 Task: Find connections with filter location La Baule-Escoublac with filter topic #Mindfulnesswith filter profile language English with filter current company Games24x7 with filter school Rajagiri College of Management & Applied Sciences, Kakkanad, Kochi - 682 039 with filter industry Fashion Accessories Manufacturing with filter service category Administrative with filter keywords title Entertainment Specialist
Action: Mouse moved to (602, 104)
Screenshot: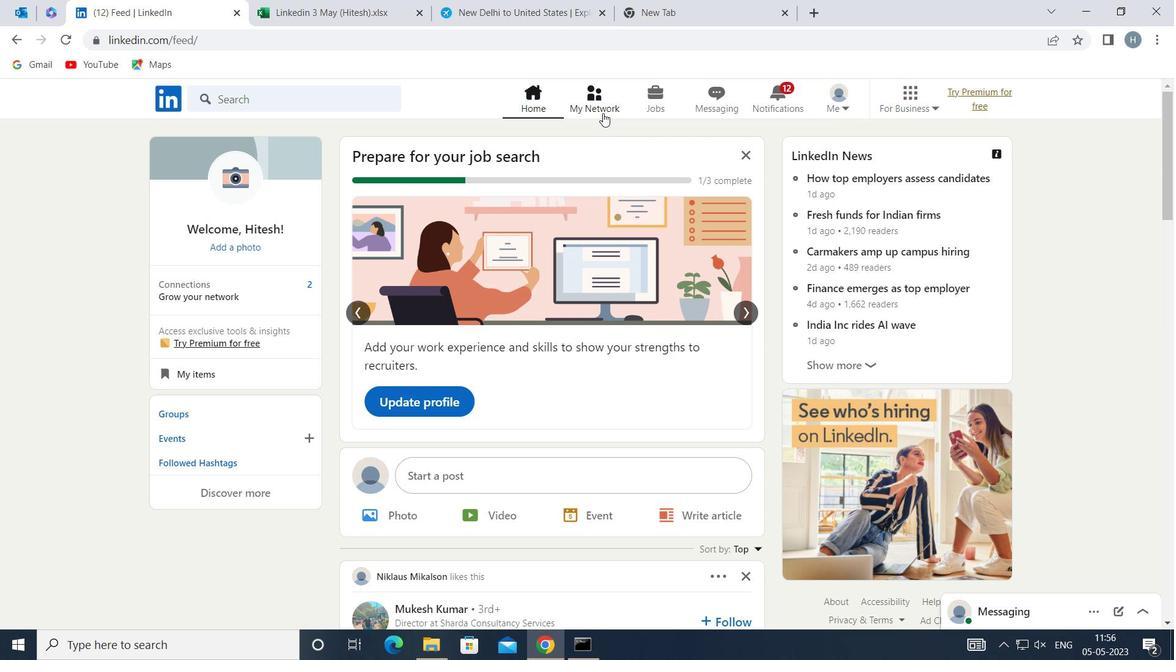 
Action: Mouse pressed left at (602, 104)
Screenshot: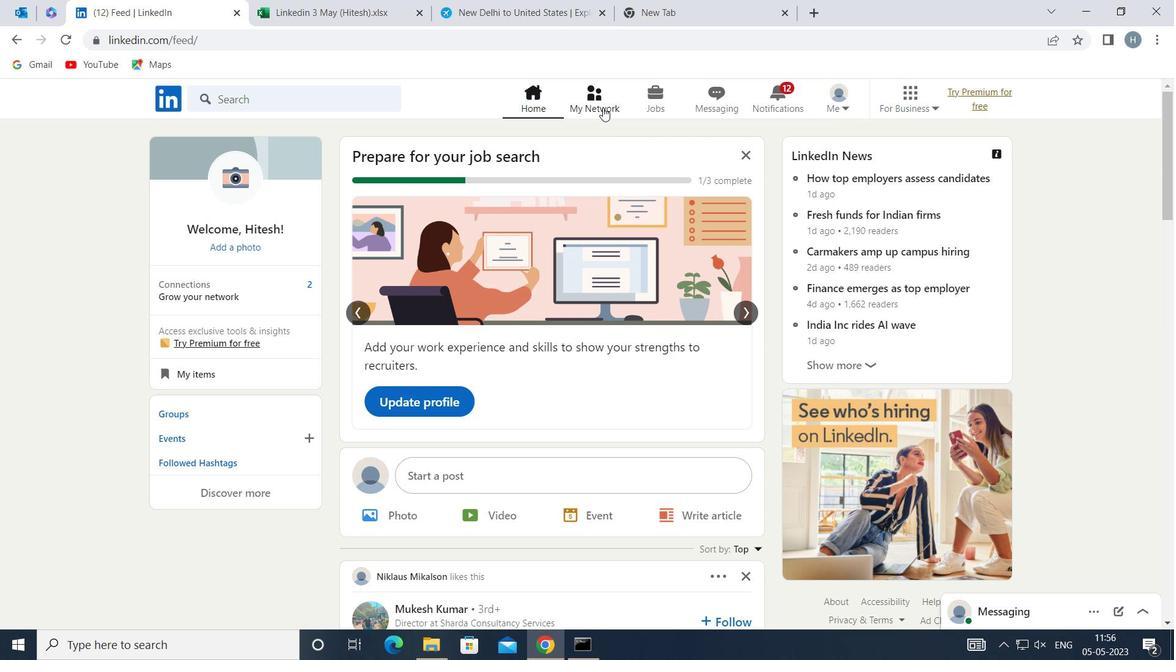 
Action: Mouse moved to (343, 182)
Screenshot: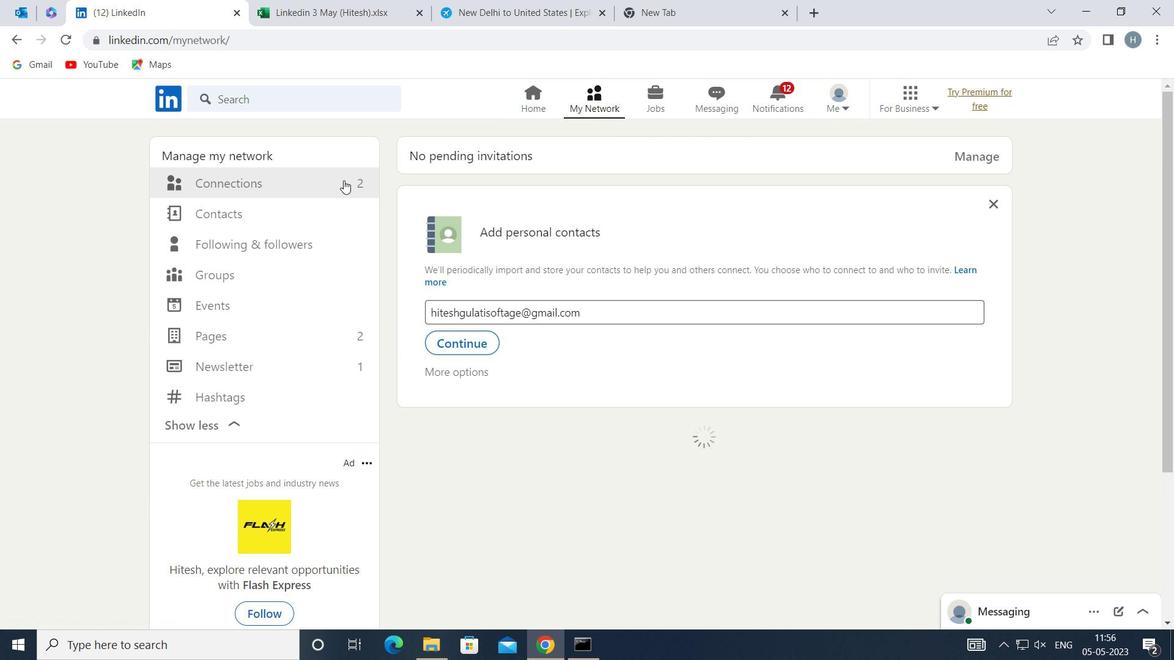 
Action: Mouse pressed left at (343, 182)
Screenshot: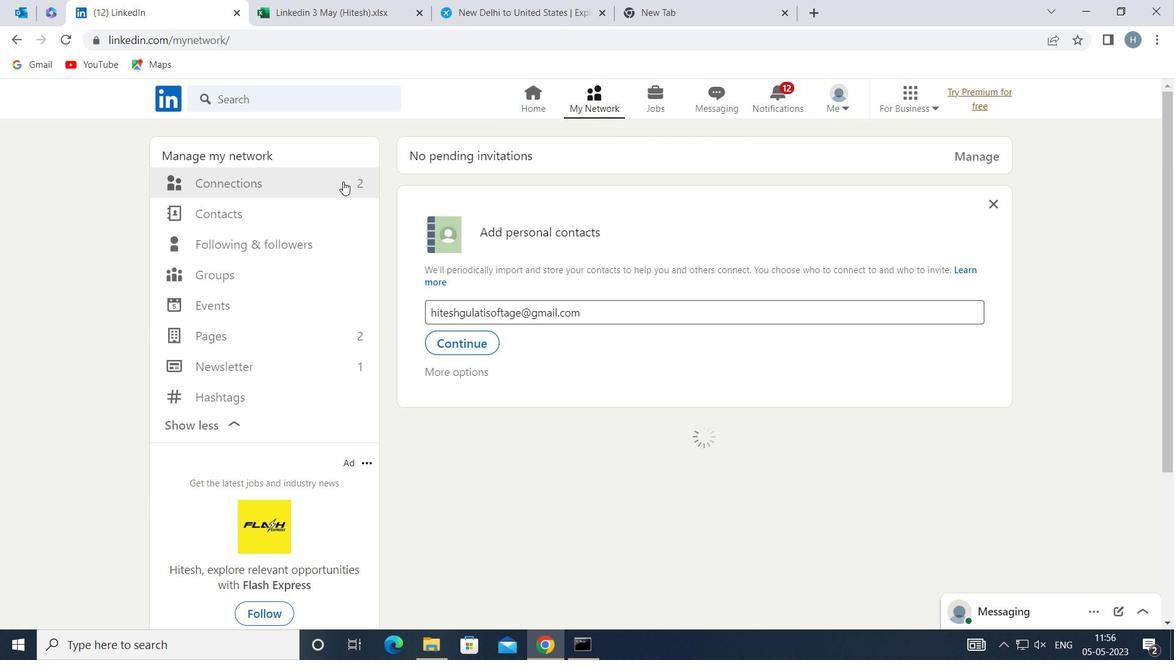 
Action: Mouse moved to (685, 183)
Screenshot: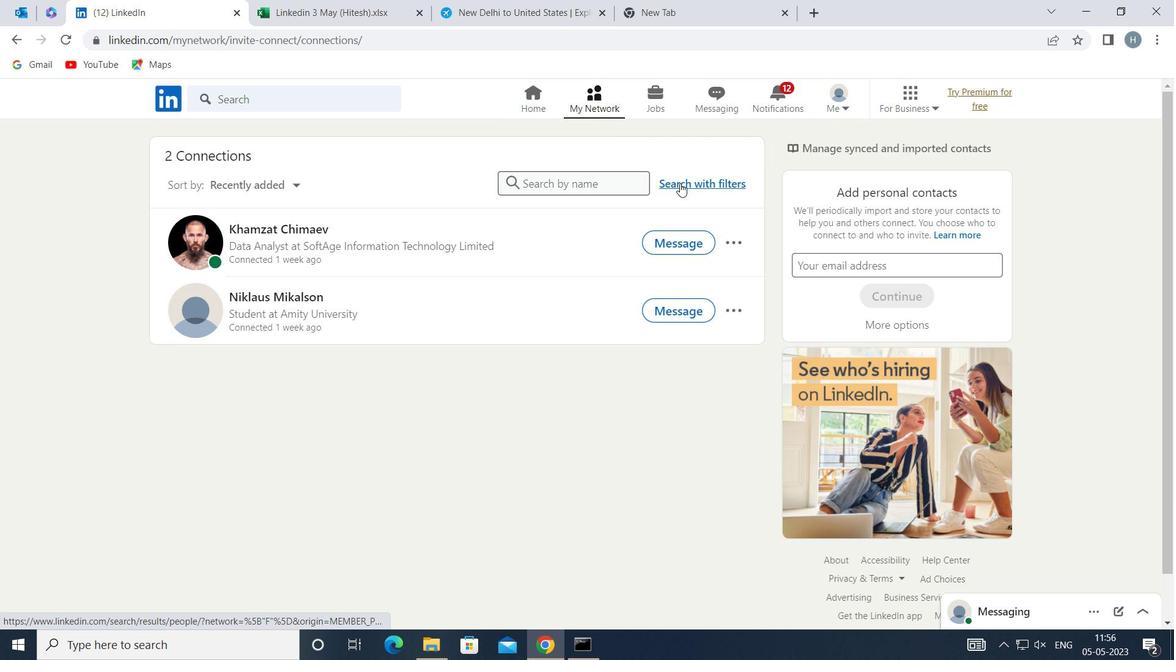 
Action: Mouse pressed left at (685, 183)
Screenshot: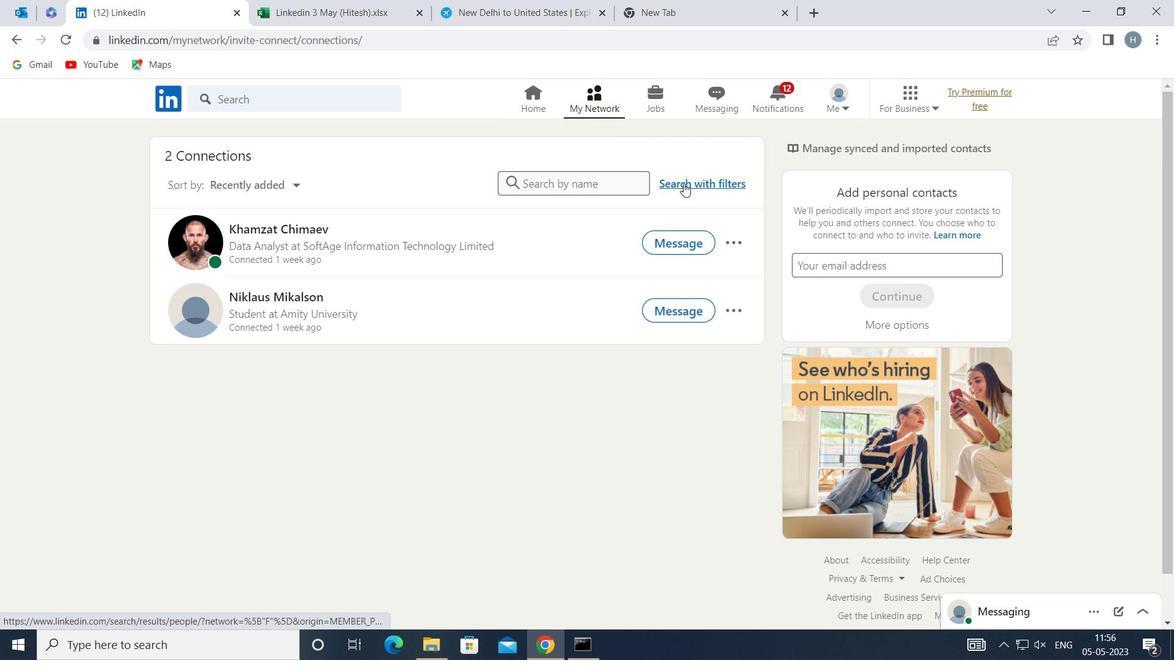 
Action: Mouse moved to (643, 146)
Screenshot: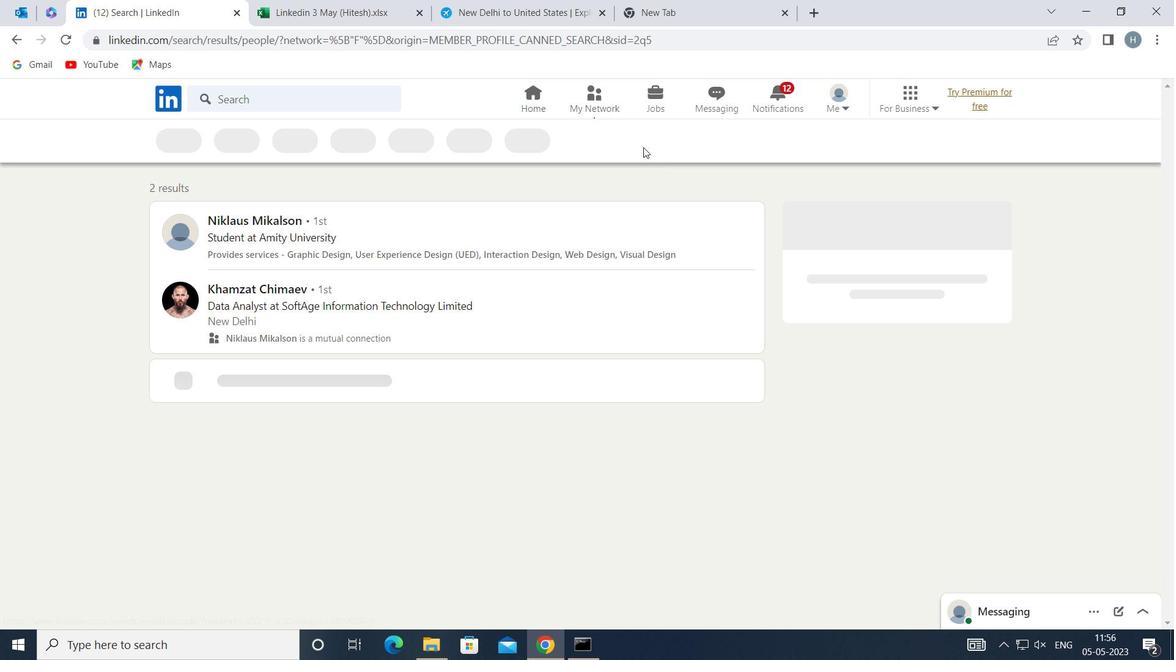 
Action: Mouse pressed left at (643, 146)
Screenshot: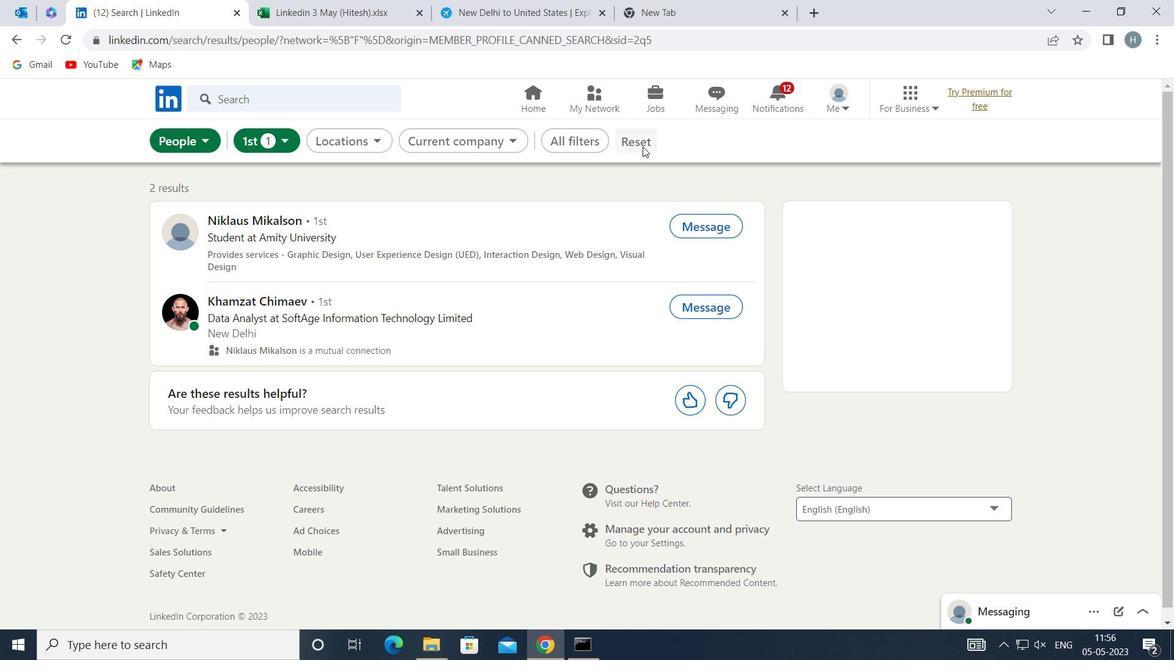 
Action: Mouse moved to (594, 139)
Screenshot: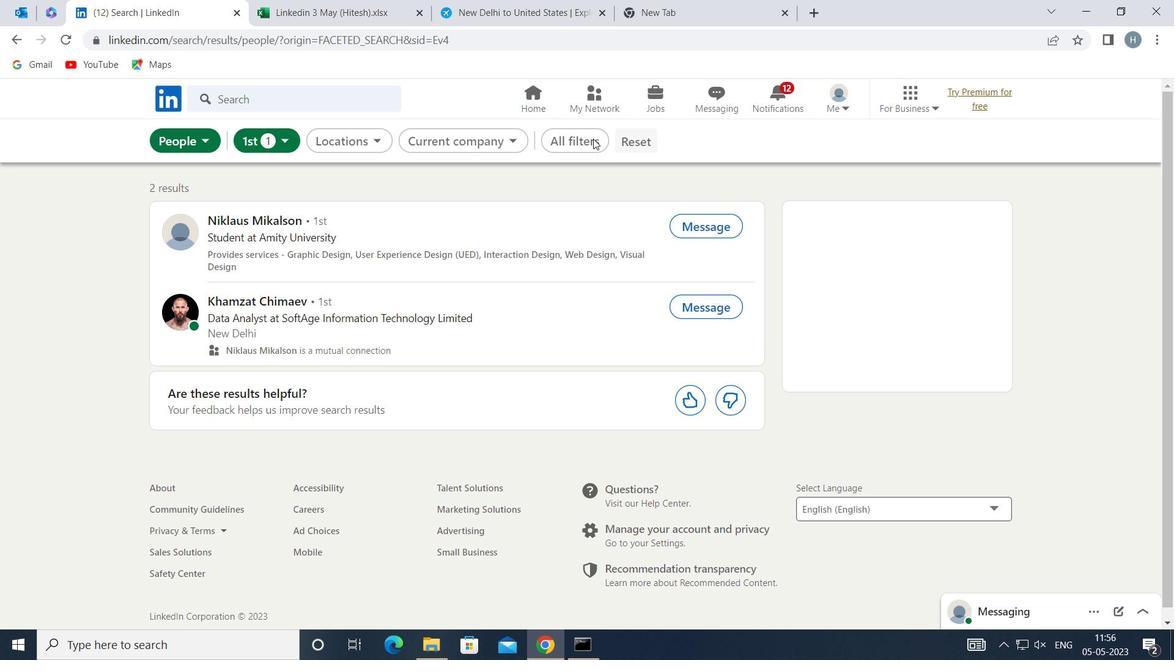 
Action: Mouse pressed left at (594, 139)
Screenshot: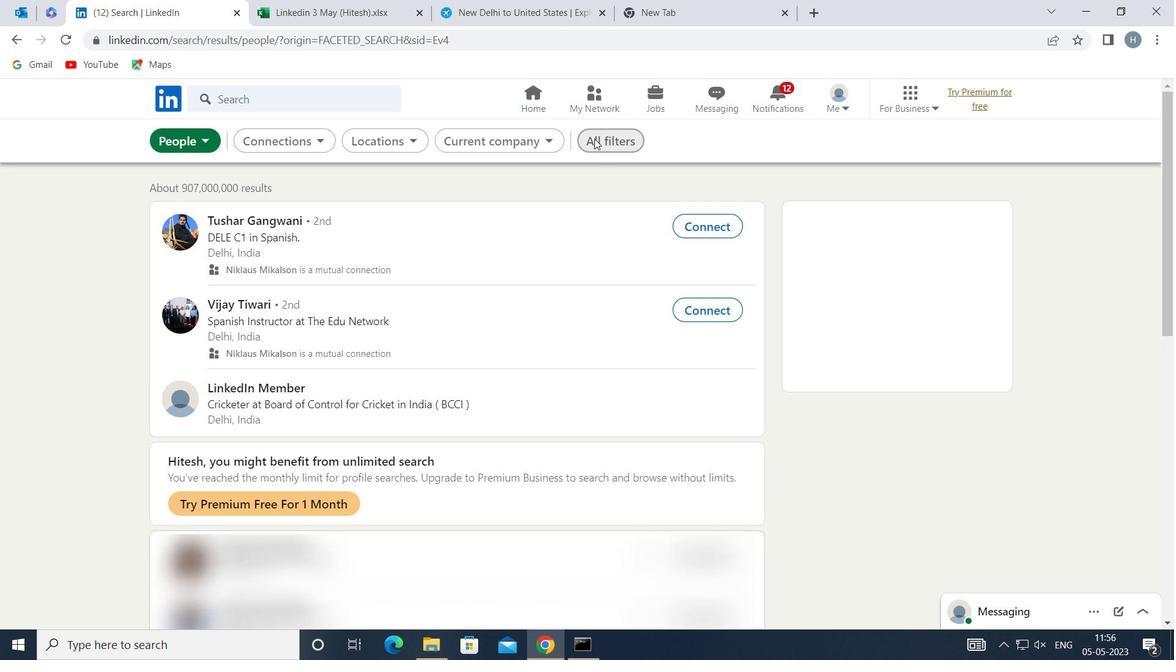 
Action: Mouse moved to (823, 365)
Screenshot: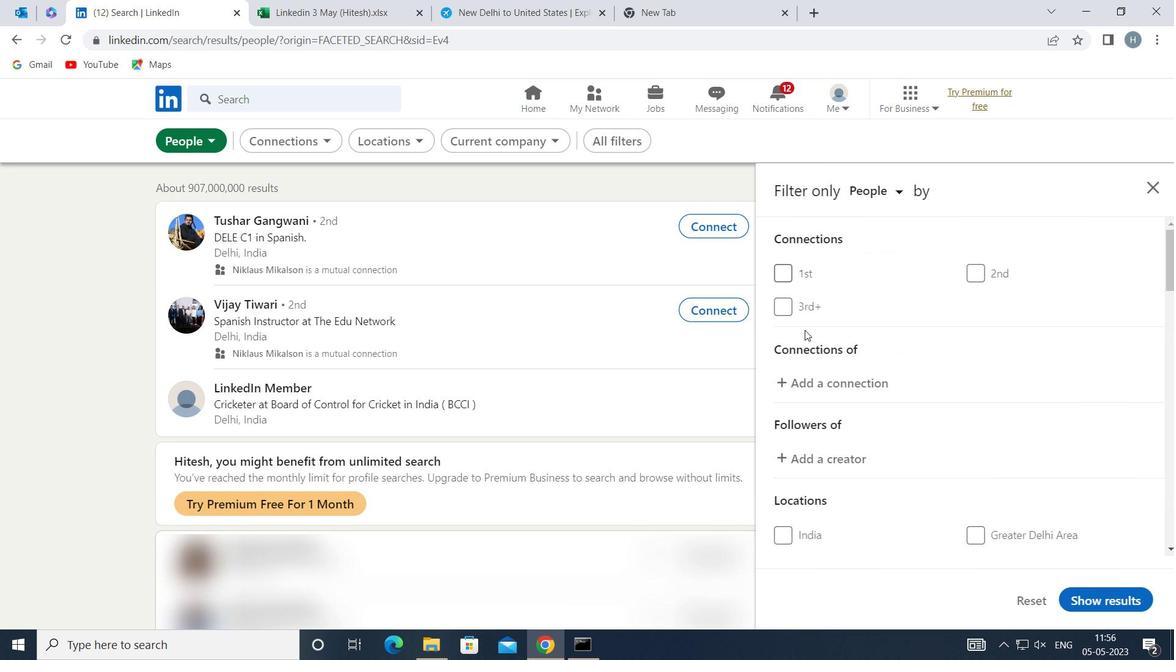 
Action: Mouse scrolled (823, 365) with delta (0, 0)
Screenshot: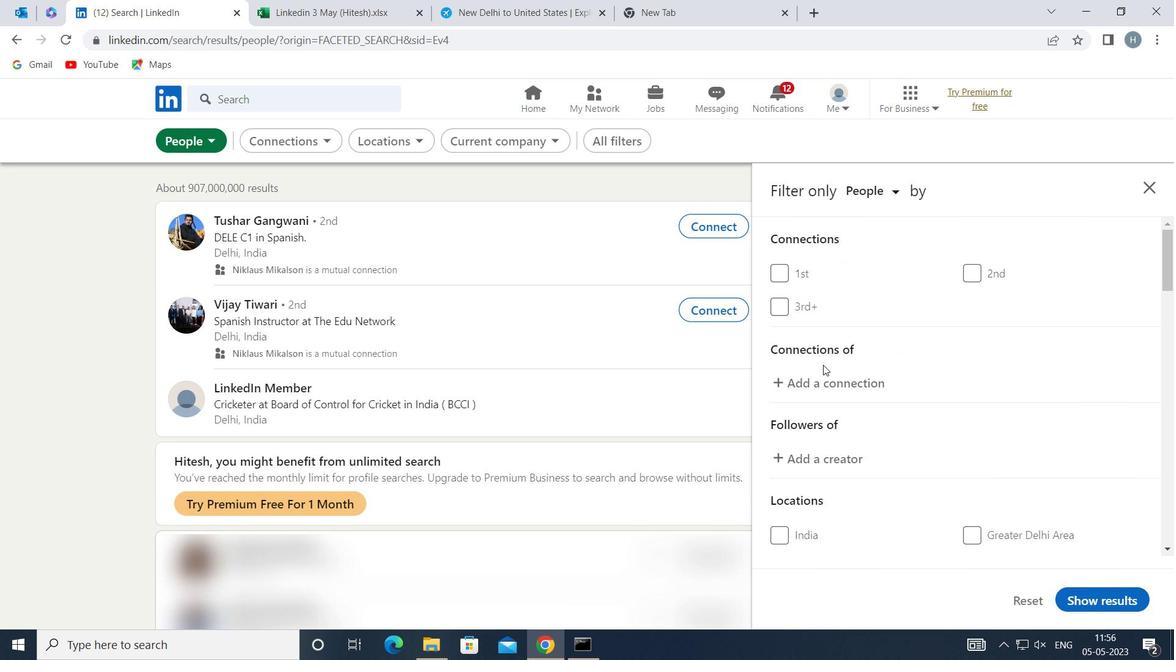 
Action: Mouse moved to (823, 367)
Screenshot: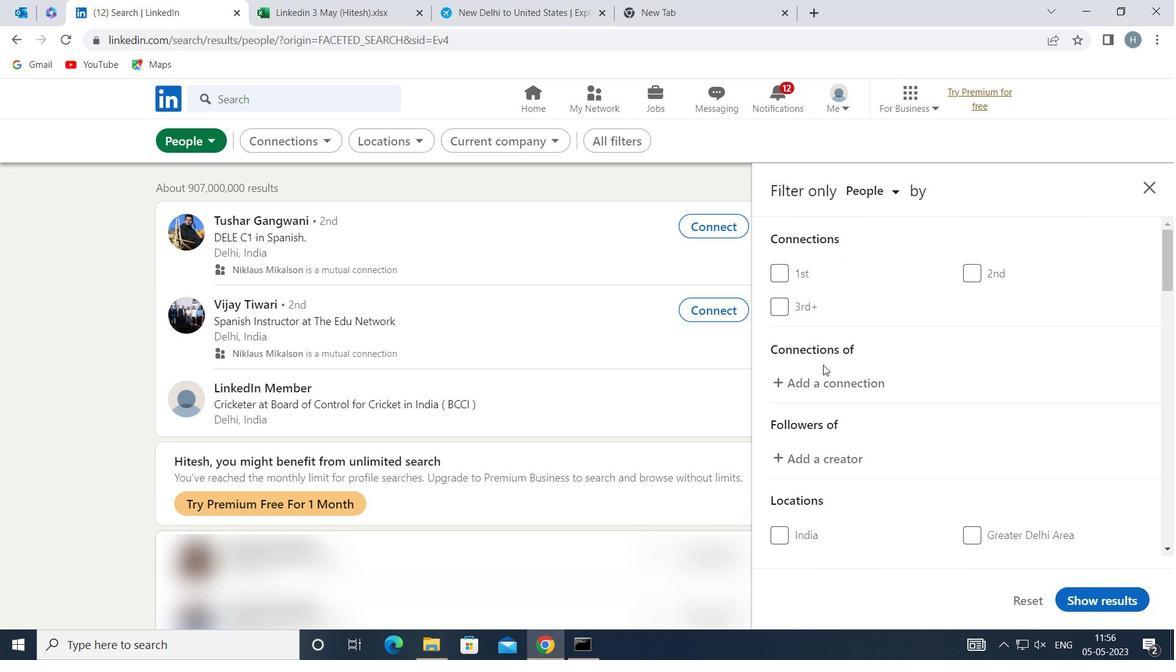 
Action: Mouse scrolled (823, 366) with delta (0, 0)
Screenshot: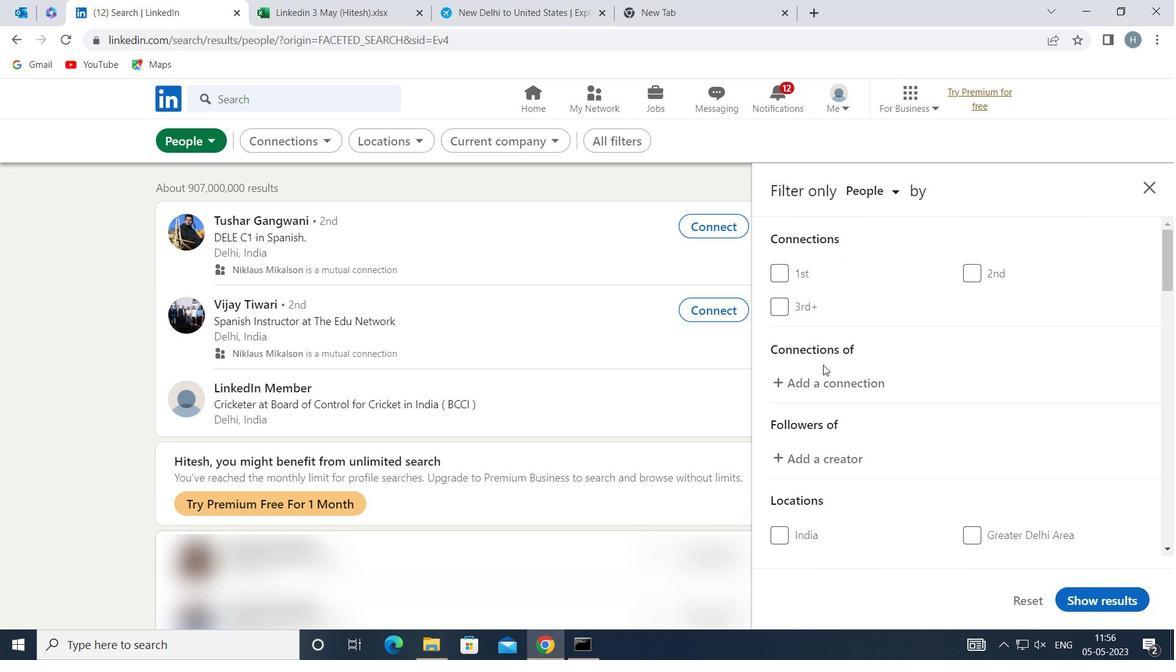 
Action: Mouse moved to (823, 367)
Screenshot: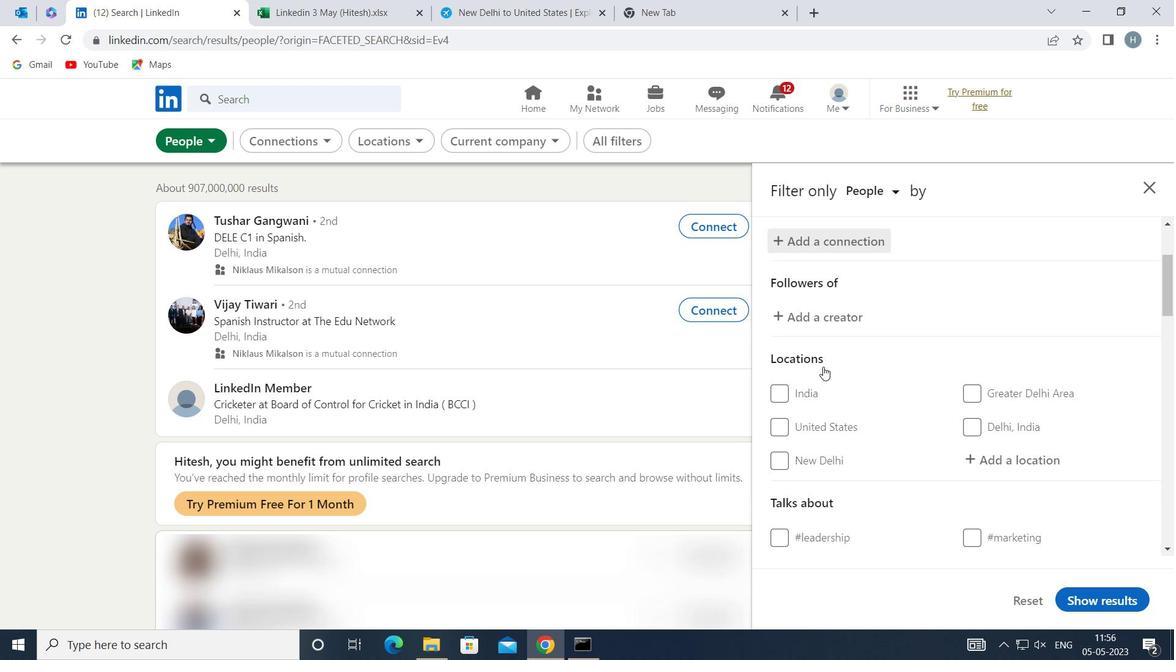 
Action: Mouse scrolled (823, 366) with delta (0, 0)
Screenshot: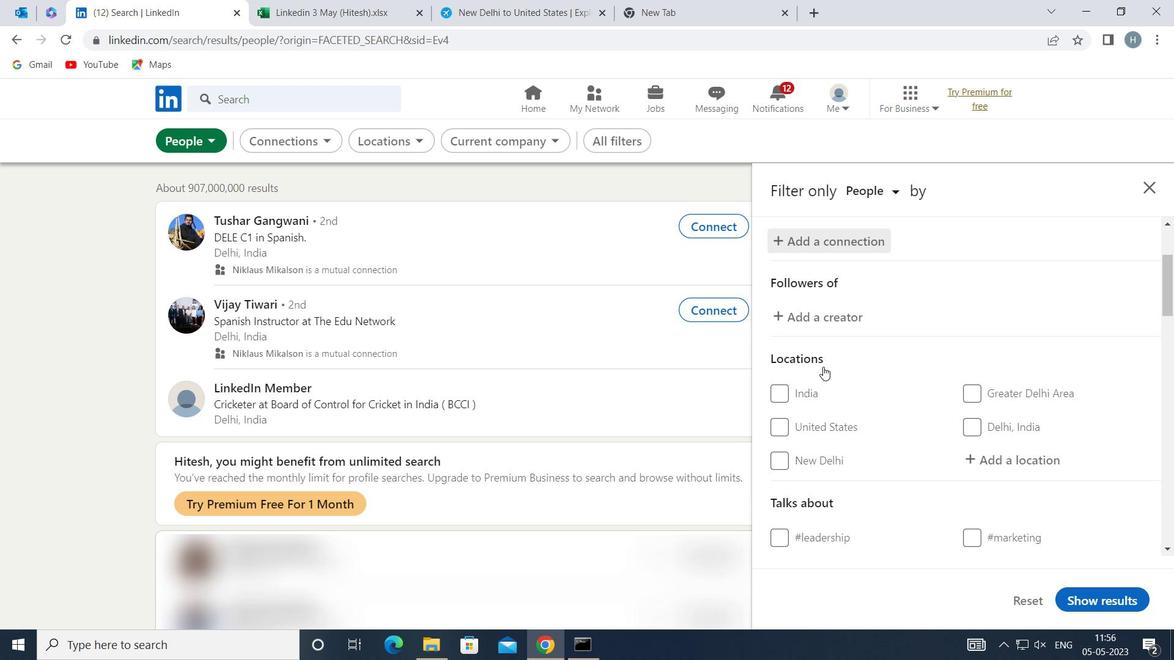 
Action: Mouse moved to (1005, 364)
Screenshot: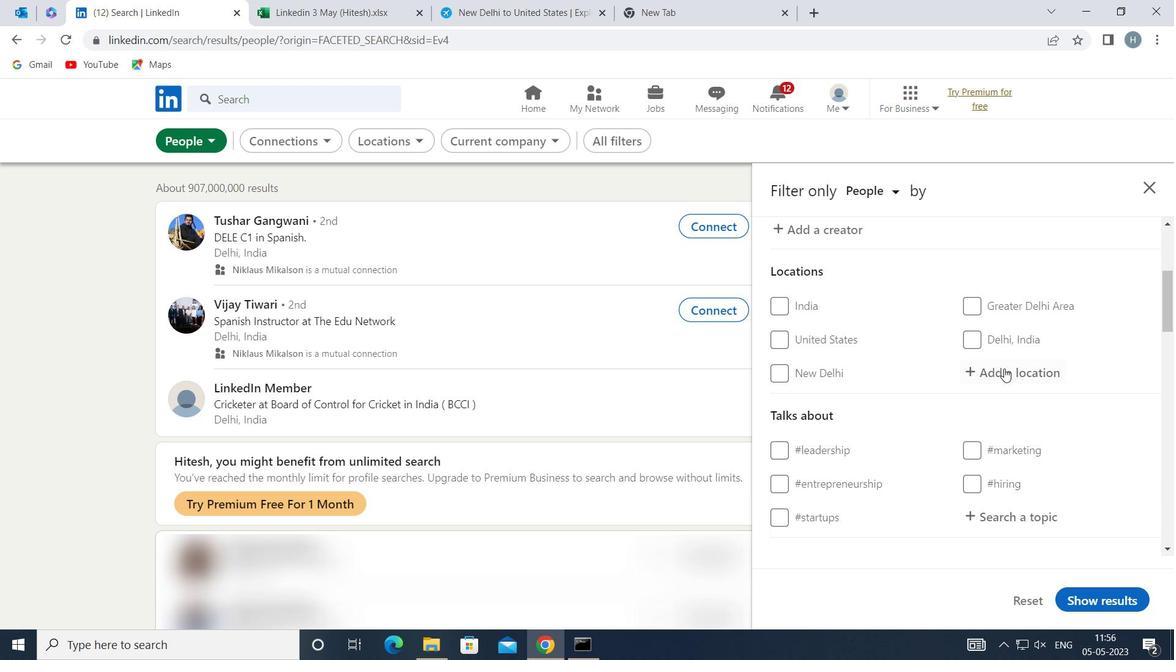 
Action: Mouse pressed left at (1005, 364)
Screenshot: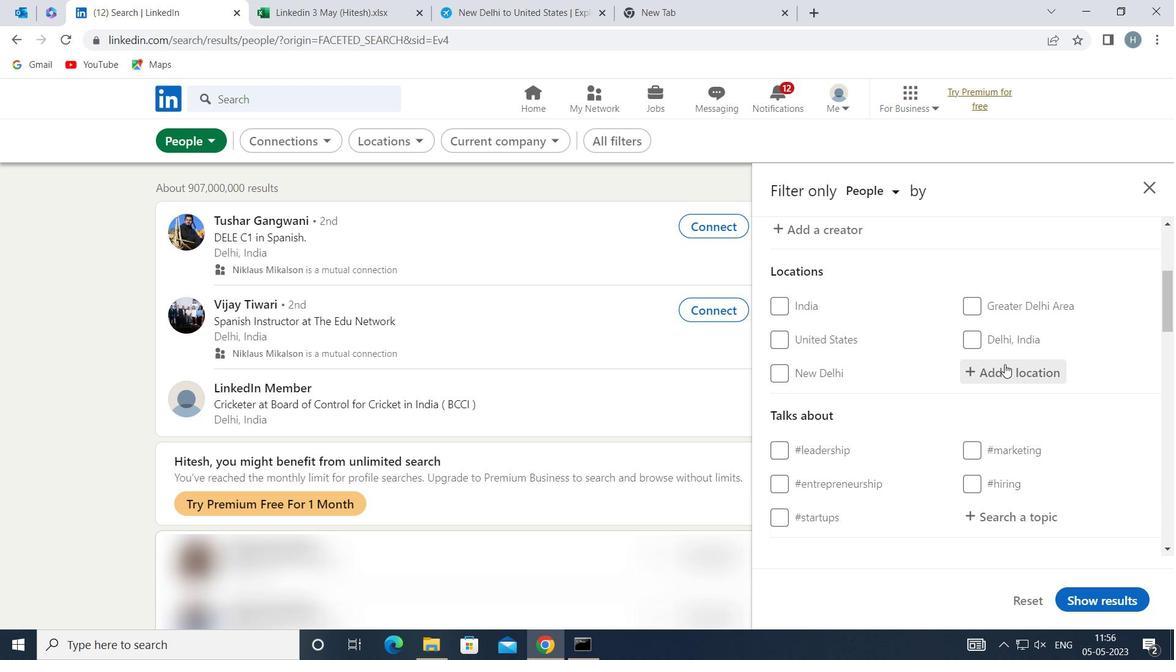 
Action: Mouse moved to (1003, 364)
Screenshot: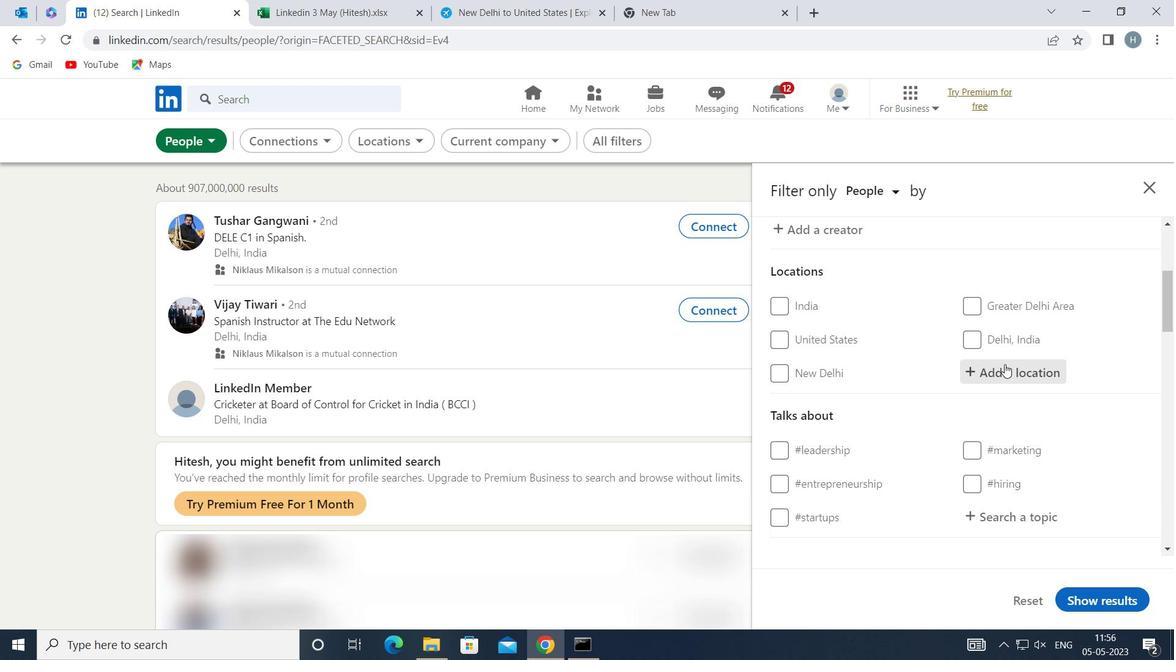 
Action: Key pressed <Key.shift>LA<Key.space><Key.shift>BA
Screenshot: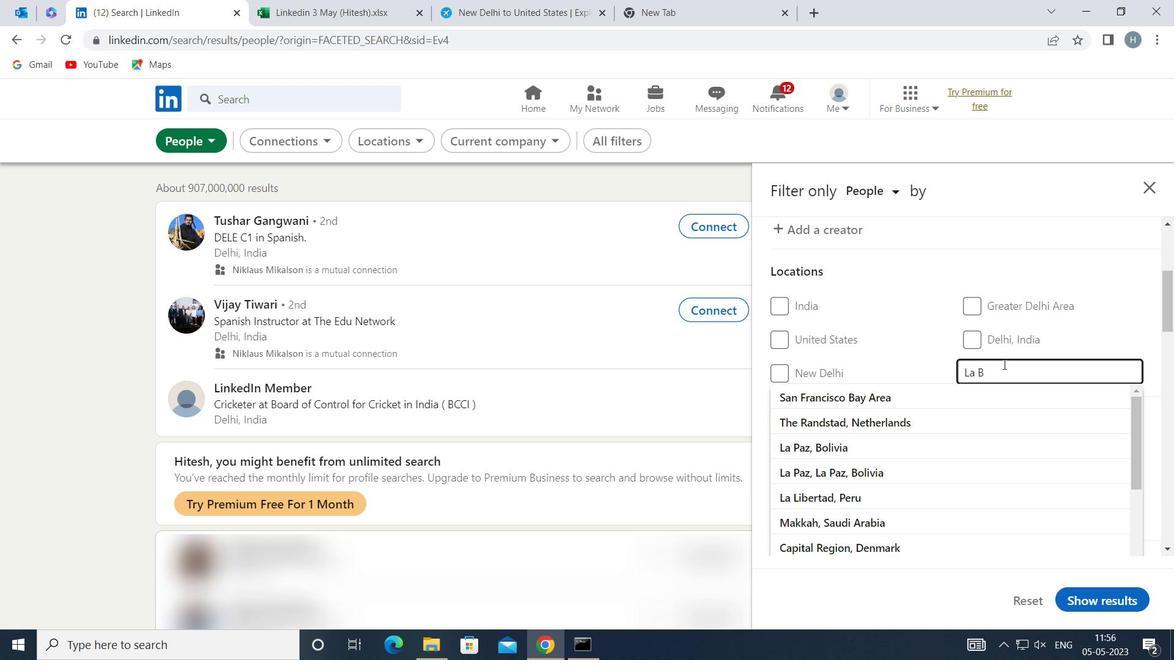 
Action: Mouse moved to (1002, 364)
Screenshot: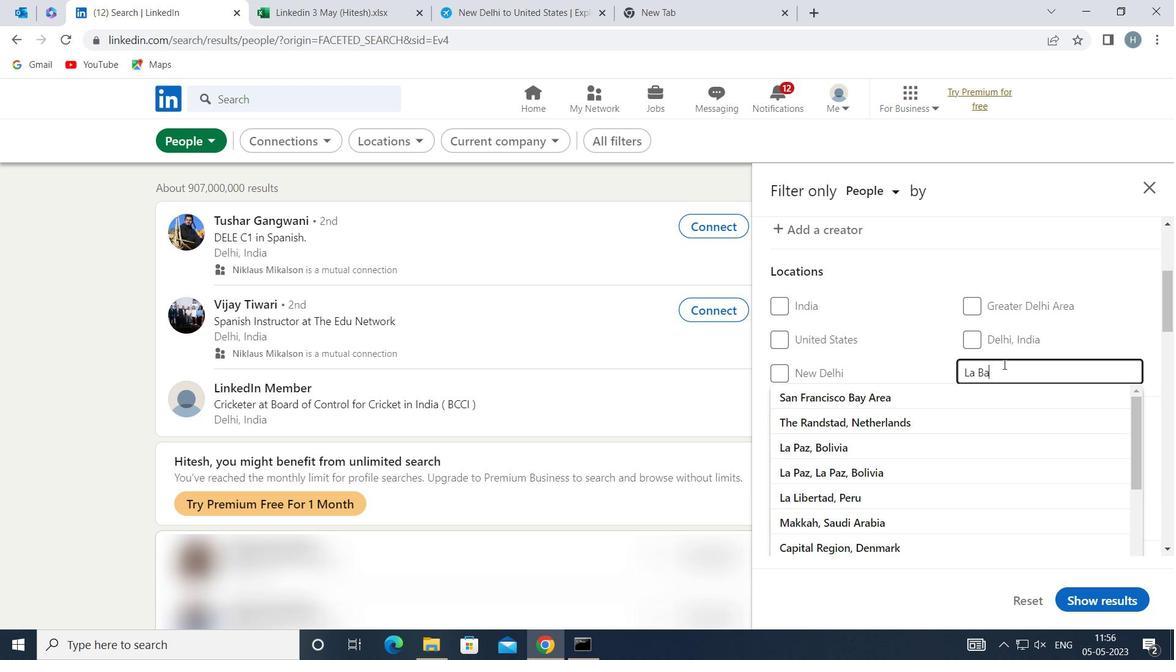 
Action: Key pressed U
Screenshot: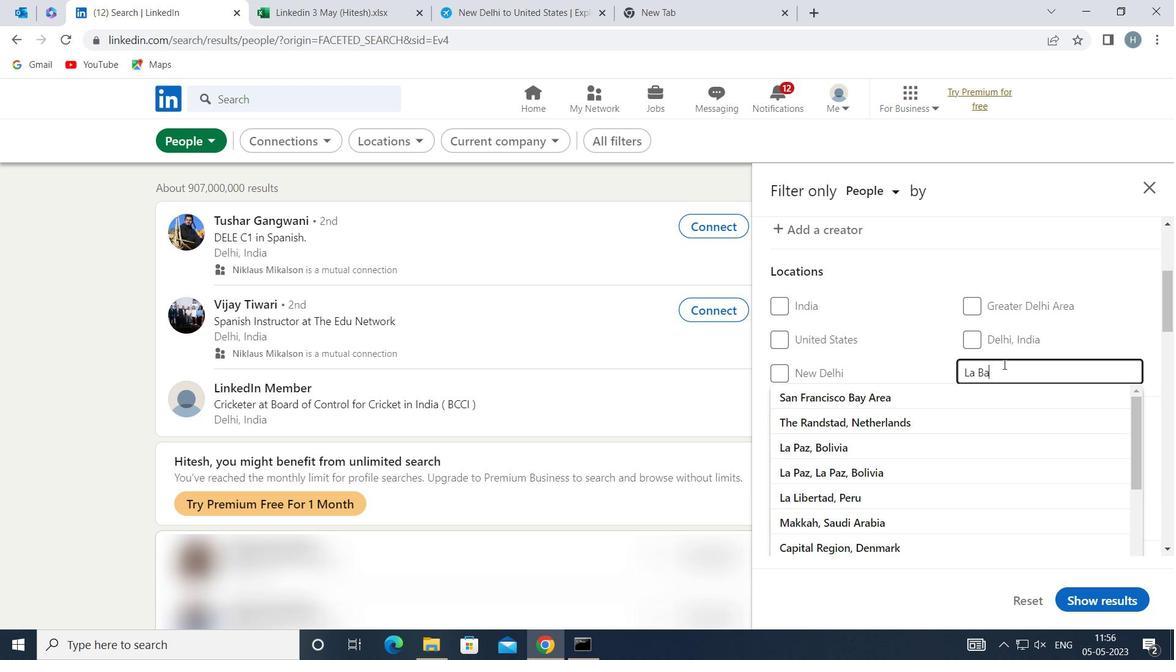 
Action: Mouse moved to (1002, 364)
Screenshot: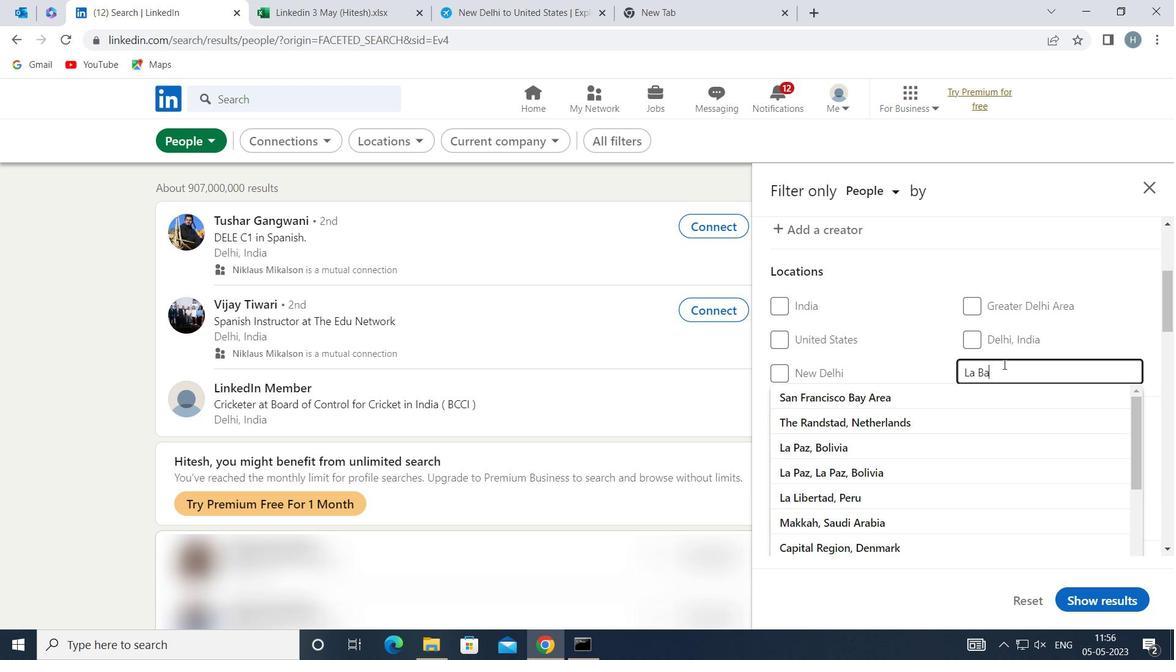 
Action: Key pressed L
Screenshot: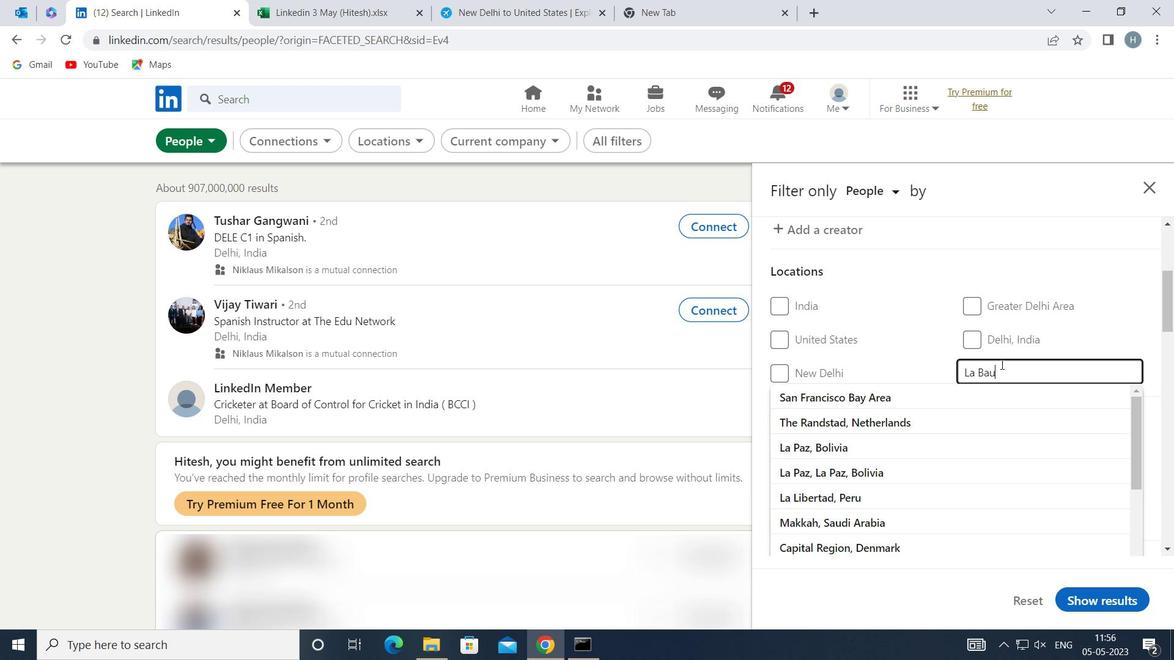 
Action: Mouse moved to (951, 416)
Screenshot: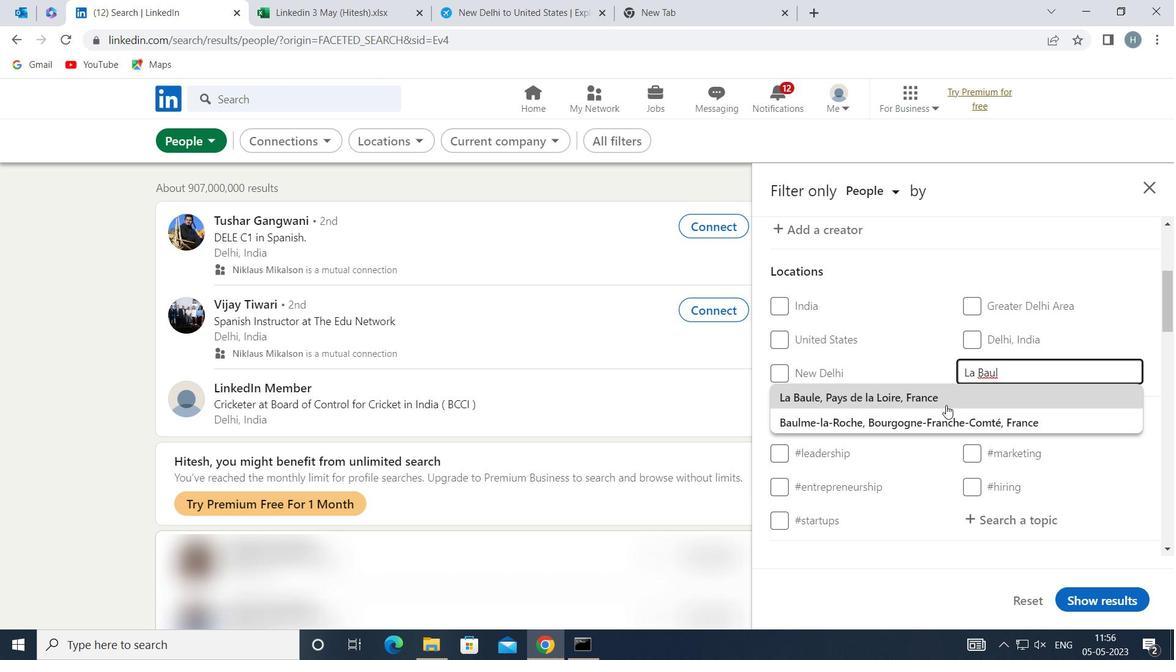 
Action: Mouse pressed left at (951, 416)
Screenshot: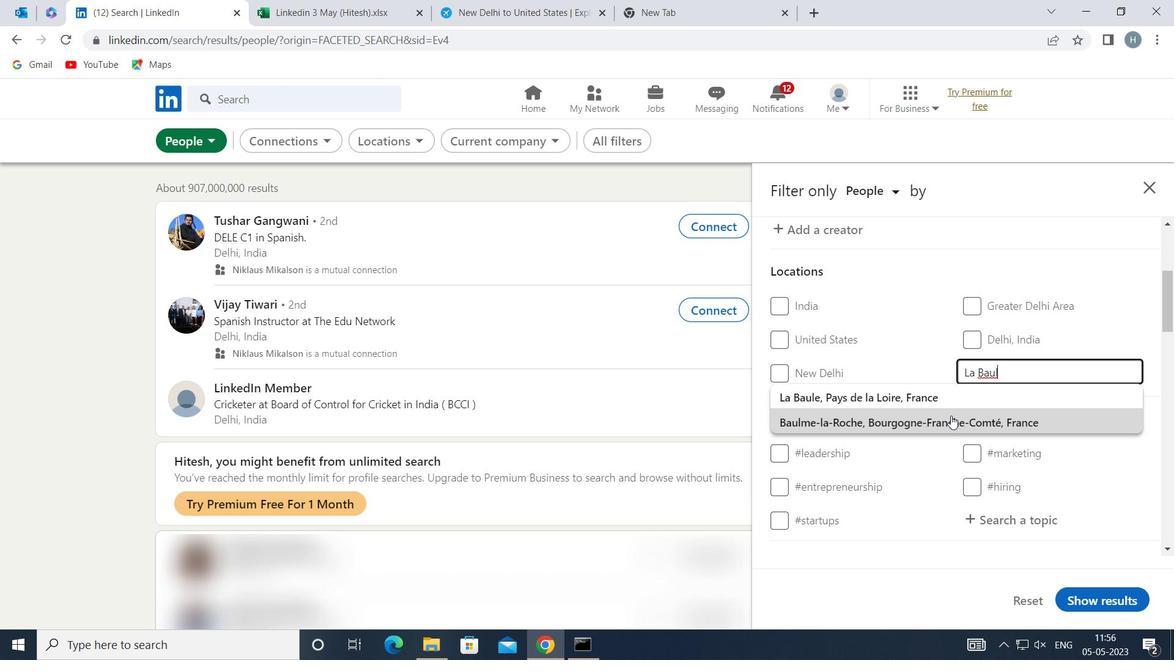 
Action: Mouse moved to (915, 374)
Screenshot: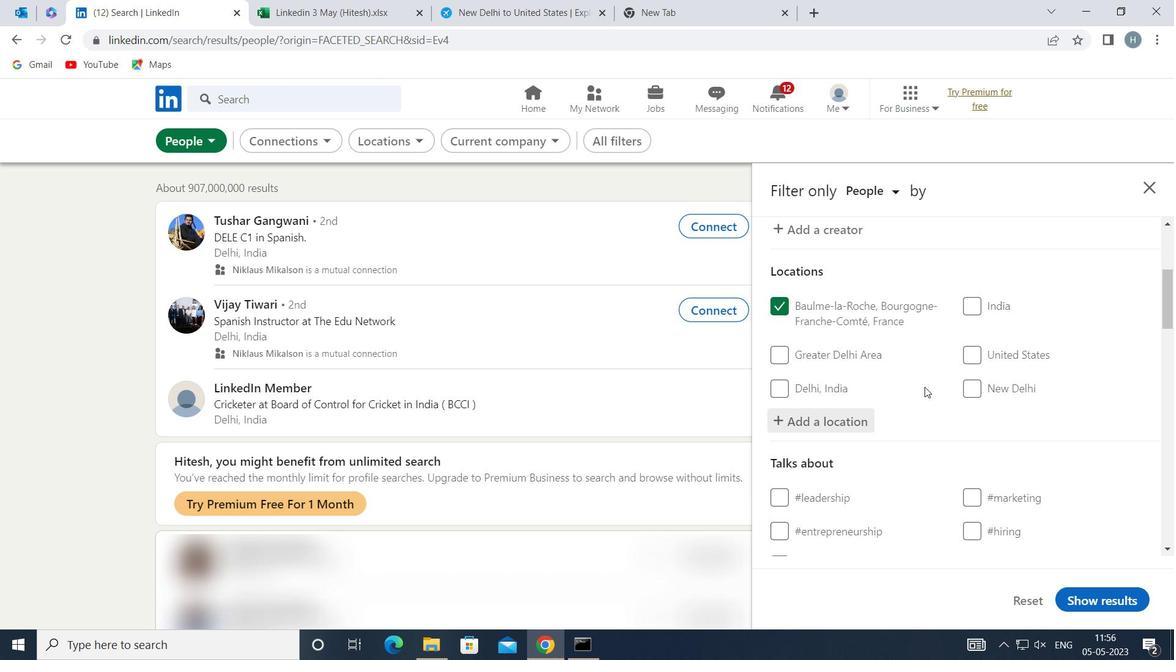 
Action: Mouse scrolled (915, 373) with delta (0, 0)
Screenshot: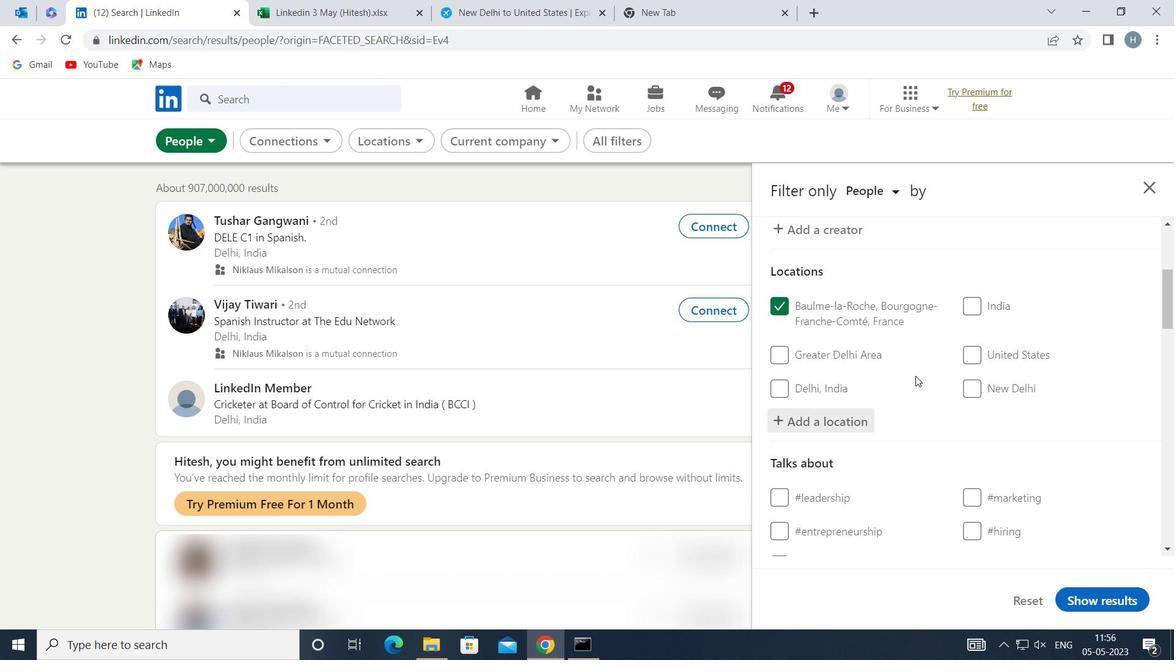 
Action: Mouse scrolled (915, 373) with delta (0, 0)
Screenshot: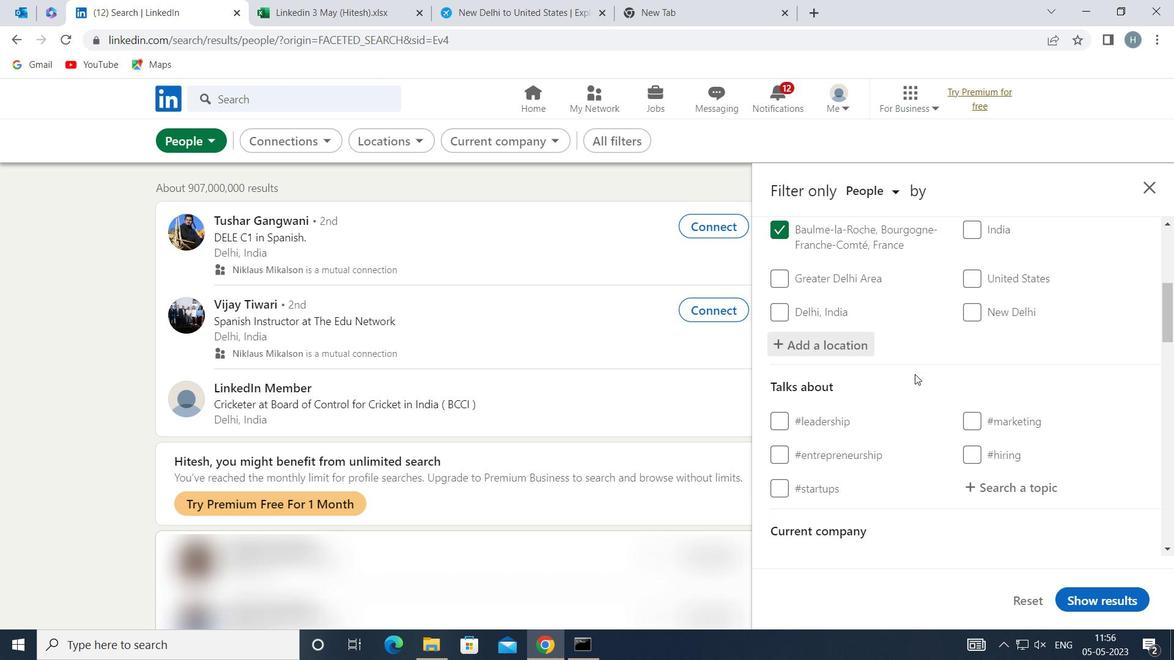 
Action: Mouse moved to (1016, 409)
Screenshot: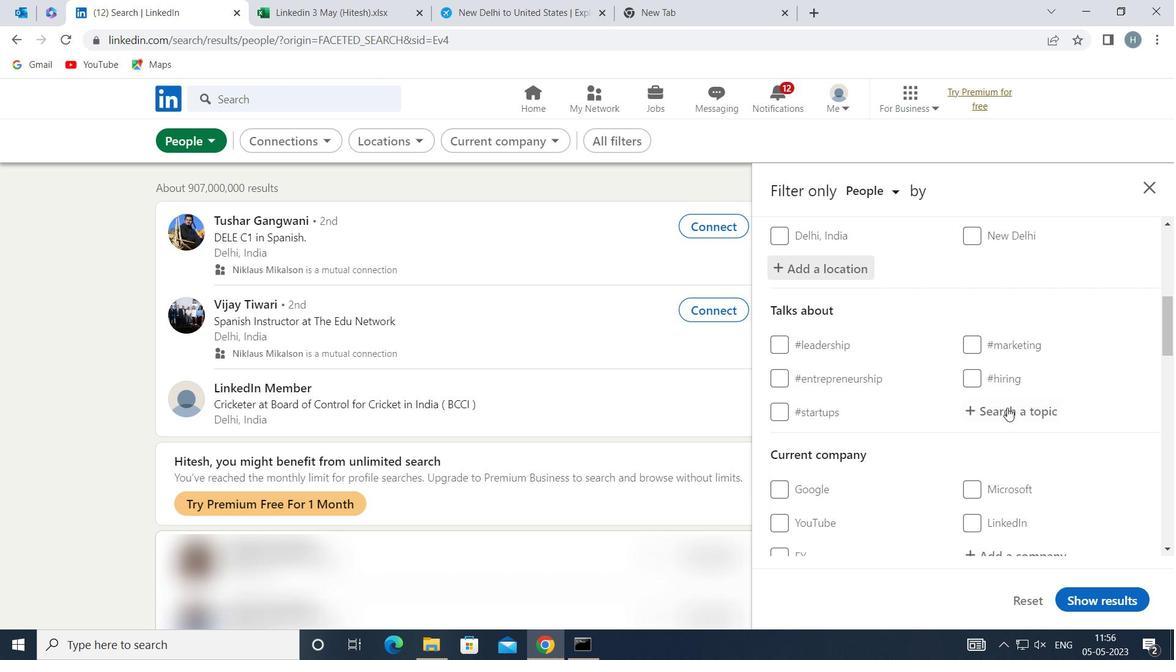 
Action: Mouse pressed left at (1016, 409)
Screenshot: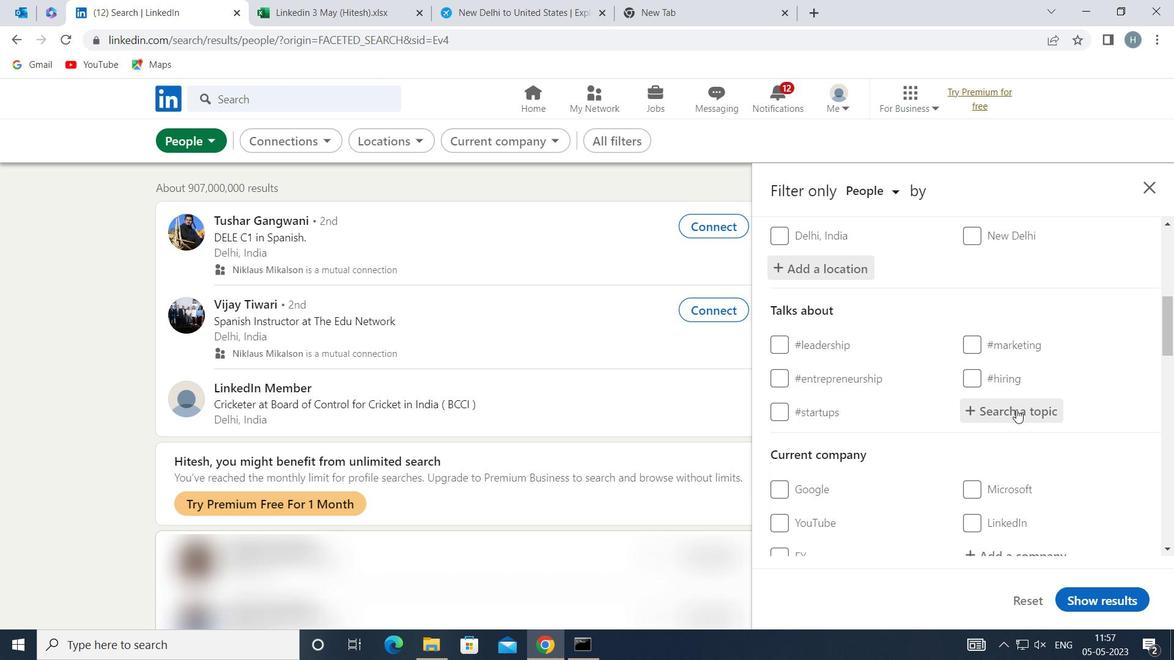 
Action: Key pressed <Key.shift>M
Screenshot: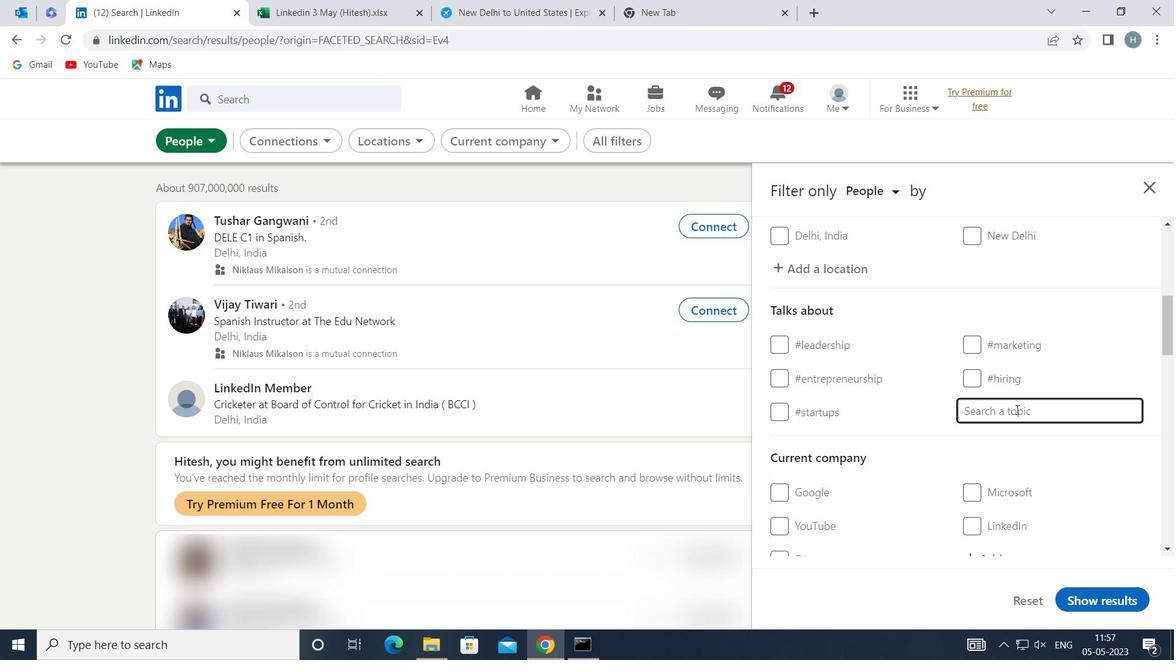 
Action: Mouse moved to (1016, 410)
Screenshot: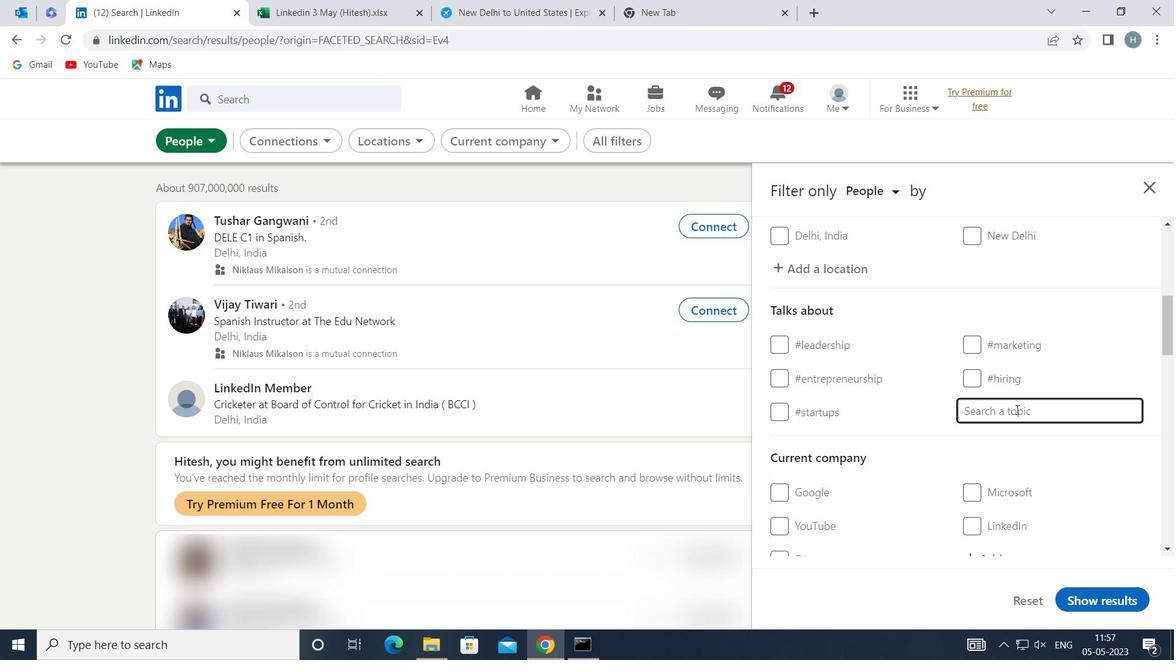 
Action: Key pressed INDFULNESS
Screenshot: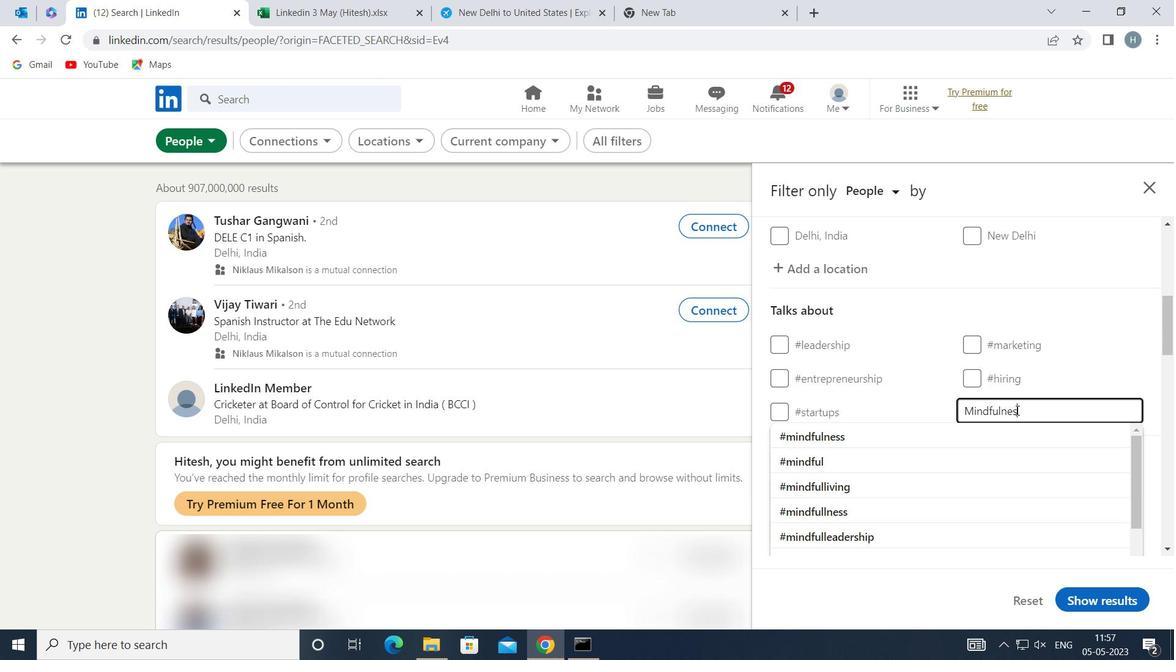 
Action: Mouse moved to (990, 435)
Screenshot: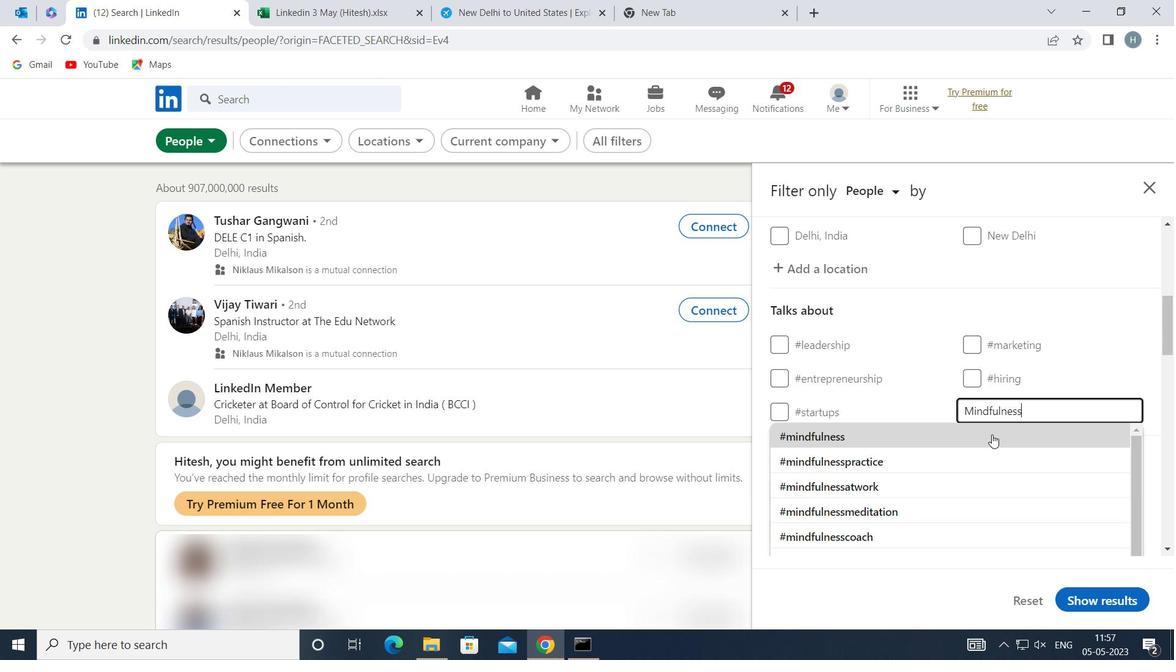 
Action: Mouse pressed left at (990, 435)
Screenshot: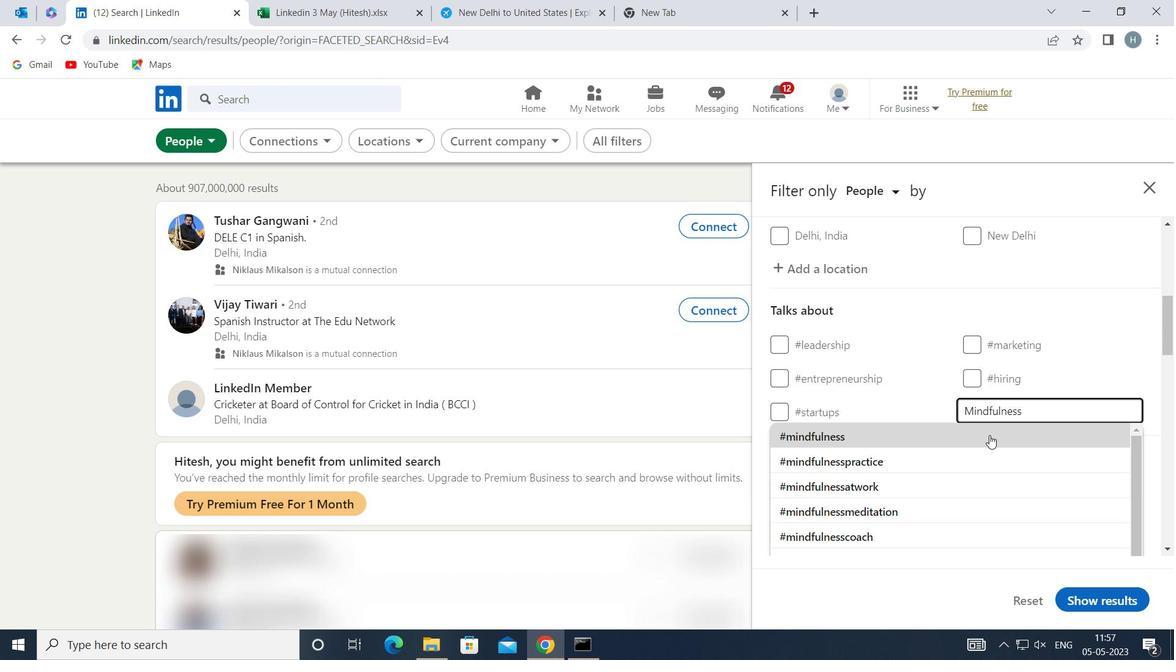 
Action: Mouse moved to (965, 422)
Screenshot: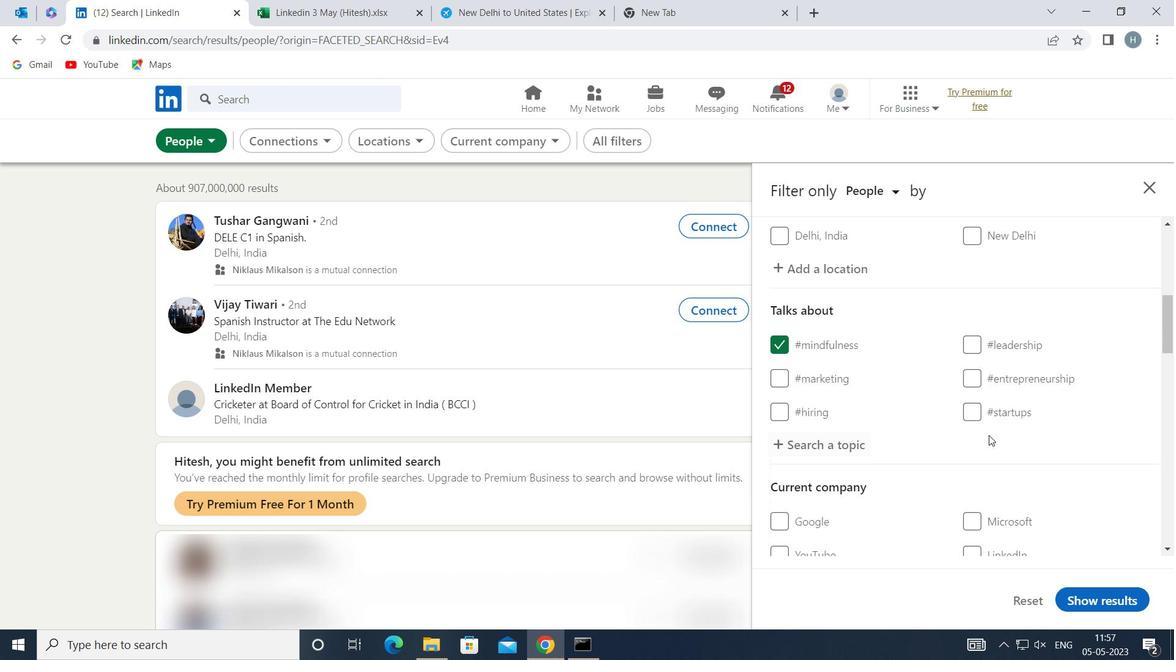 
Action: Mouse scrolled (965, 421) with delta (0, 0)
Screenshot: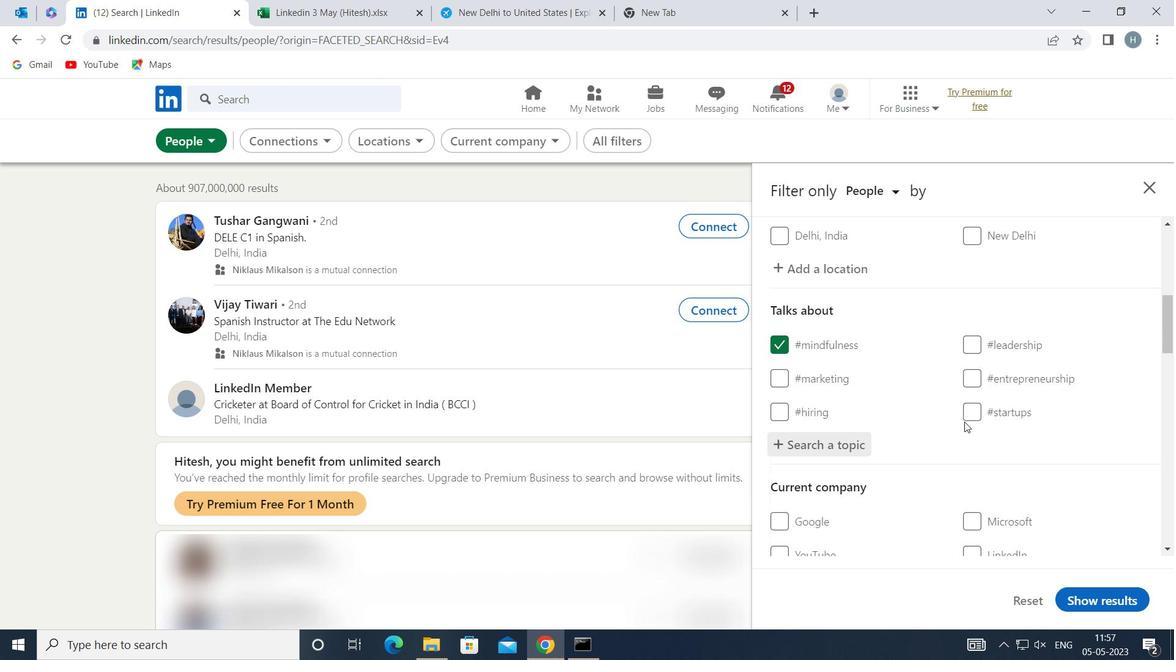 
Action: Mouse scrolled (965, 421) with delta (0, 0)
Screenshot: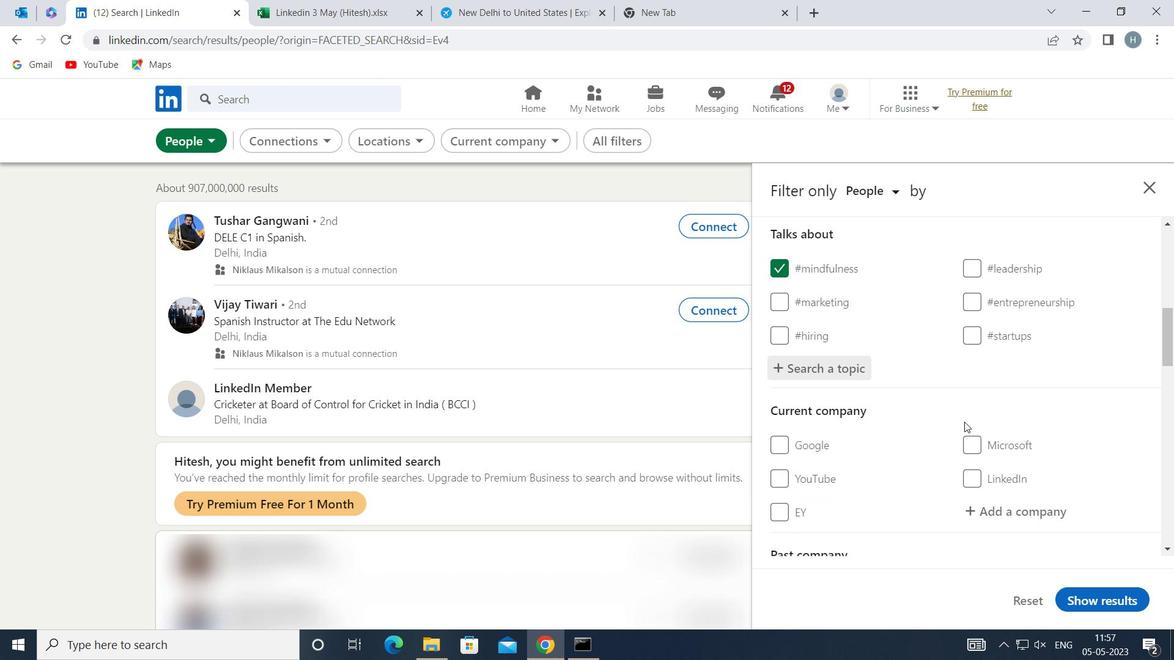 
Action: Mouse scrolled (965, 421) with delta (0, 0)
Screenshot: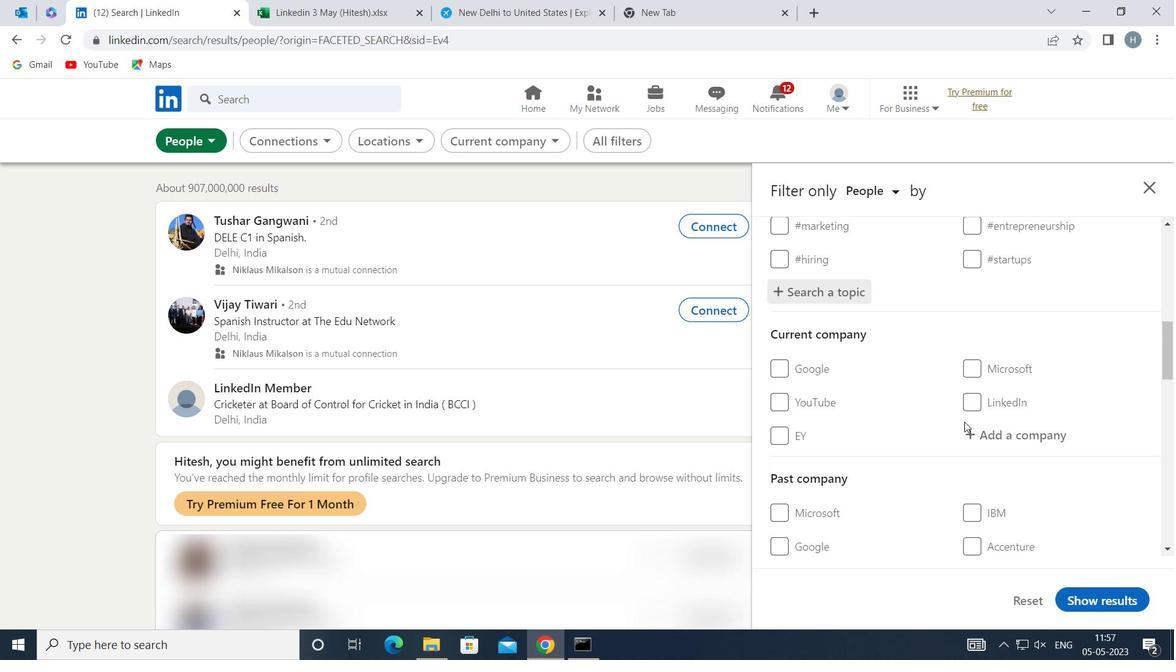 
Action: Mouse scrolled (965, 421) with delta (0, 0)
Screenshot: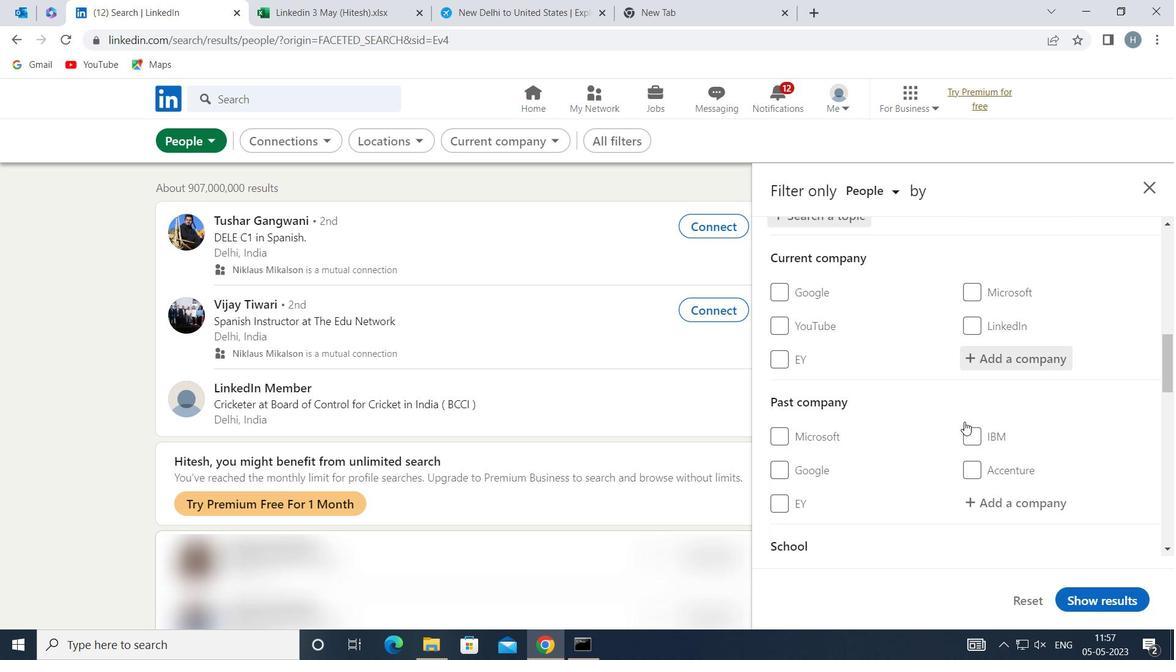 
Action: Mouse scrolled (965, 421) with delta (0, 0)
Screenshot: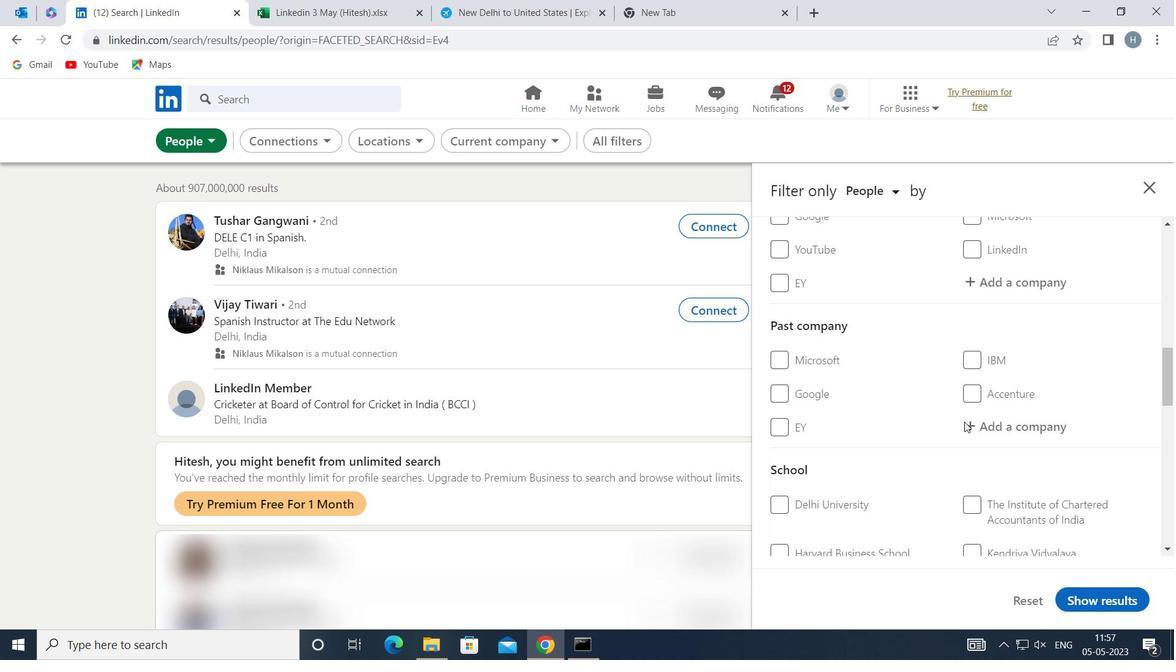
Action: Mouse moved to (964, 421)
Screenshot: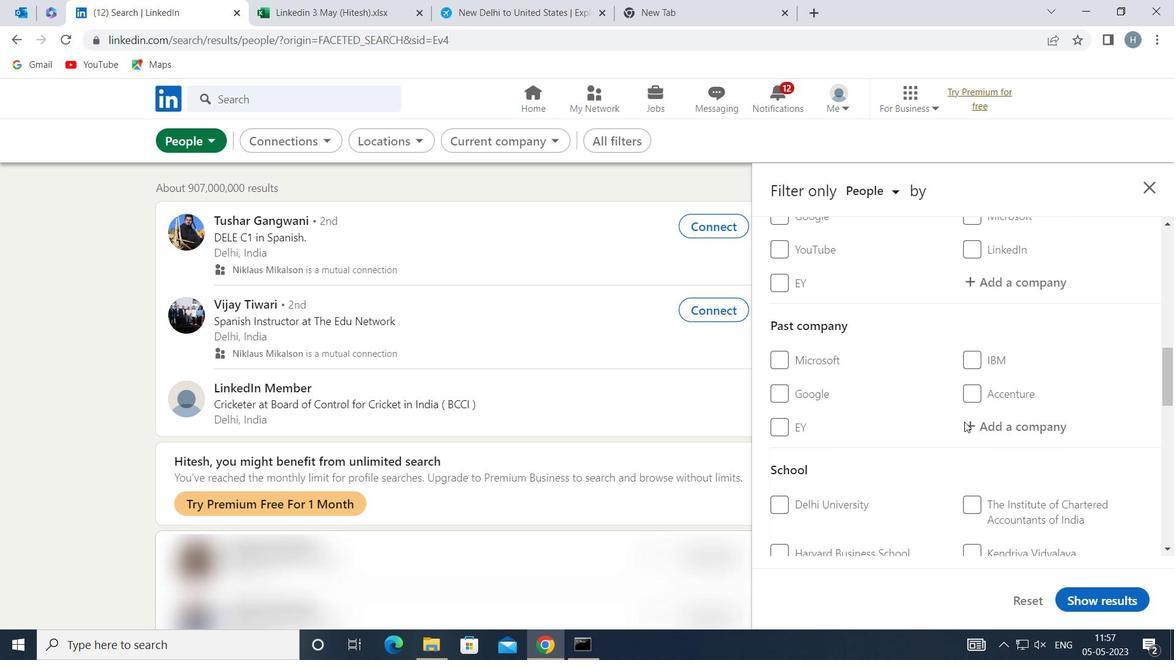 
Action: Mouse scrolled (964, 420) with delta (0, 0)
Screenshot: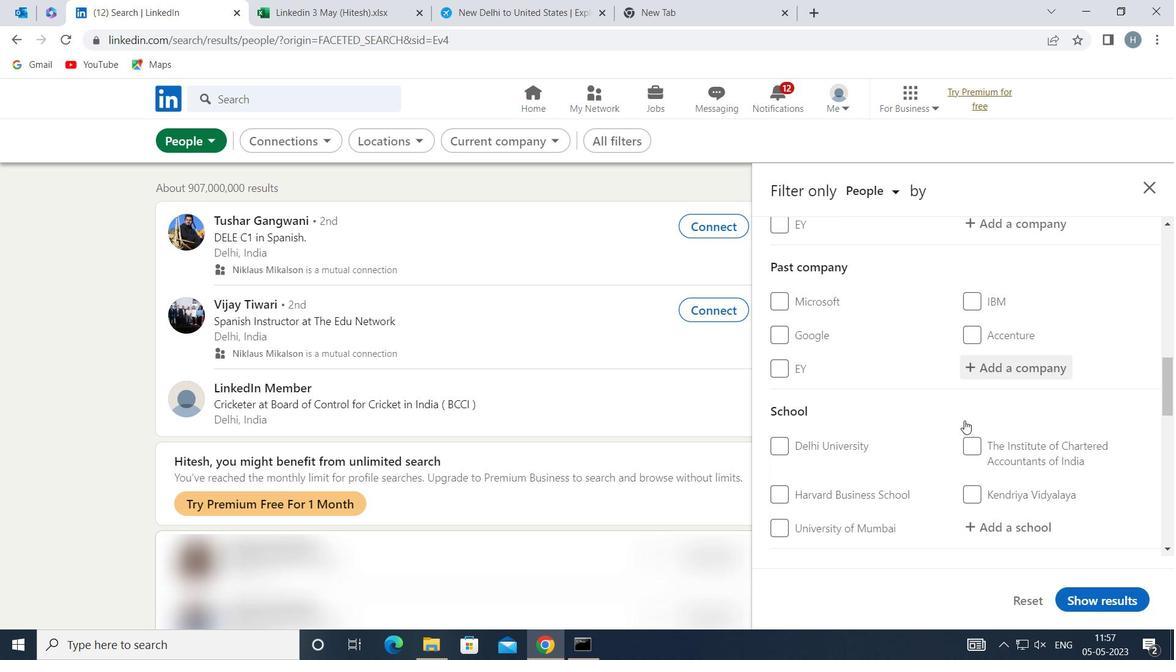 
Action: Mouse scrolled (964, 420) with delta (0, 0)
Screenshot: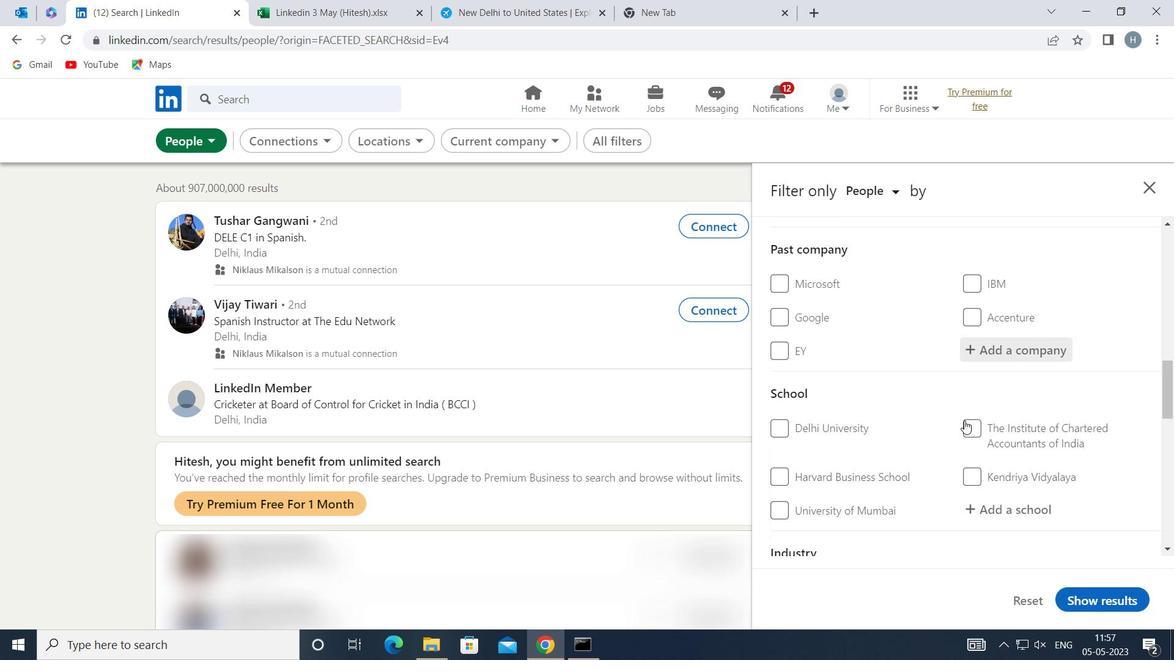
Action: Mouse scrolled (964, 420) with delta (0, 0)
Screenshot: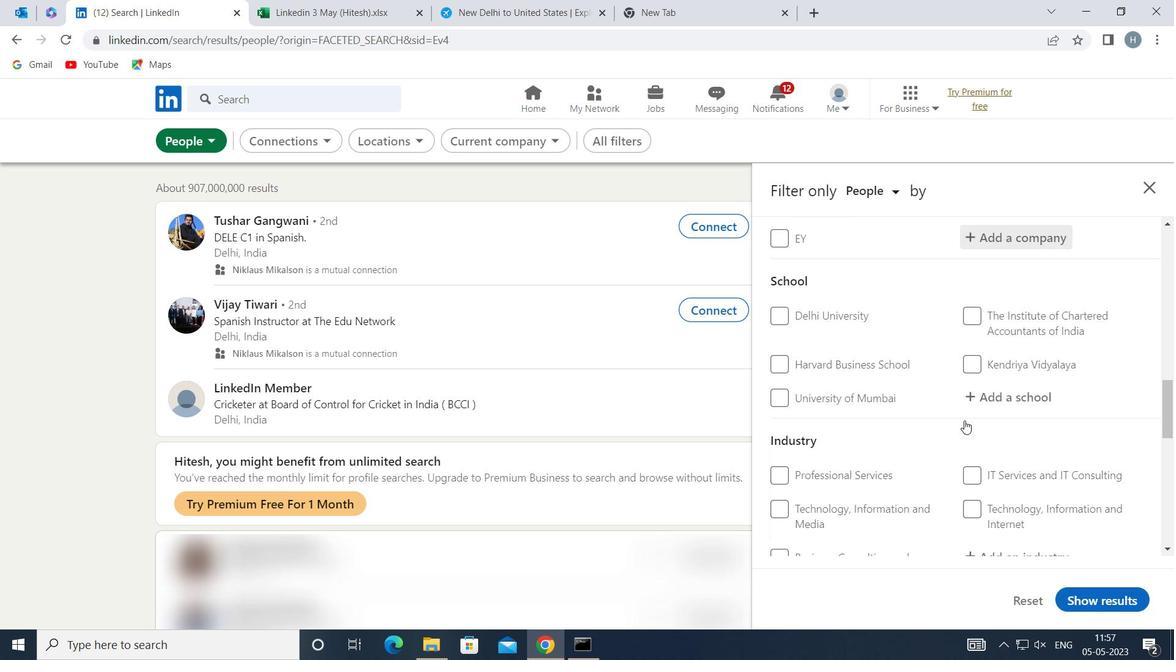 
Action: Mouse scrolled (964, 420) with delta (0, 0)
Screenshot: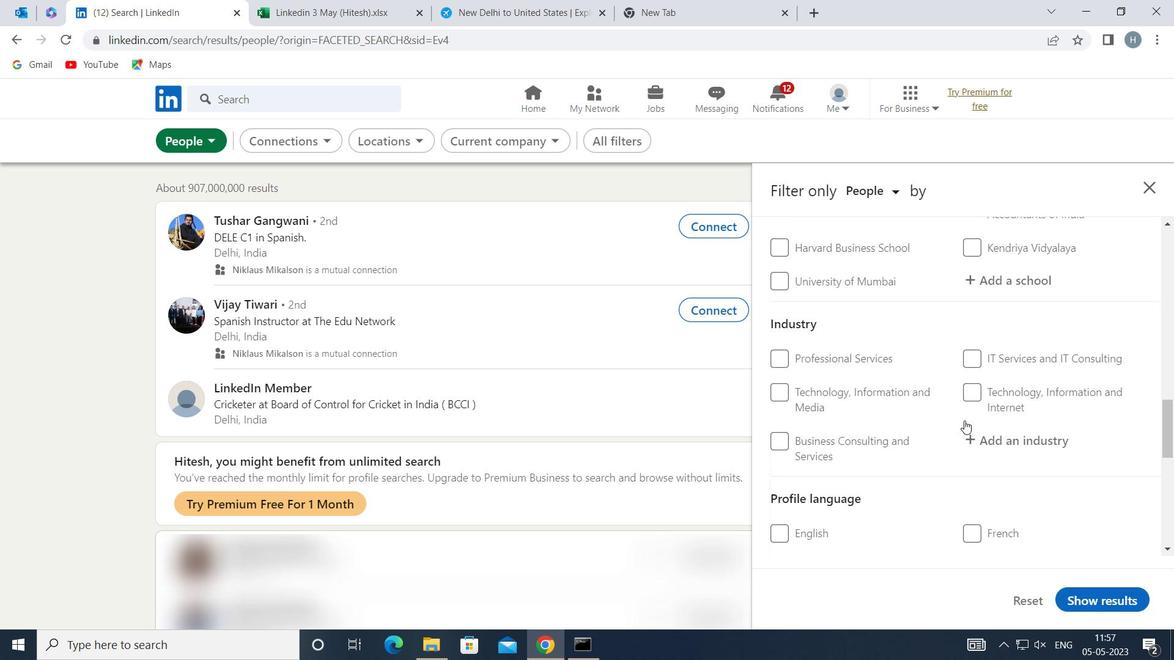 
Action: Mouse moved to (776, 460)
Screenshot: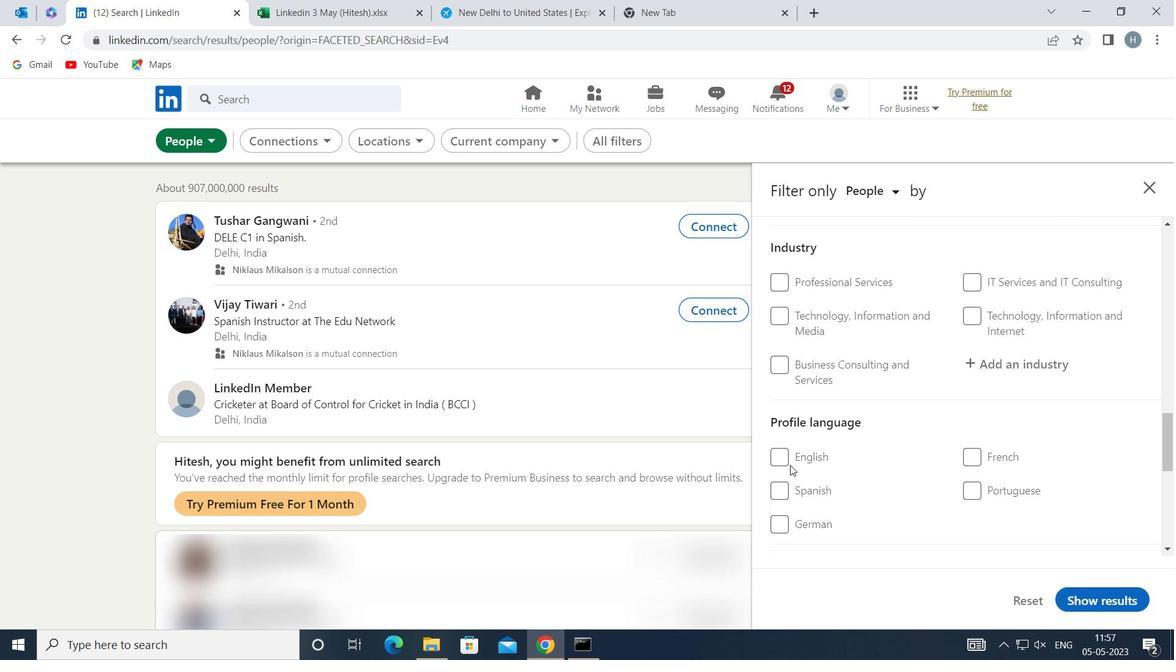 
Action: Mouse pressed left at (776, 460)
Screenshot: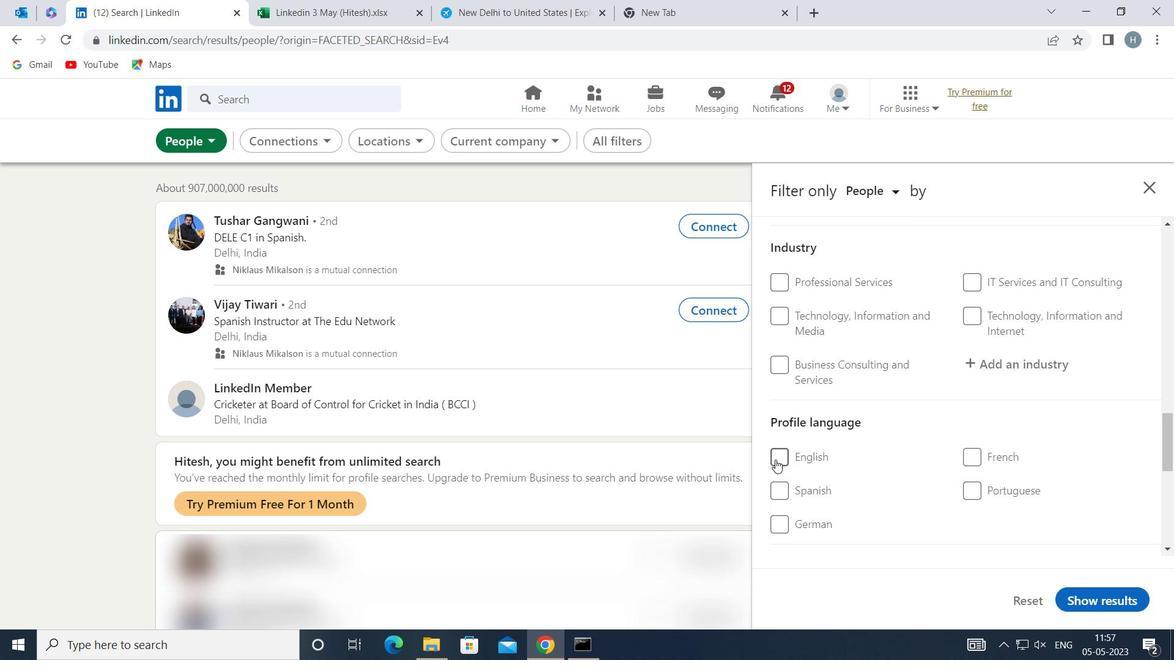 
Action: Mouse moved to (893, 464)
Screenshot: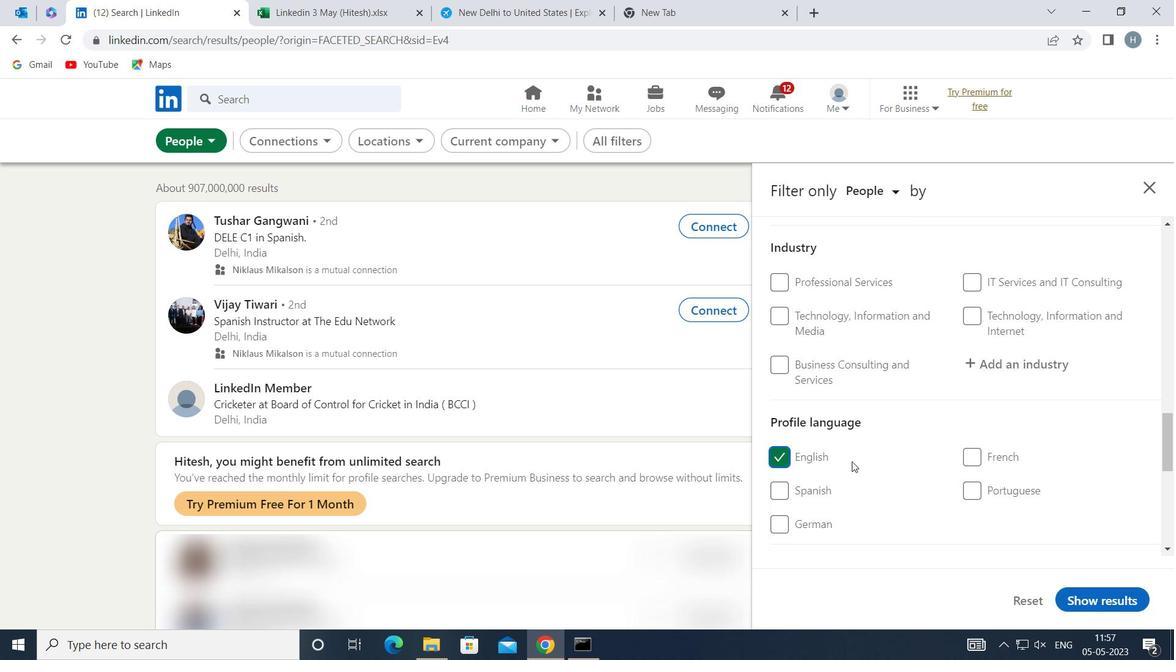 
Action: Mouse scrolled (893, 465) with delta (0, 0)
Screenshot: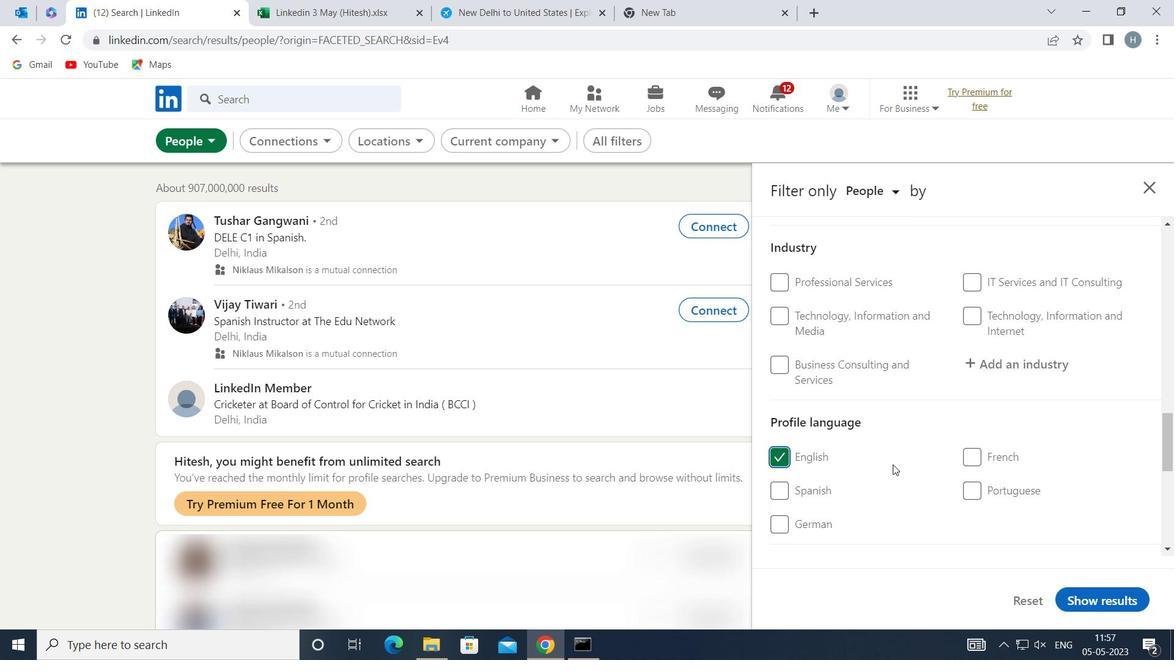 
Action: Mouse moved to (893, 464)
Screenshot: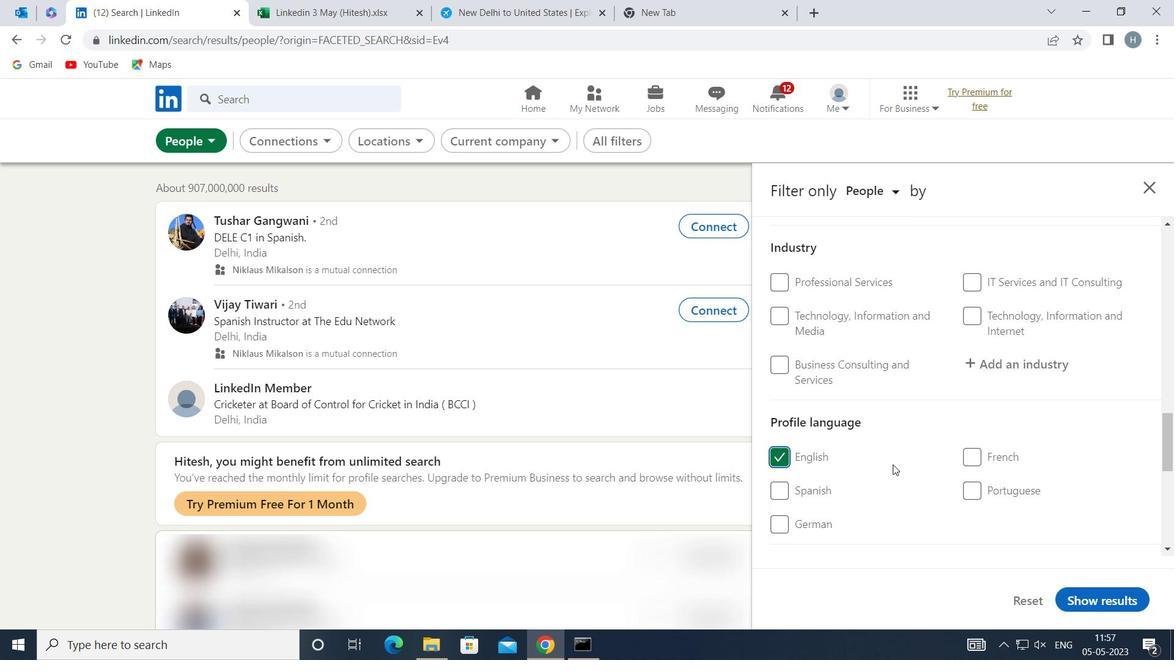 
Action: Mouse scrolled (893, 465) with delta (0, 0)
Screenshot: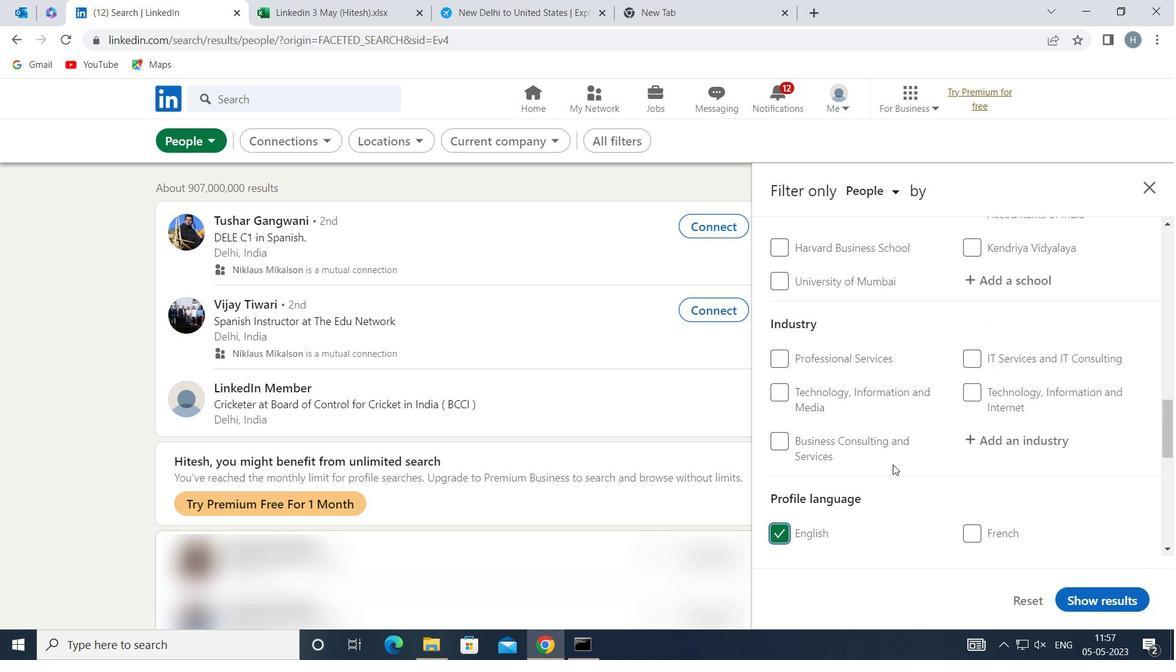 
Action: Mouse scrolled (893, 465) with delta (0, 0)
Screenshot: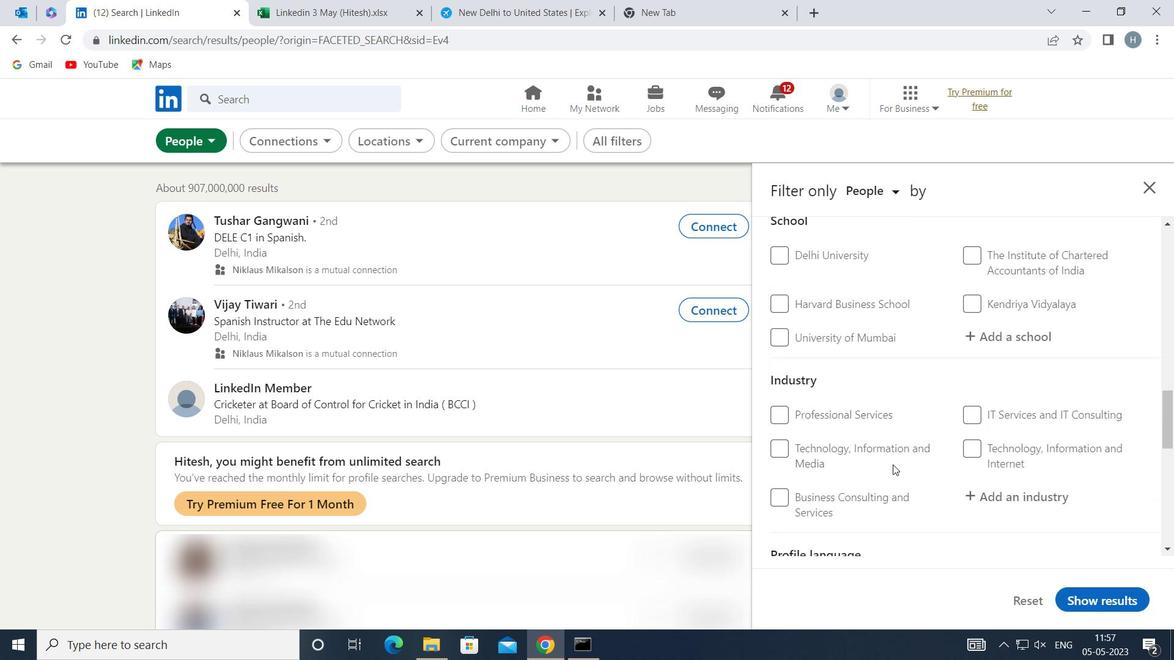
Action: Mouse scrolled (893, 465) with delta (0, 0)
Screenshot: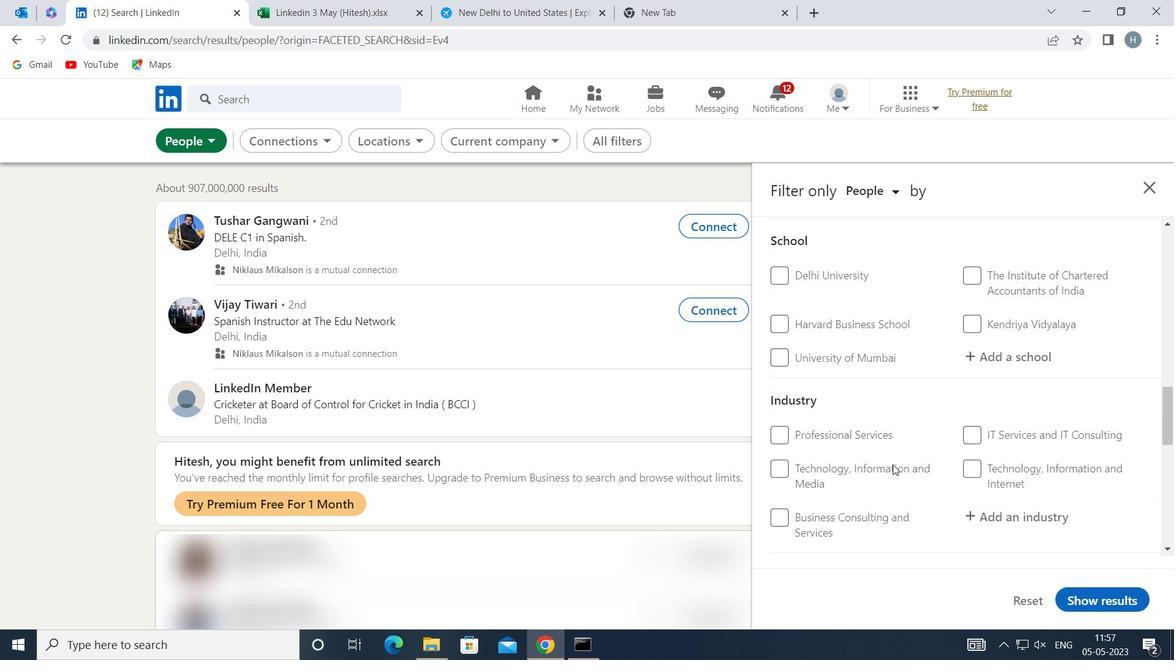 
Action: Mouse scrolled (893, 465) with delta (0, 0)
Screenshot: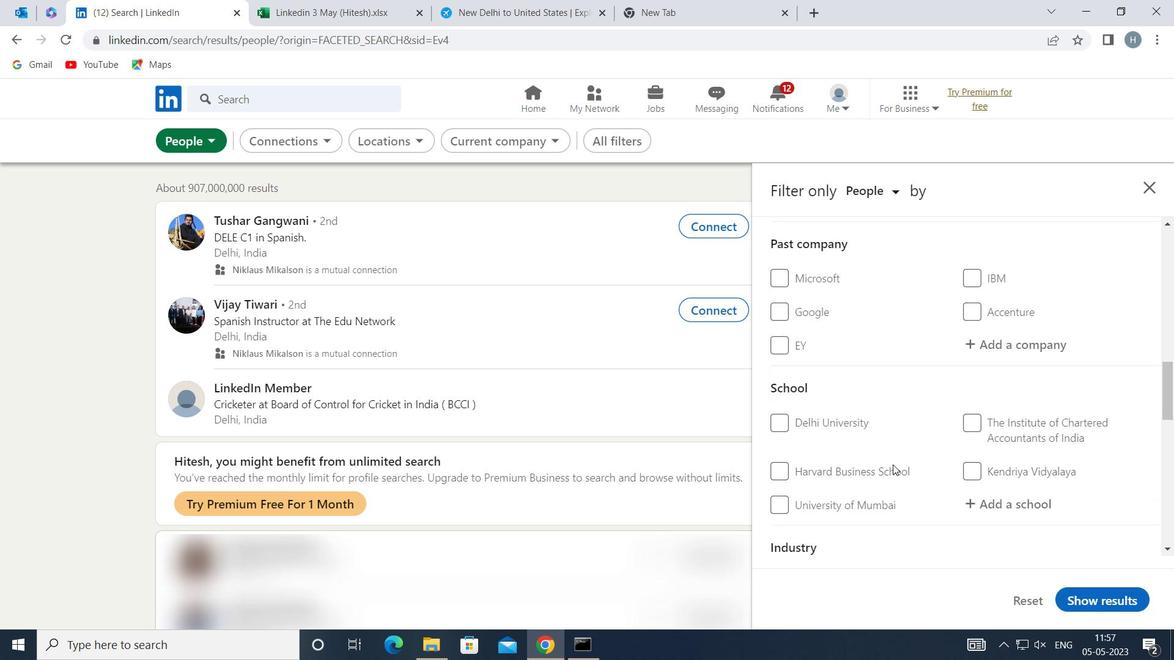 
Action: Mouse scrolled (893, 465) with delta (0, 0)
Screenshot: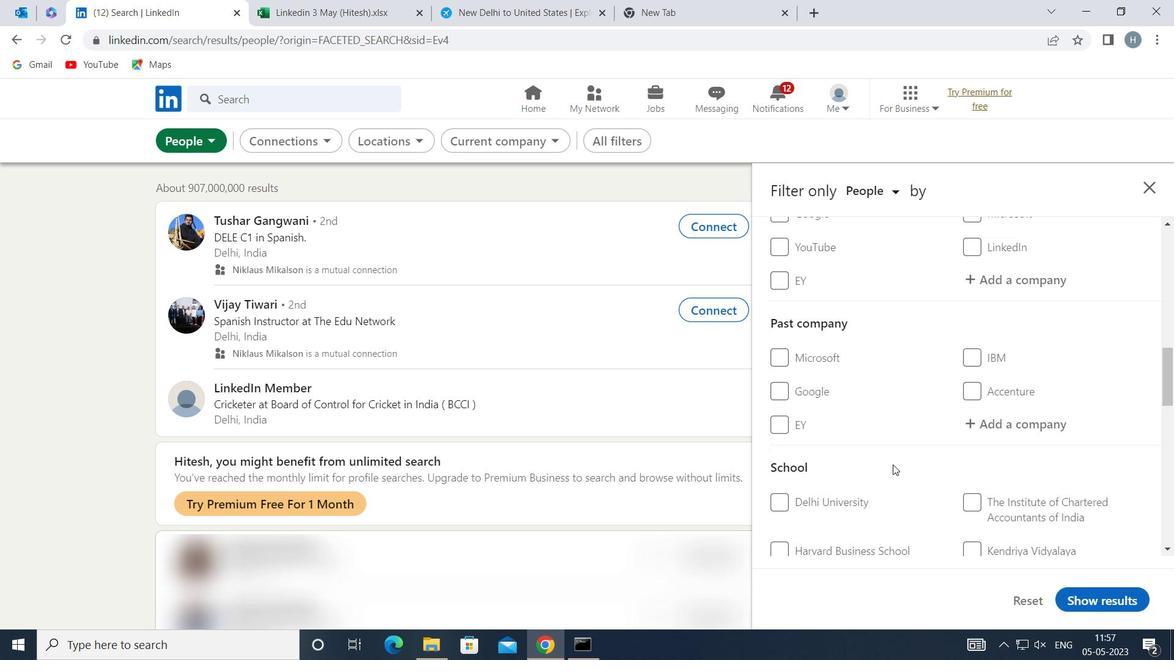 
Action: Mouse scrolled (893, 465) with delta (0, 0)
Screenshot: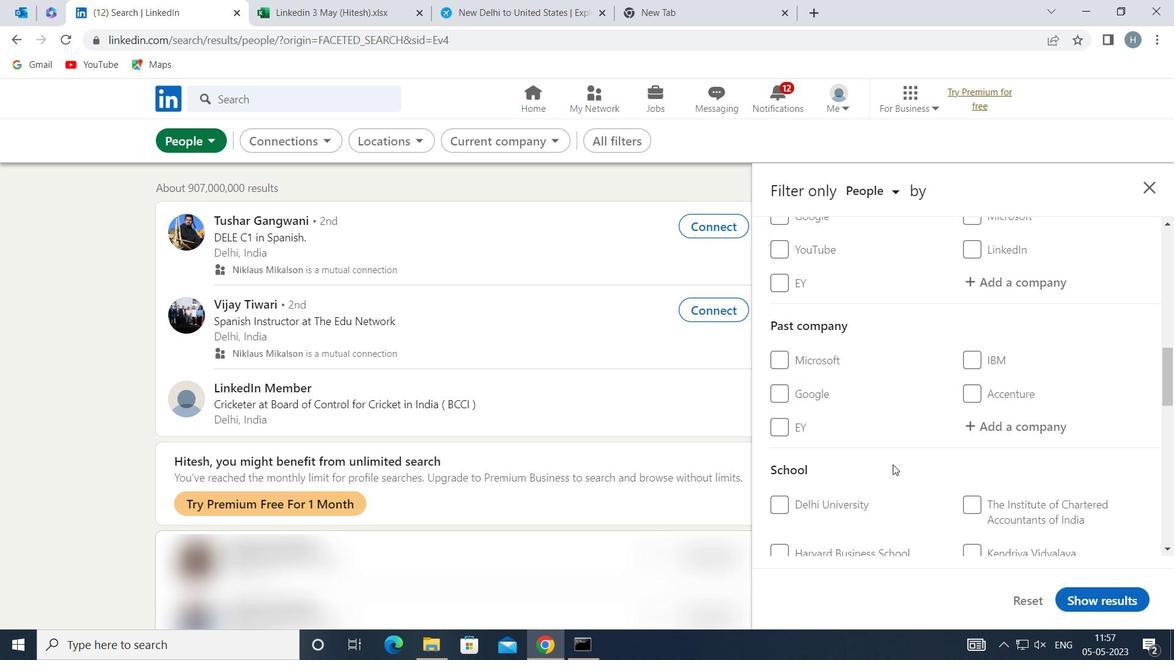 
Action: Mouse scrolled (893, 465) with delta (0, 0)
Screenshot: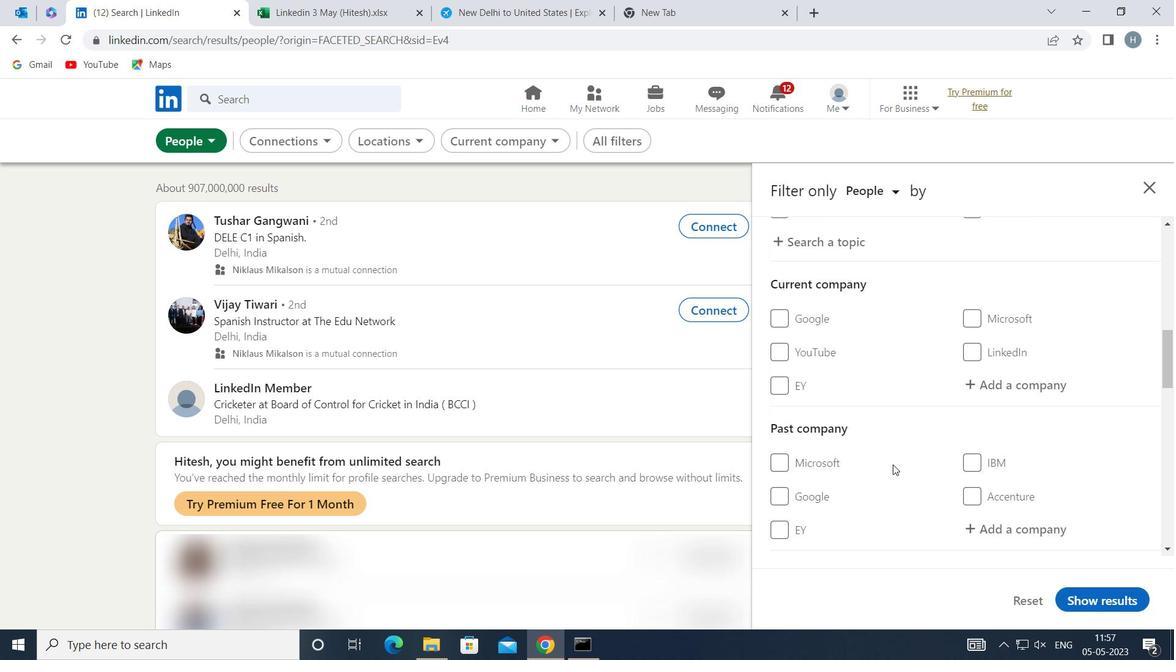 
Action: Mouse scrolled (893, 464) with delta (0, 0)
Screenshot: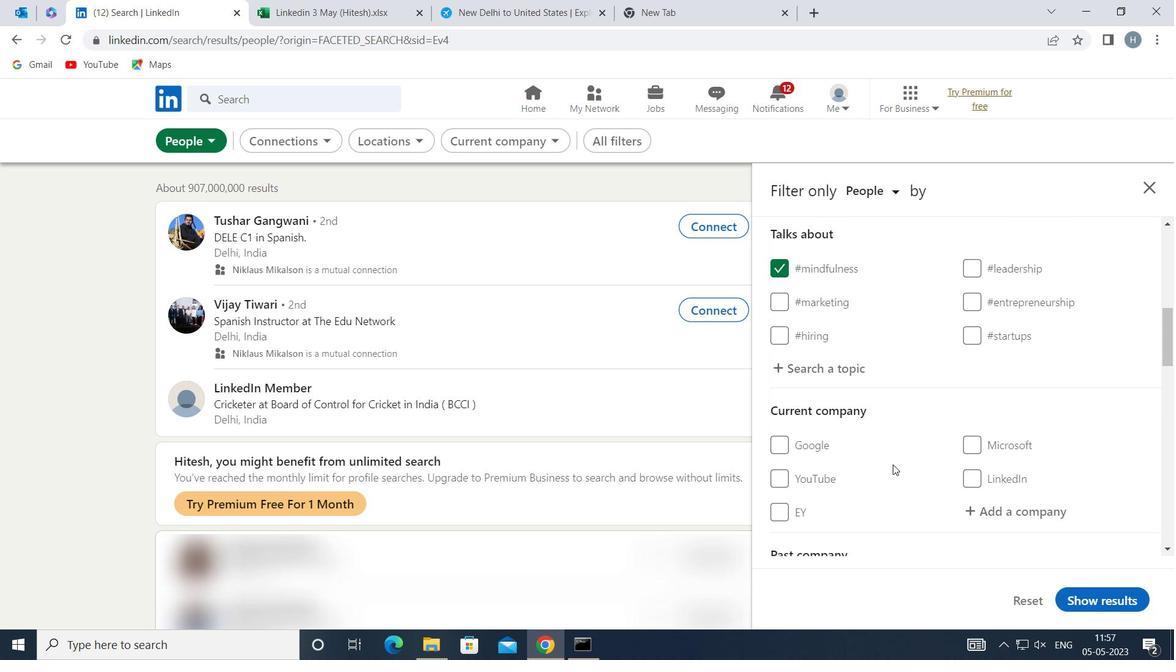 
Action: Mouse moved to (1048, 427)
Screenshot: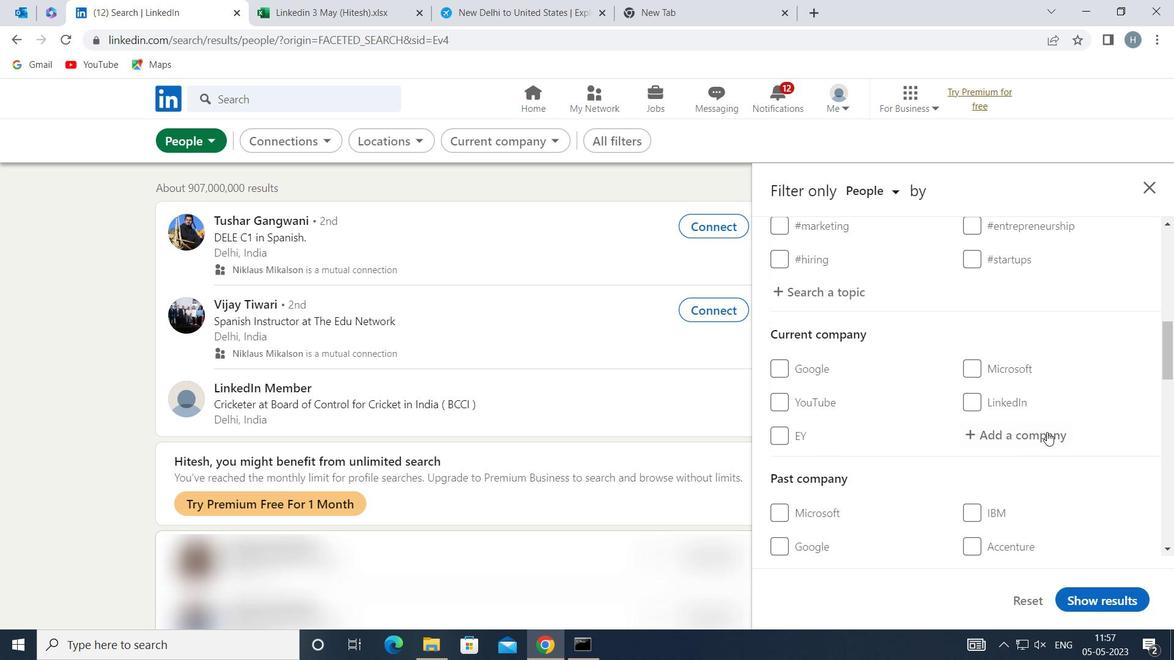 
Action: Mouse pressed left at (1048, 427)
Screenshot: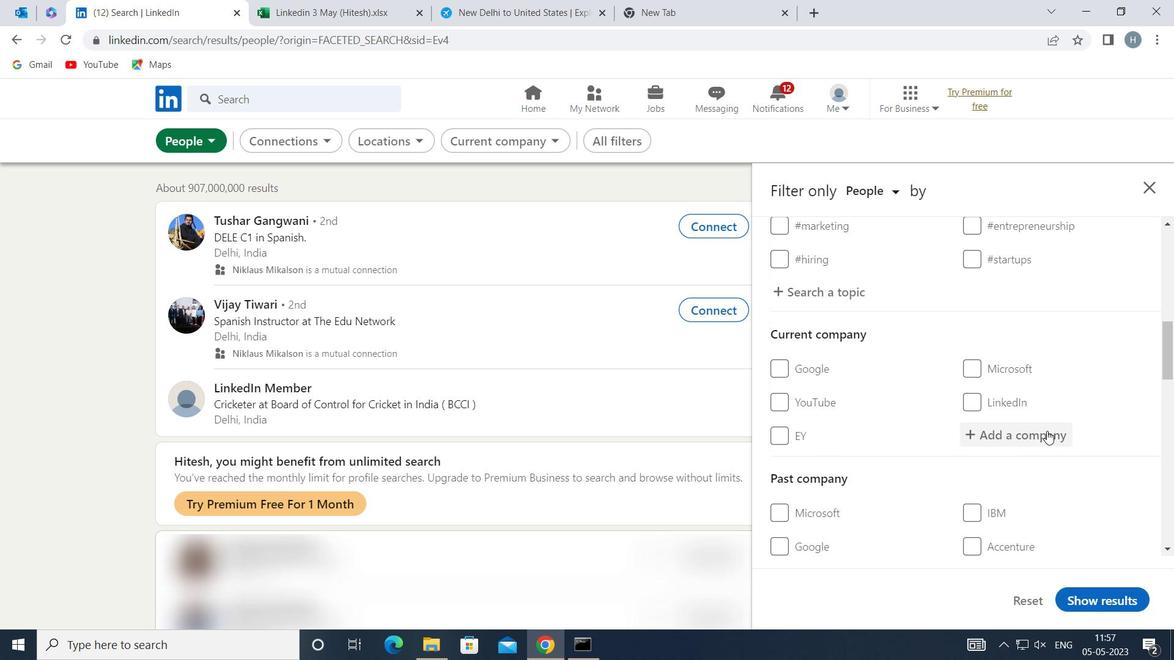 
Action: Mouse moved to (1038, 428)
Screenshot: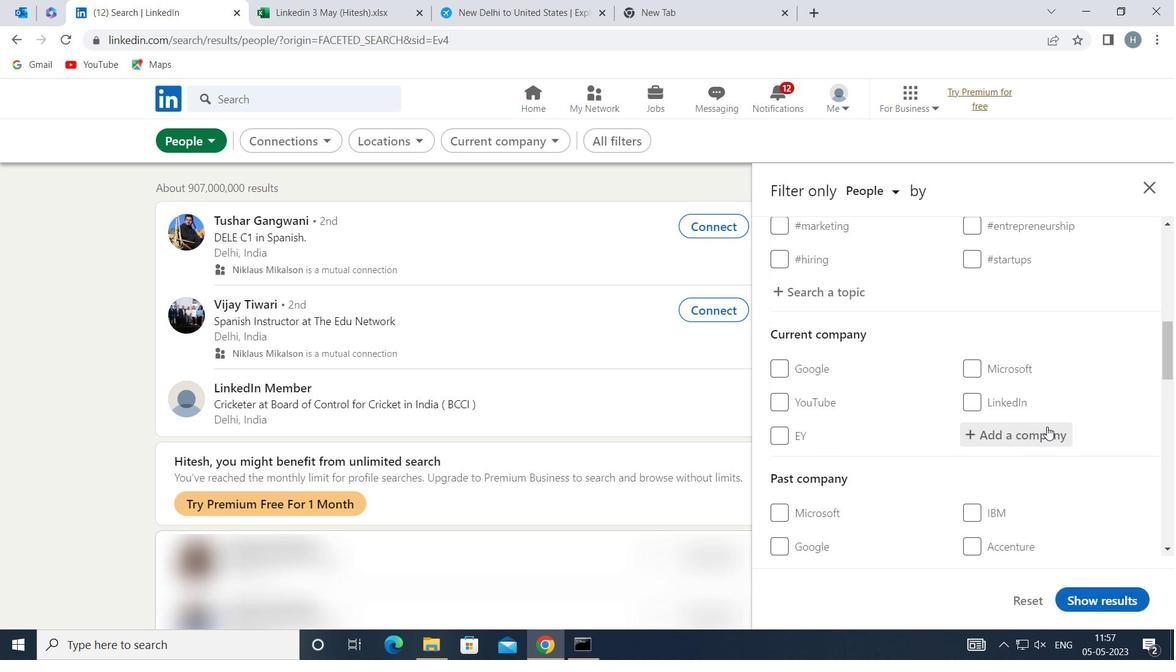 
Action: Key pressed <Key.shift>GAME
Screenshot: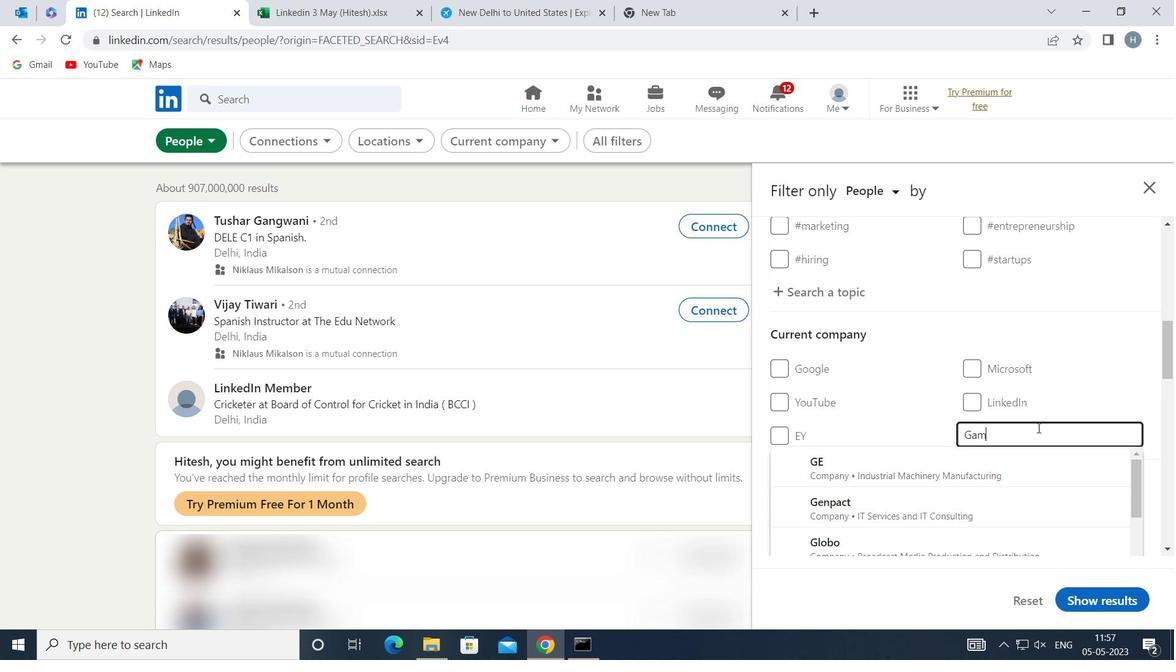 
Action: Mouse moved to (1037, 428)
Screenshot: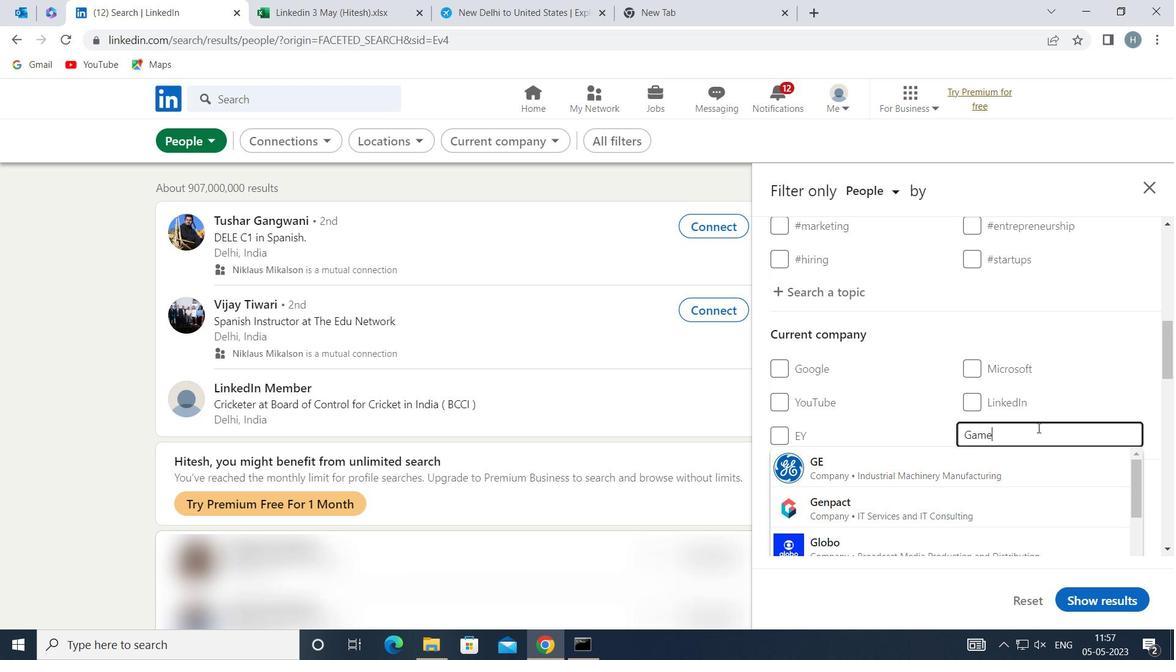 
Action: Key pressed S2
Screenshot: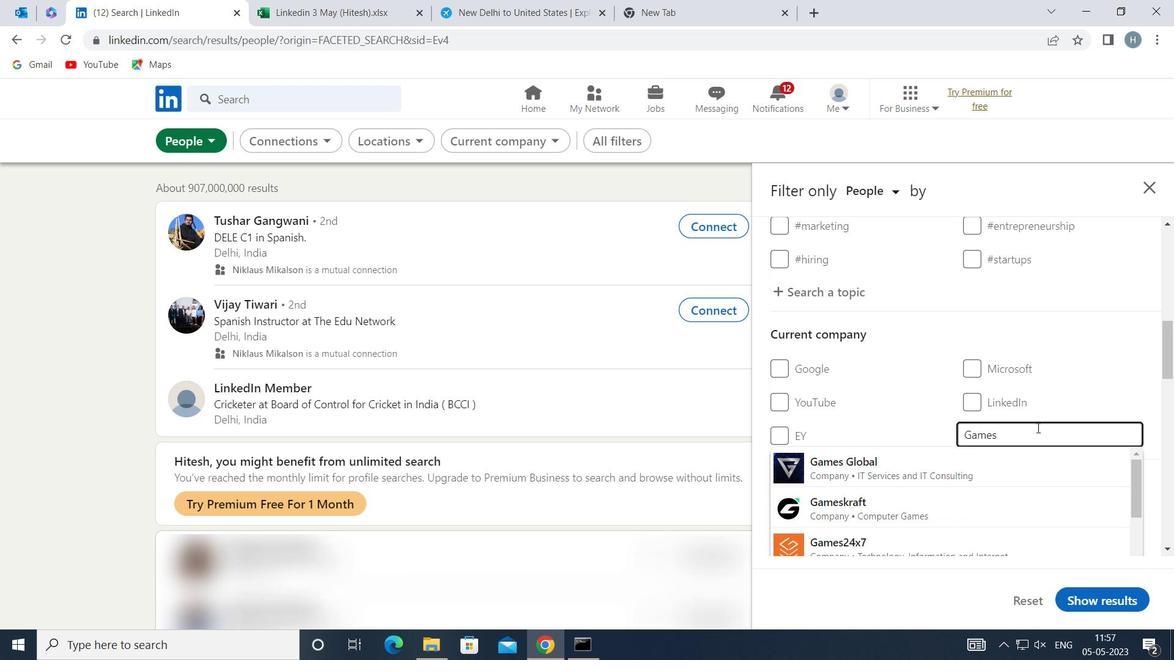 
Action: Mouse moved to (996, 457)
Screenshot: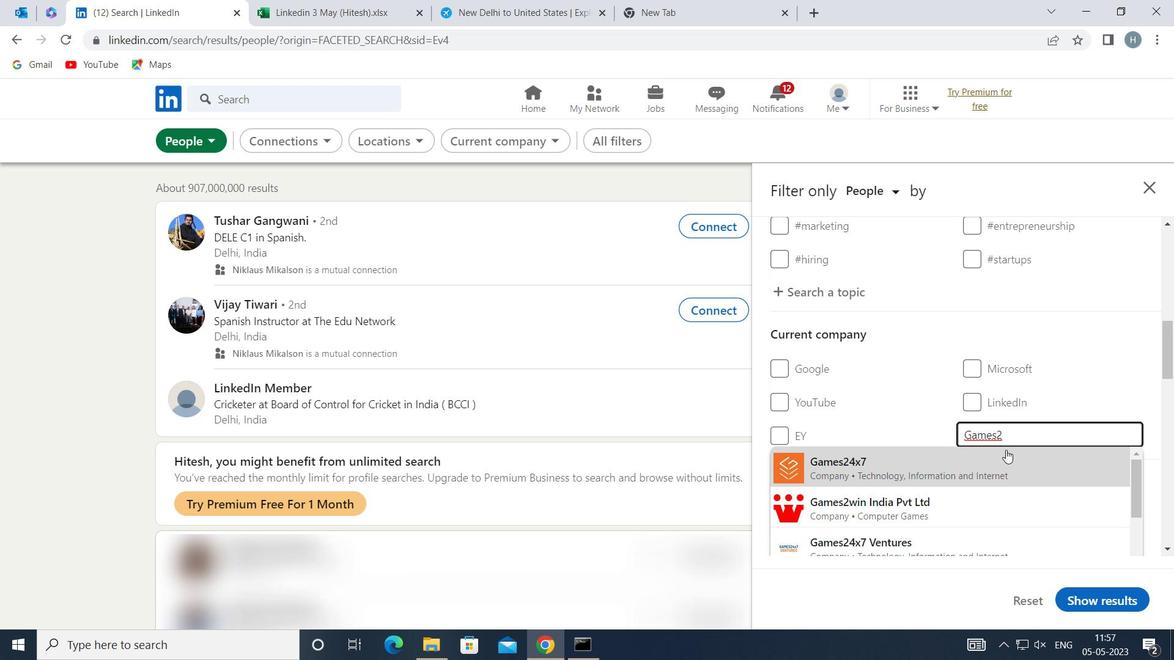 
Action: Mouse pressed left at (996, 457)
Screenshot: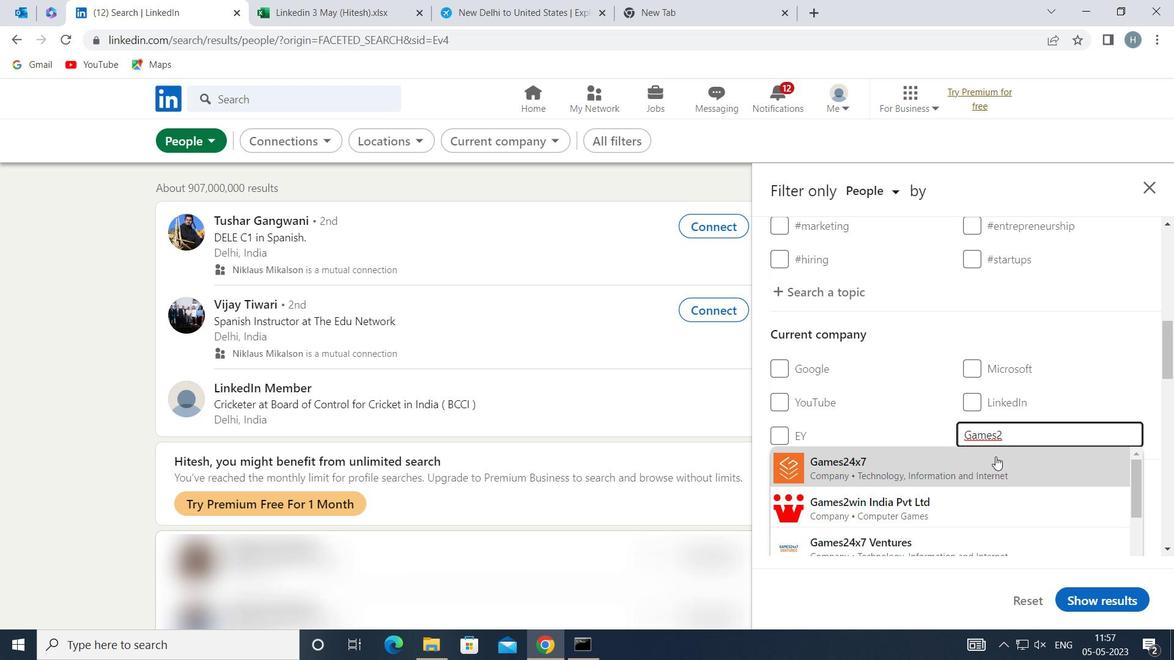 
Action: Mouse moved to (975, 447)
Screenshot: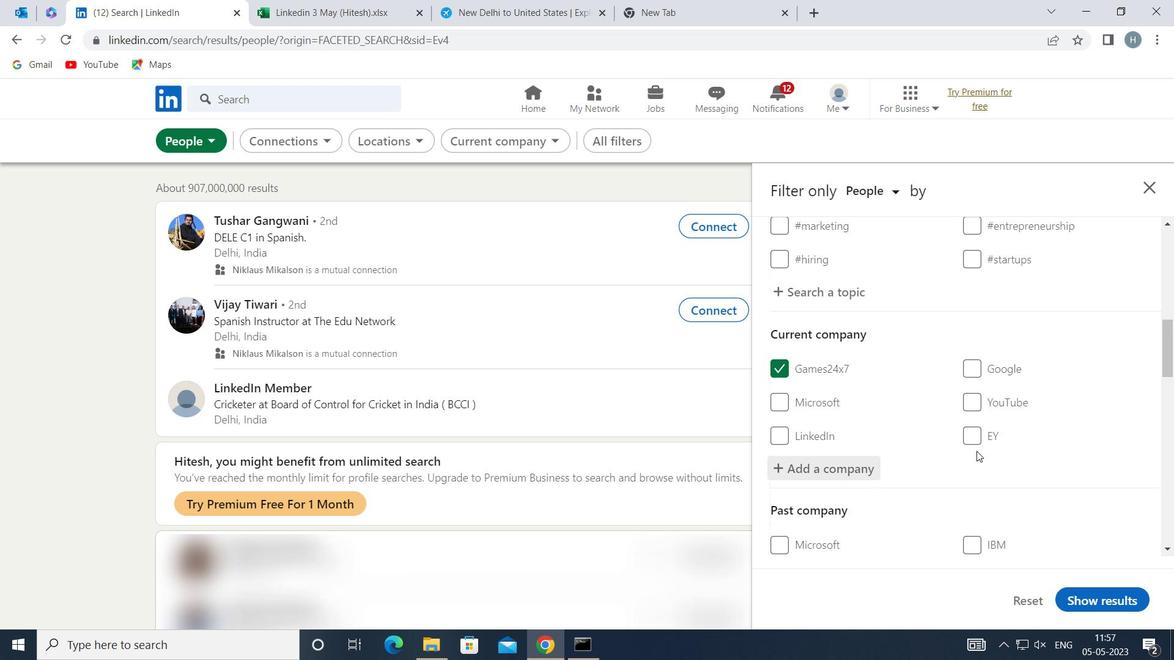 
Action: Mouse scrolled (975, 446) with delta (0, 0)
Screenshot: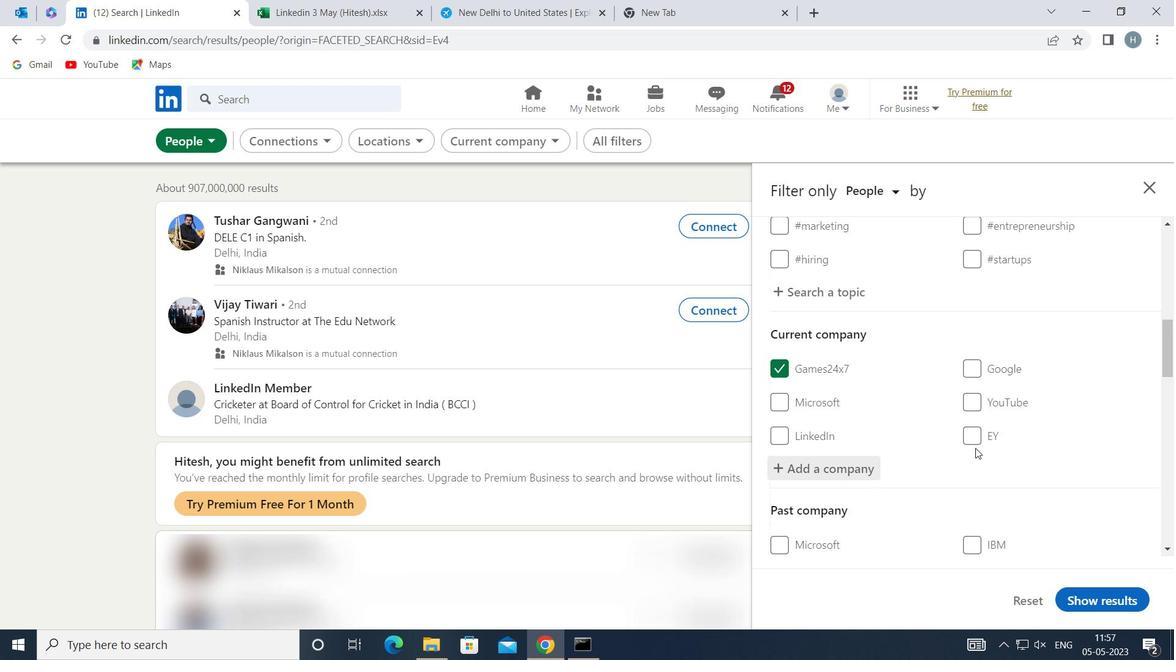 
Action: Mouse scrolled (975, 446) with delta (0, 0)
Screenshot: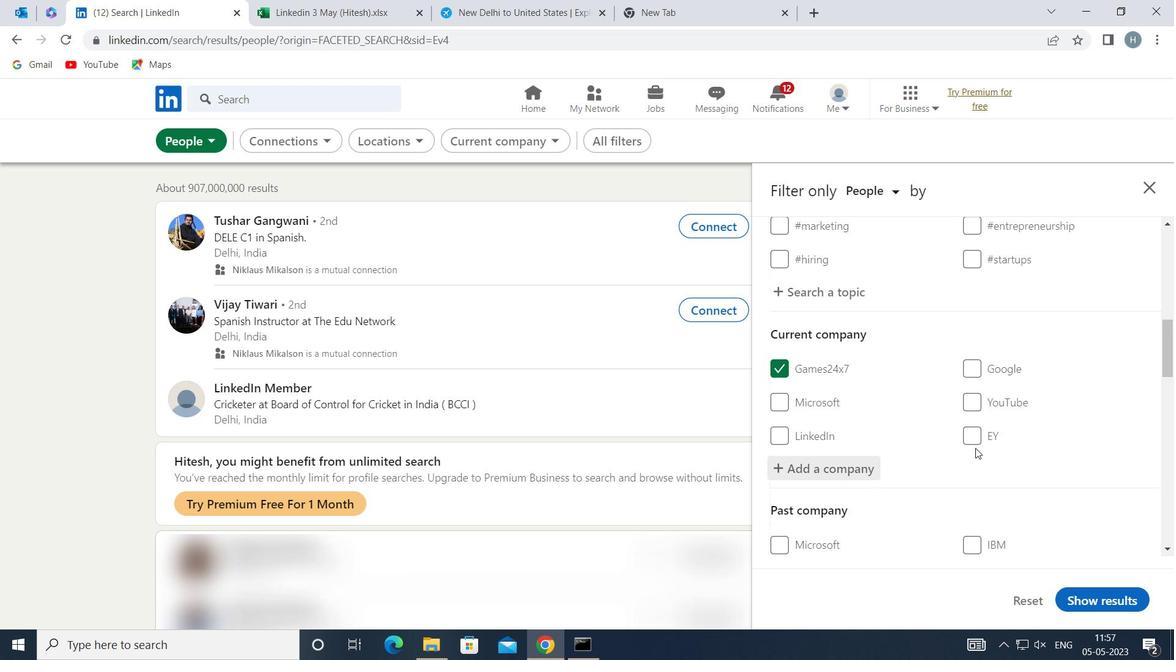 
Action: Mouse moved to (975, 446)
Screenshot: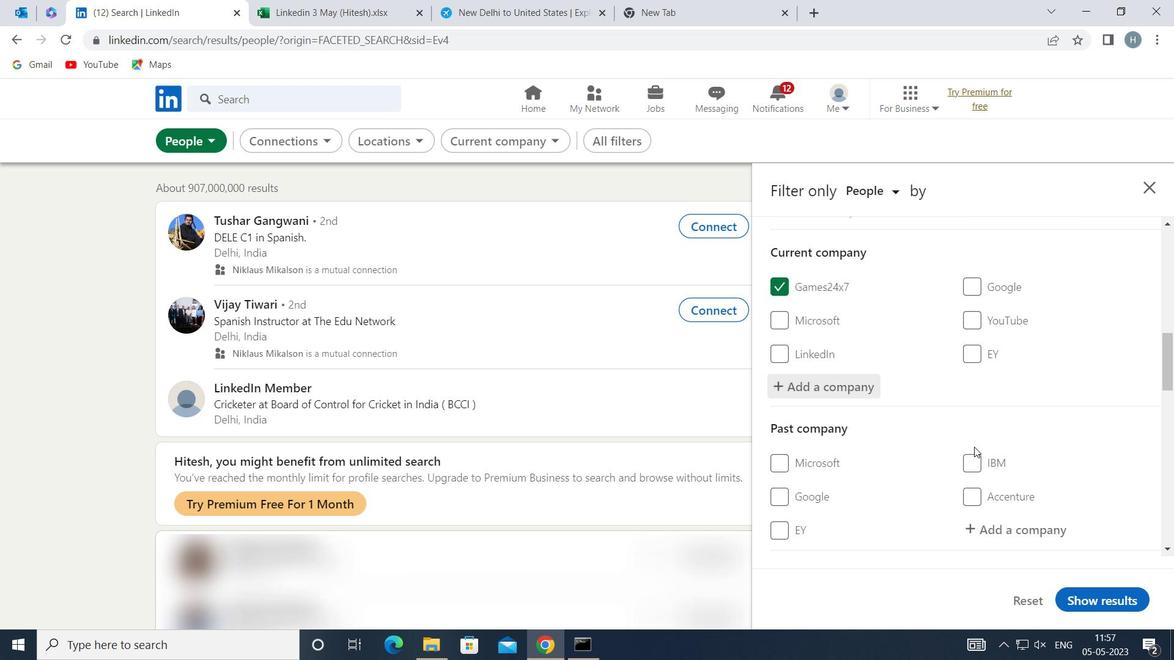 
Action: Mouse scrolled (975, 445) with delta (0, 0)
Screenshot: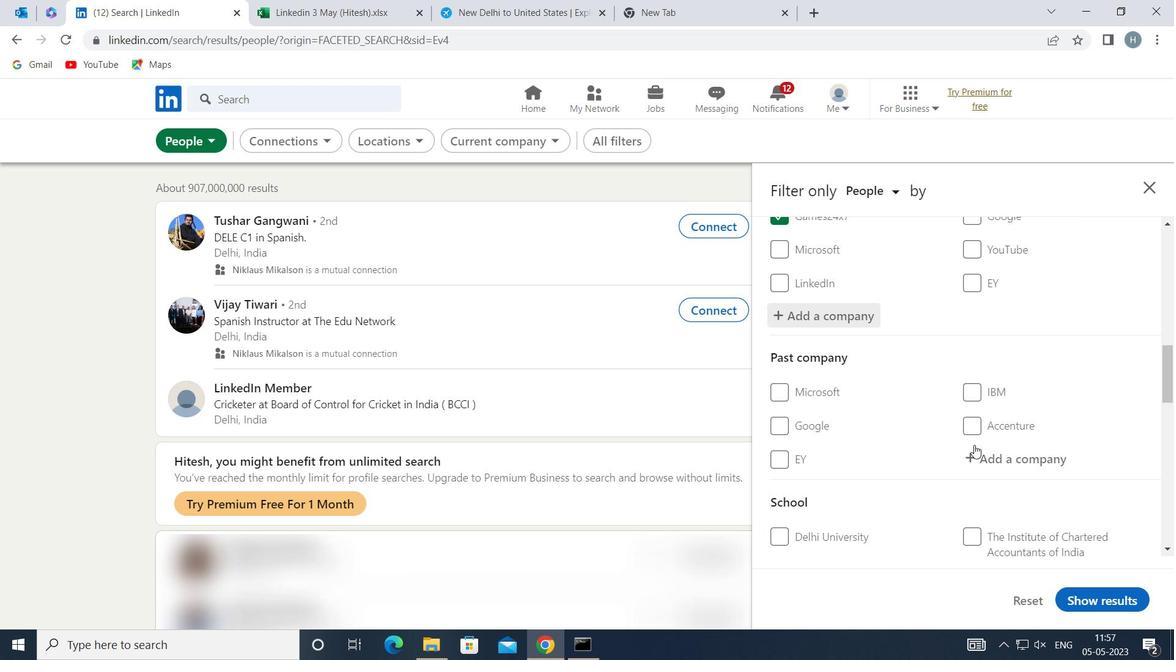 
Action: Mouse scrolled (975, 445) with delta (0, 0)
Screenshot: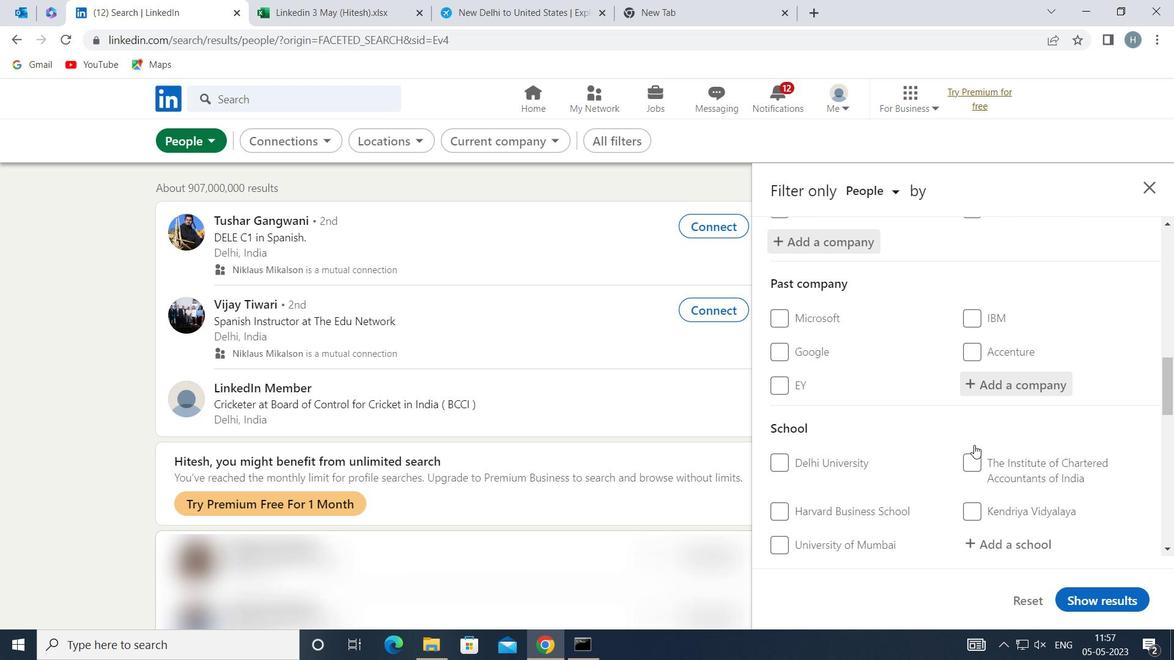 
Action: Mouse moved to (1029, 464)
Screenshot: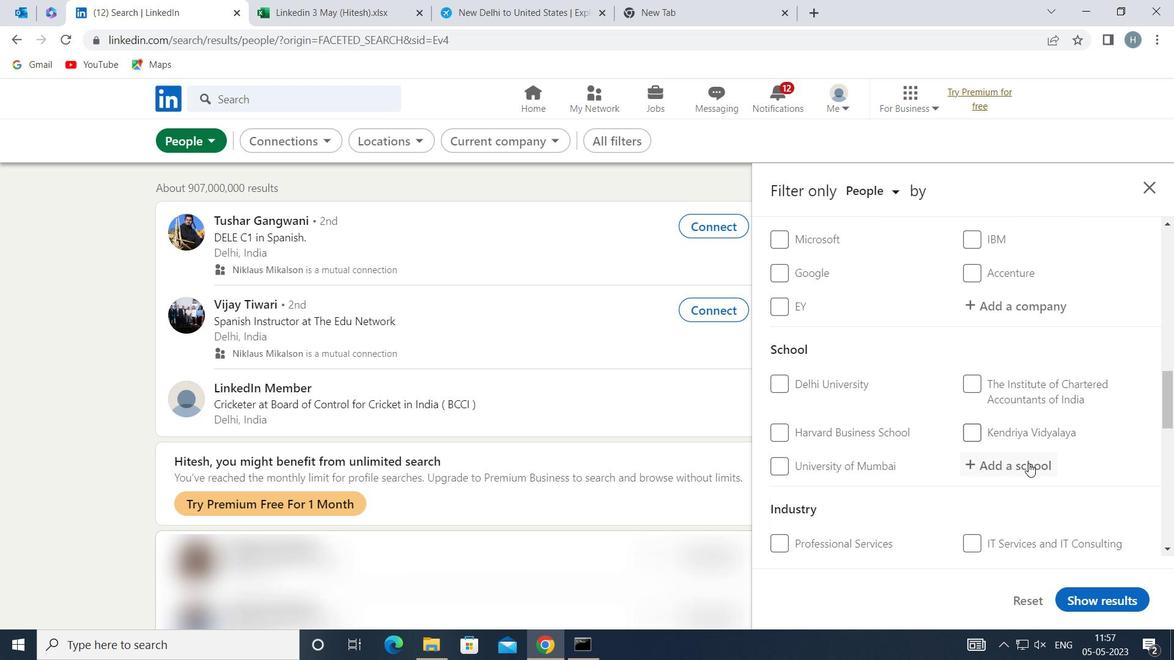 
Action: Mouse pressed left at (1029, 464)
Screenshot: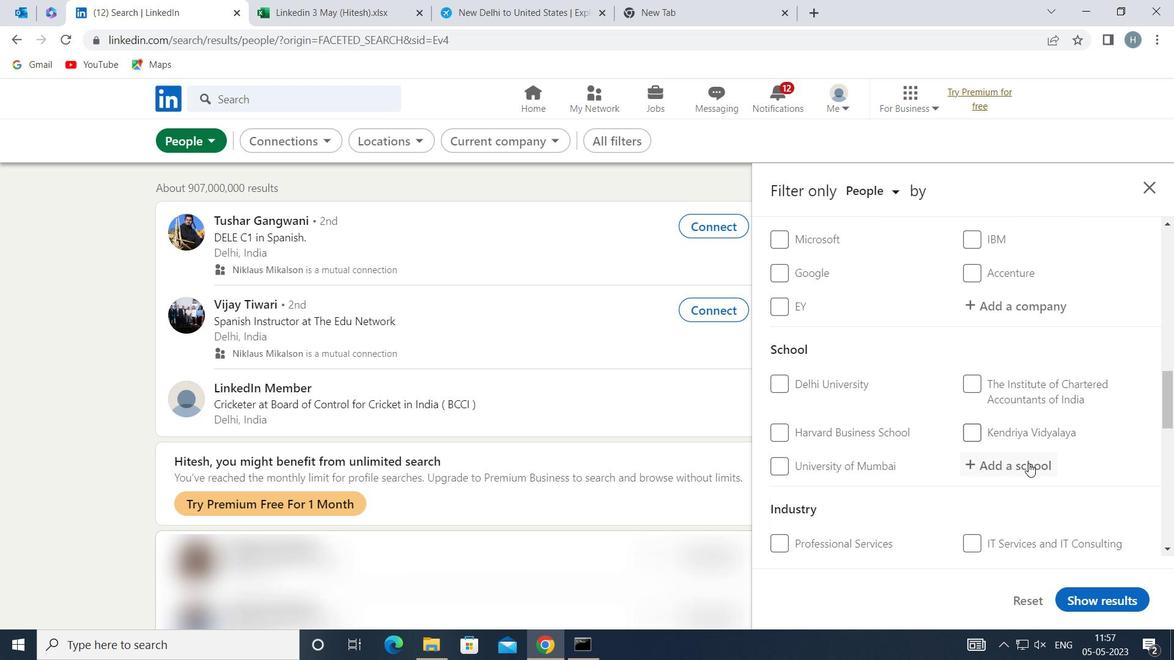 
Action: Mouse moved to (1029, 464)
Screenshot: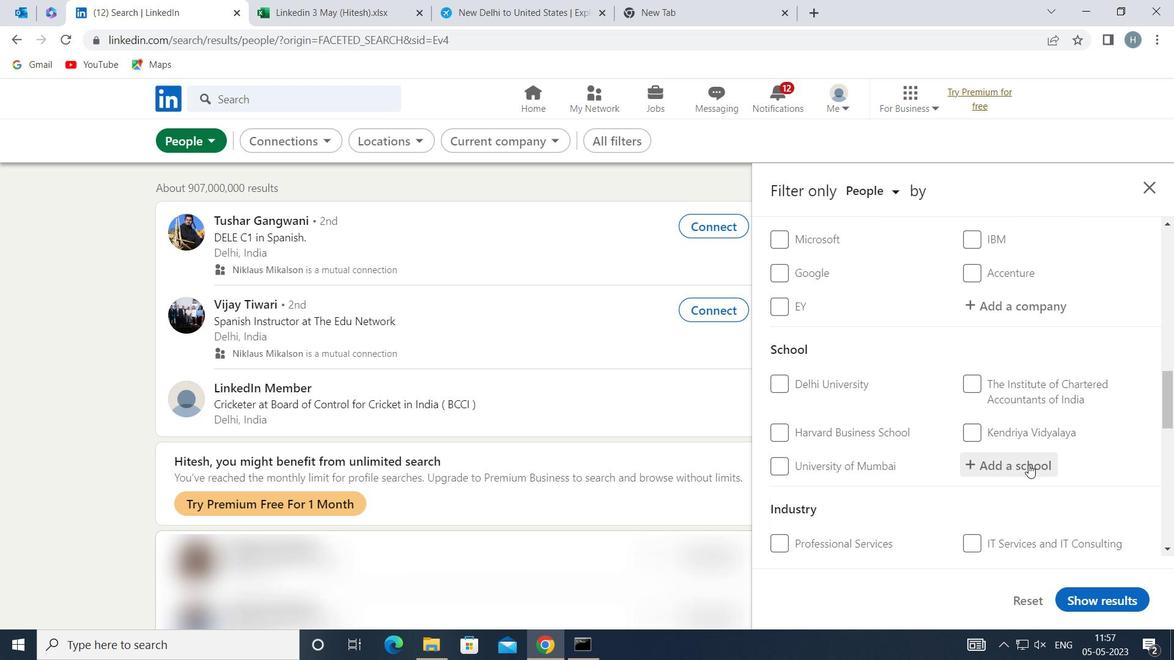 
Action: Key pressed <Key.shift><Key.shift>RAJAGIRI<Key.space><Key.shift>COLLEGE<Key.space>OF<Key.space><Key.shift>MANA
Screenshot: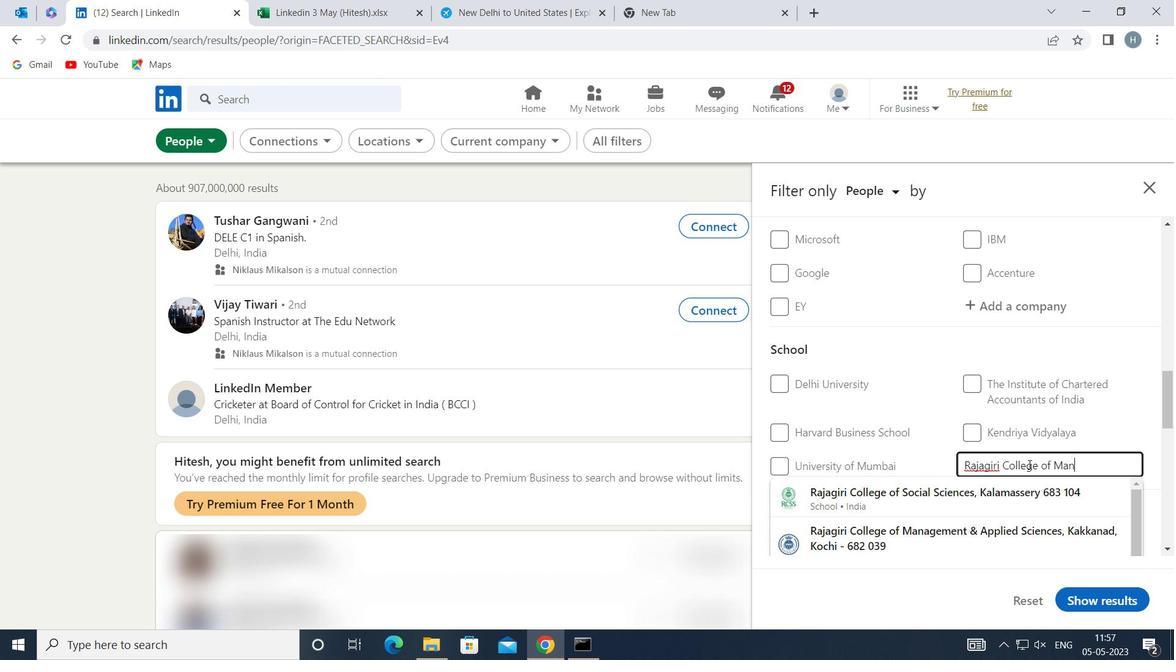 
Action: Mouse moved to (1012, 487)
Screenshot: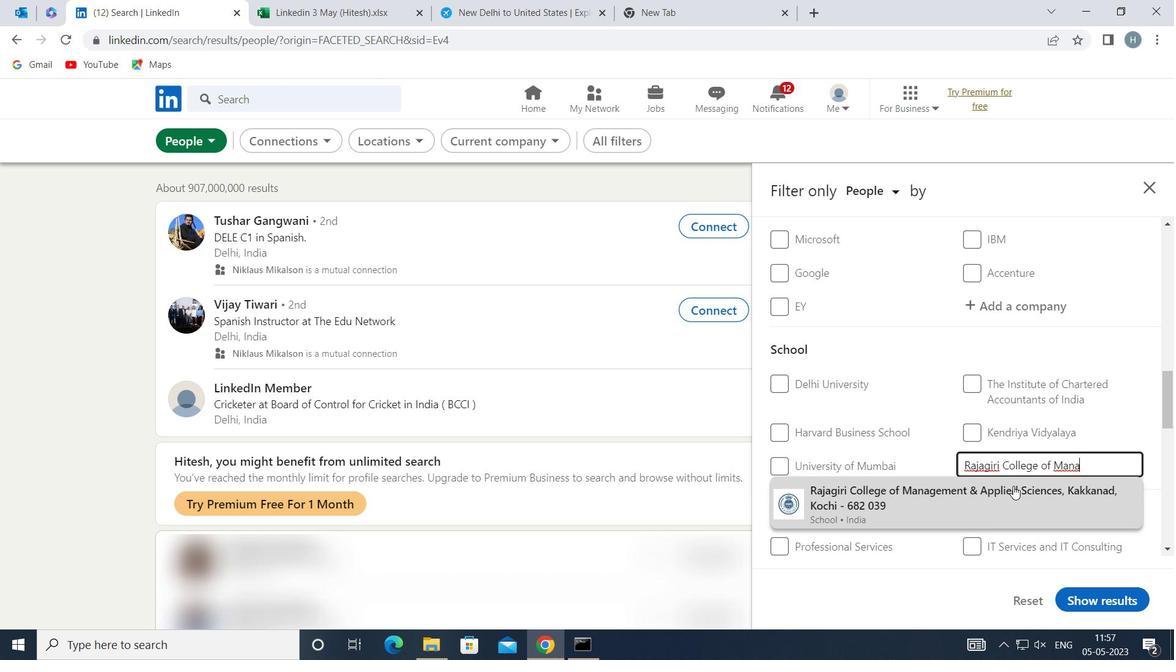 
Action: Mouse pressed left at (1012, 487)
Screenshot: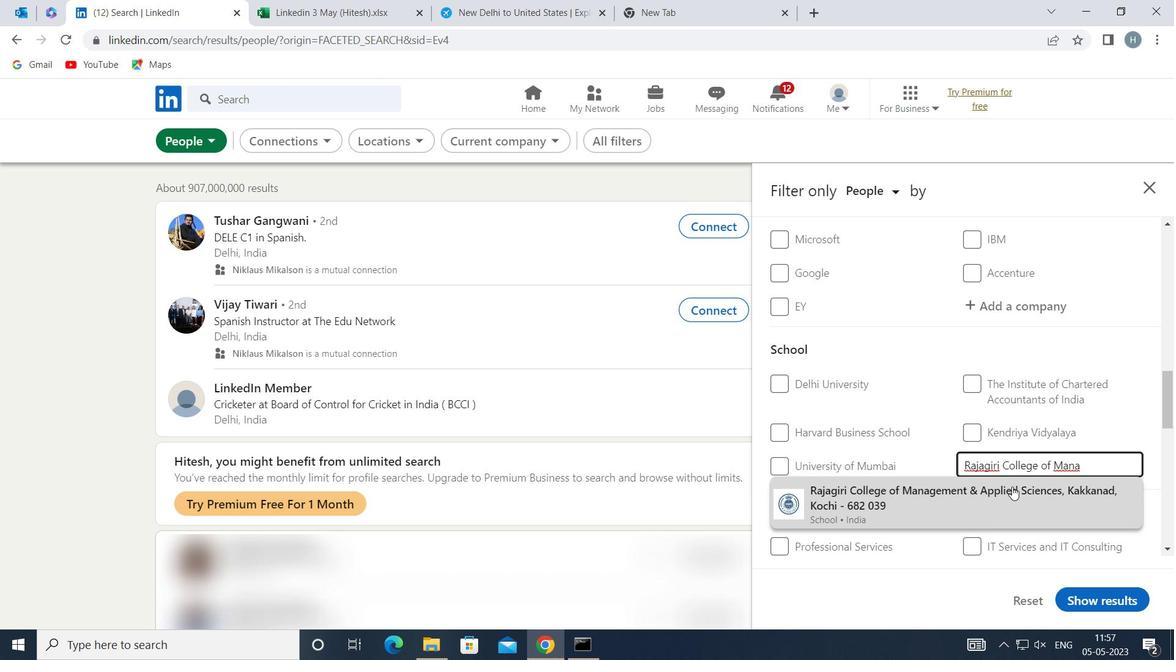 
Action: Mouse moved to (959, 441)
Screenshot: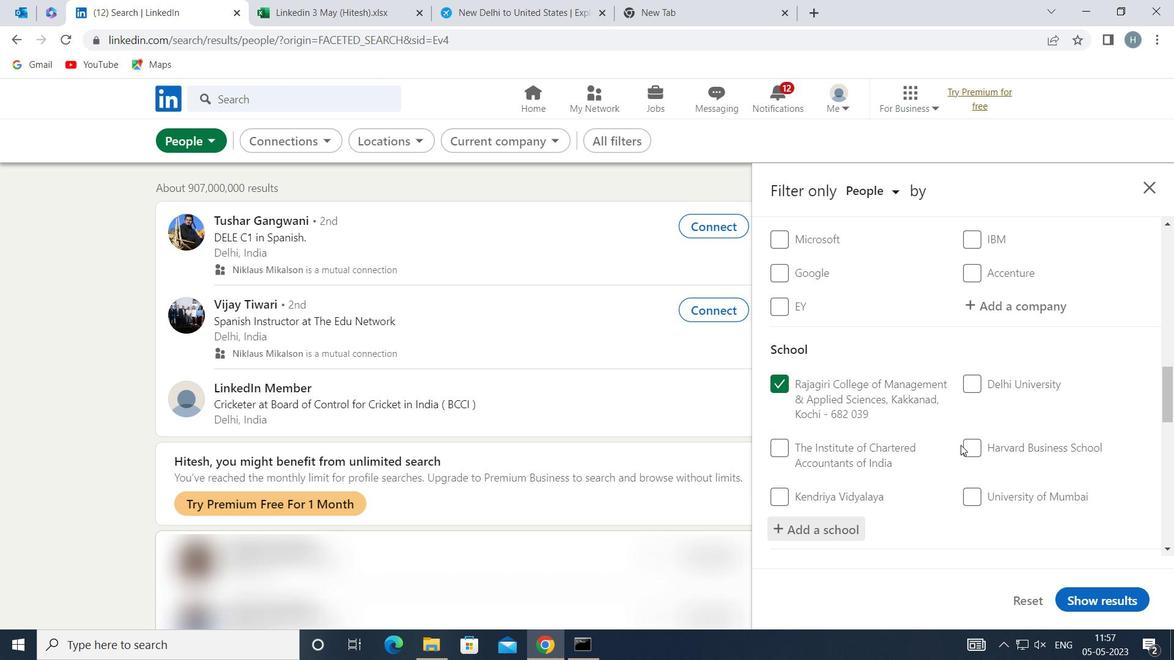 
Action: Mouse scrolled (959, 440) with delta (0, 0)
Screenshot: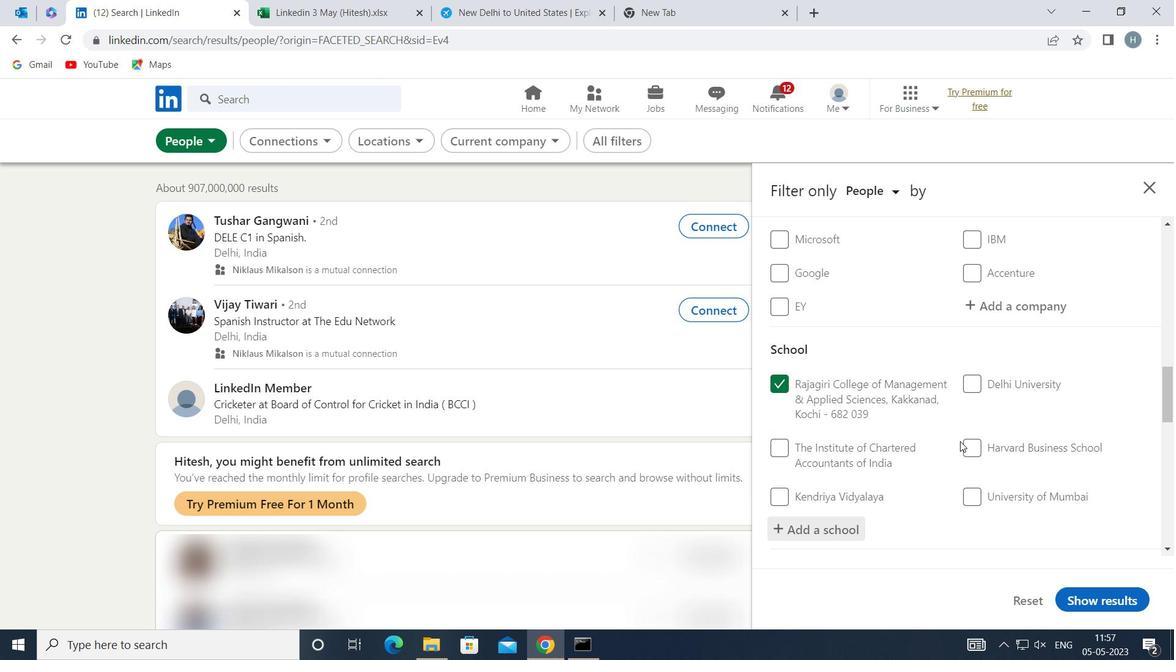 
Action: Mouse moved to (959, 441)
Screenshot: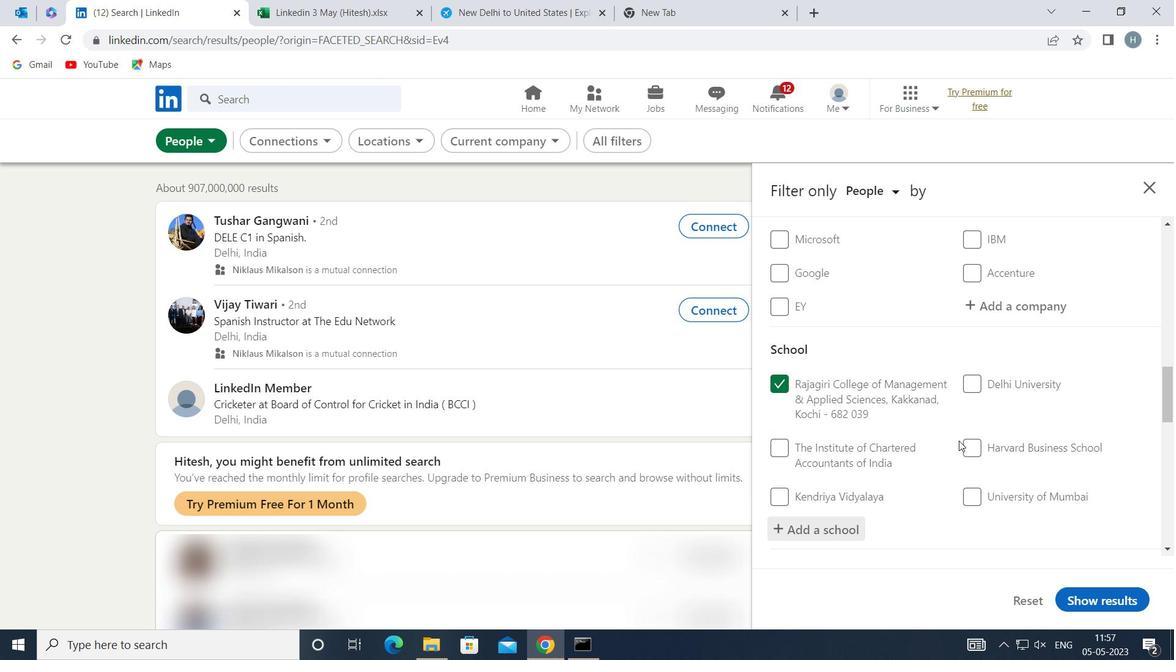 
Action: Mouse scrolled (959, 440) with delta (0, 0)
Screenshot: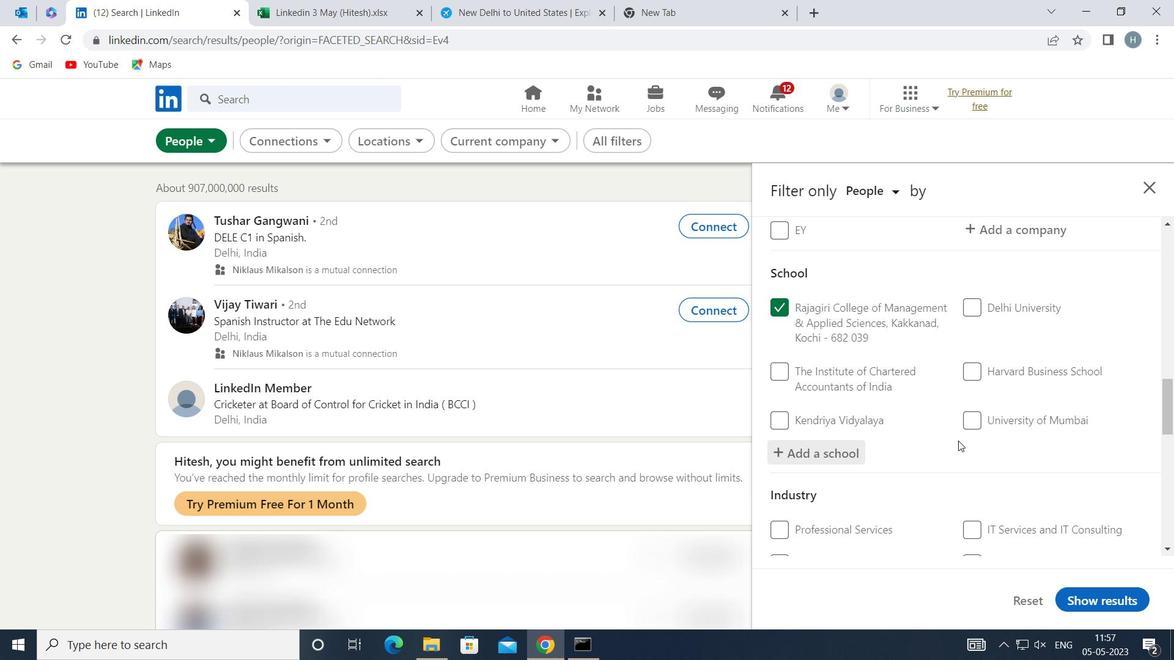 
Action: Mouse scrolled (959, 440) with delta (0, 0)
Screenshot: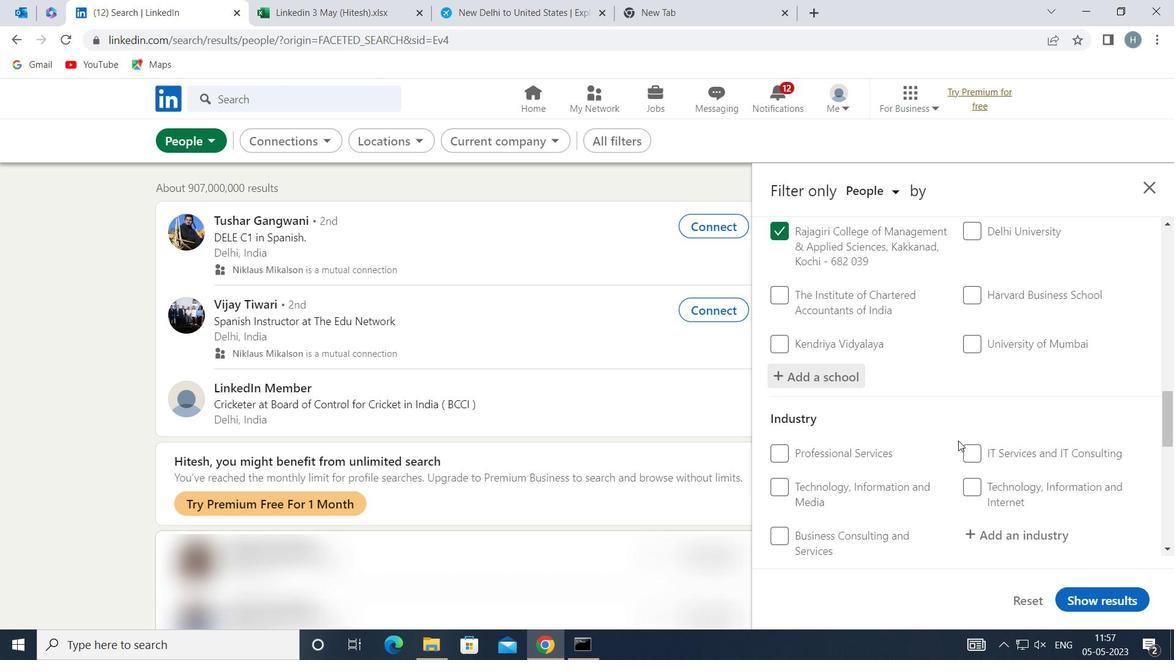 
Action: Mouse moved to (1024, 459)
Screenshot: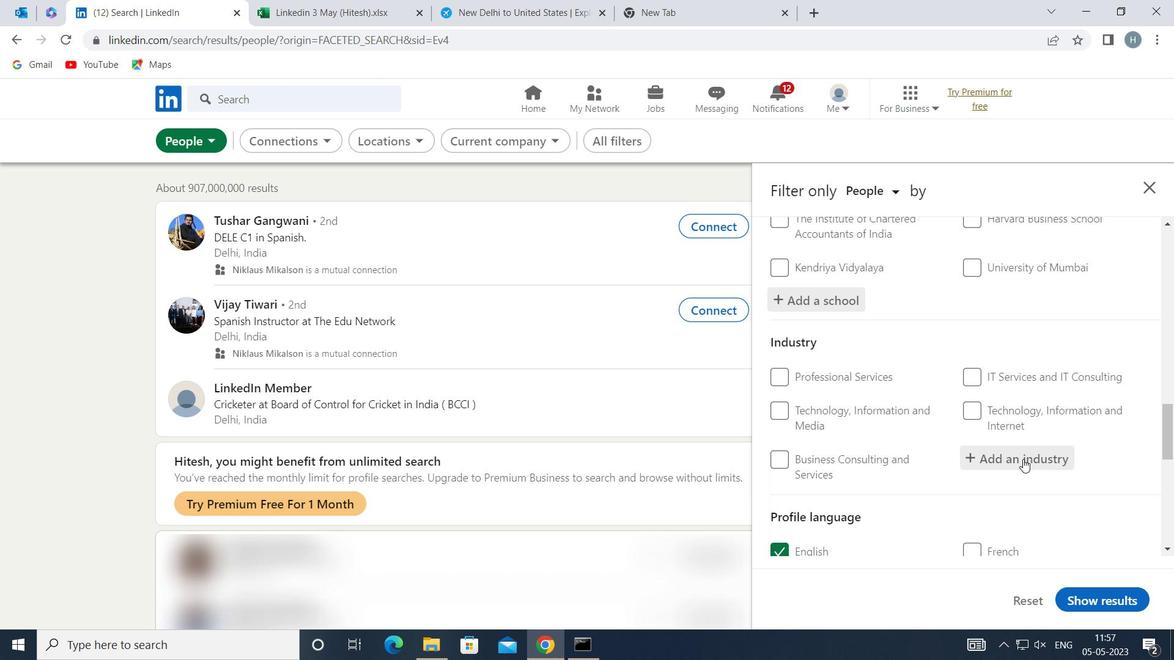 
Action: Mouse pressed left at (1024, 459)
Screenshot: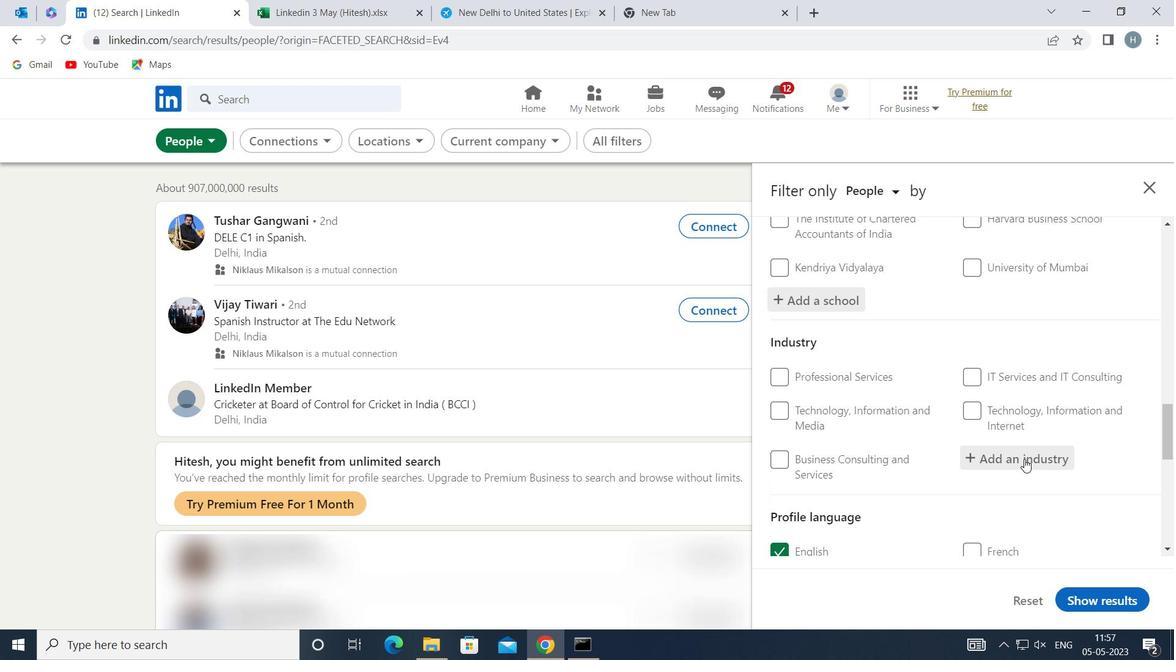 
Action: Mouse moved to (1024, 457)
Screenshot: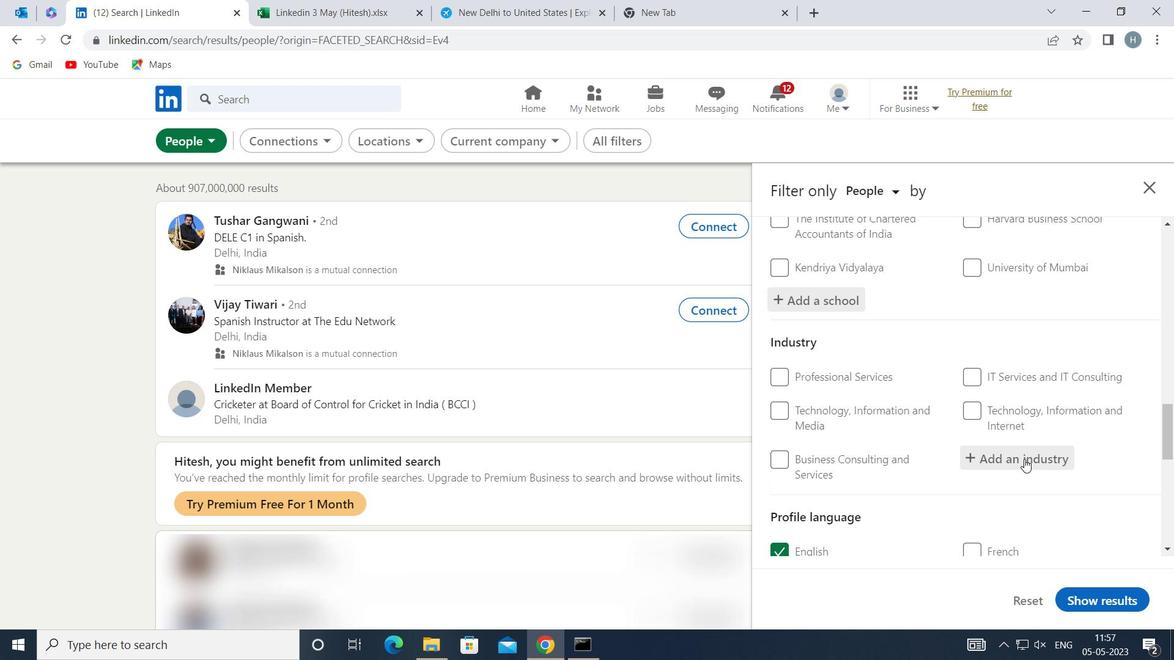 
Action: Key pressed <Key.shift>FASG<Key.backspace>HION<Key.space><Key.shift>ACCESS
Screenshot: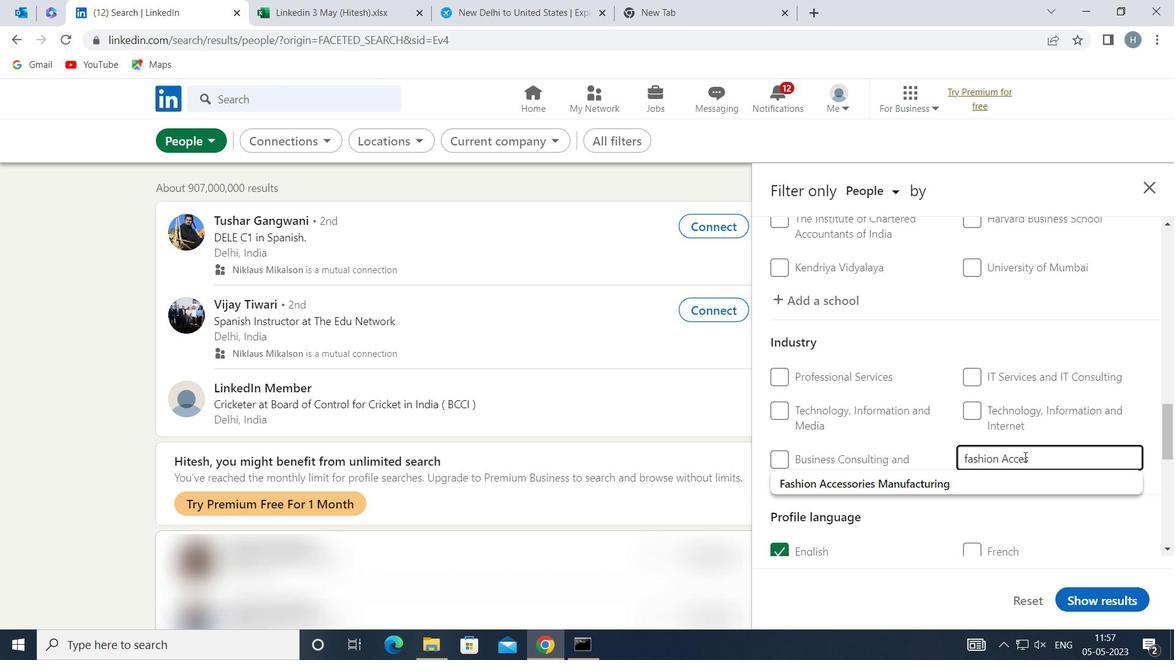 
Action: Mouse moved to (985, 477)
Screenshot: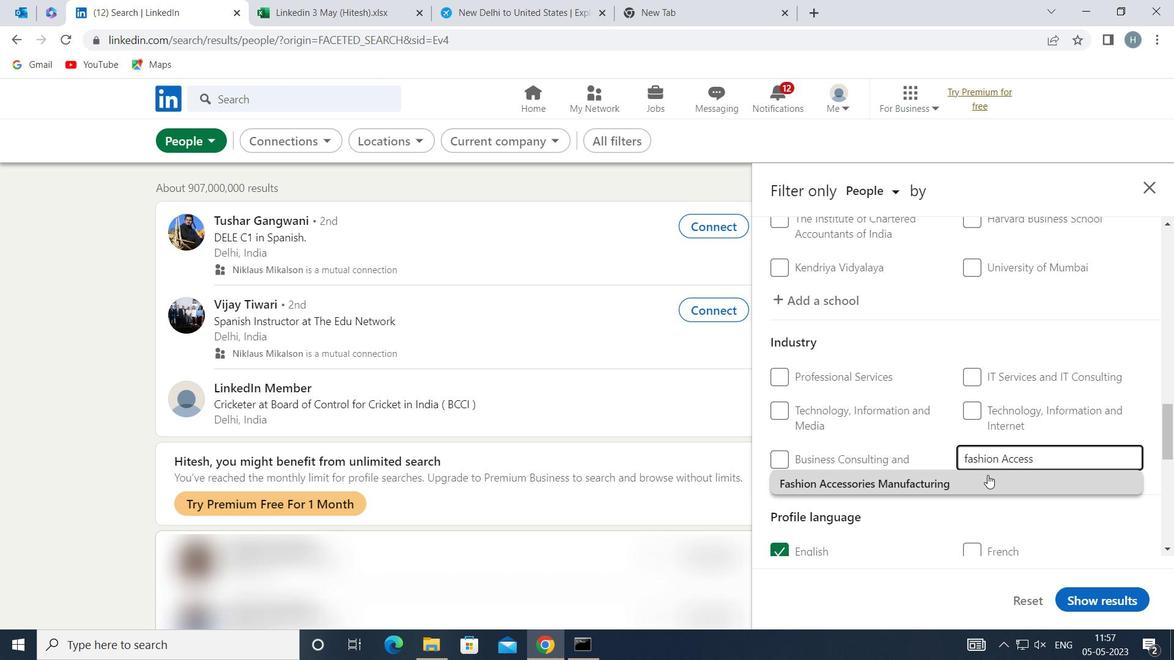 
Action: Mouse pressed left at (985, 477)
Screenshot: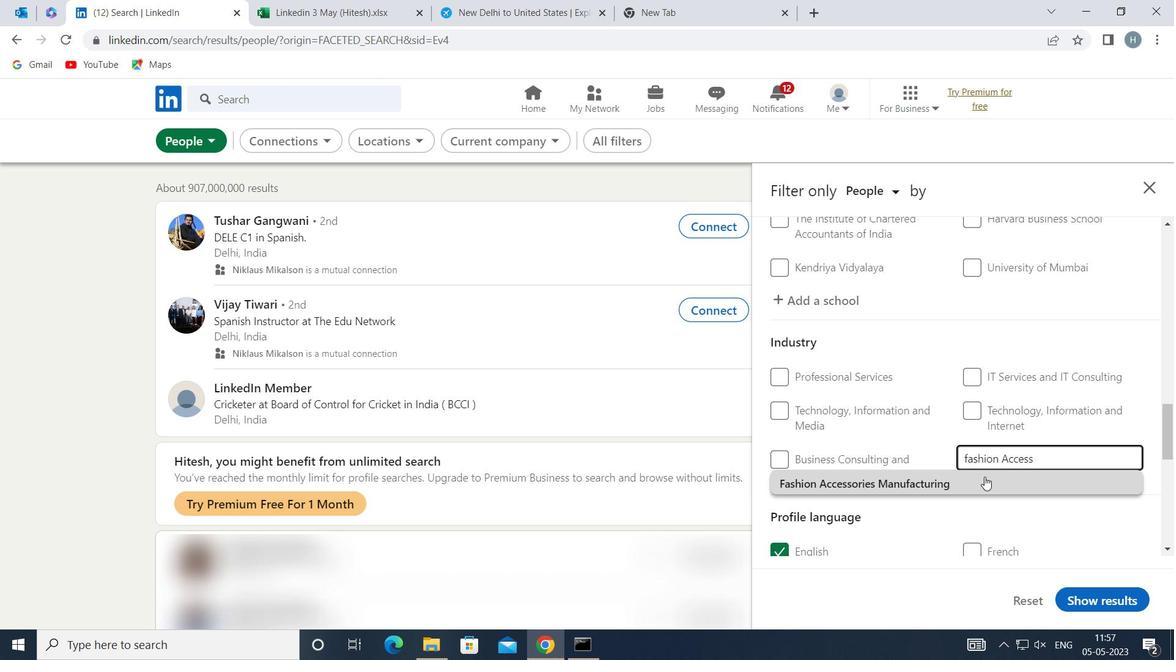 
Action: Mouse moved to (952, 443)
Screenshot: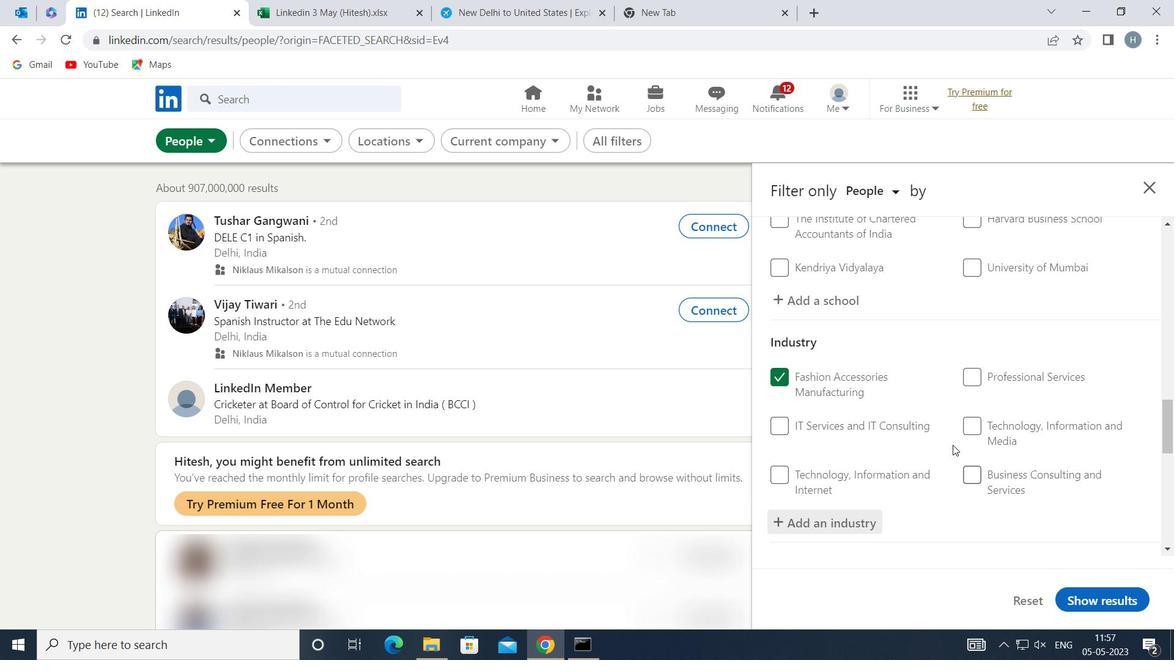 
Action: Mouse scrolled (952, 442) with delta (0, 0)
Screenshot: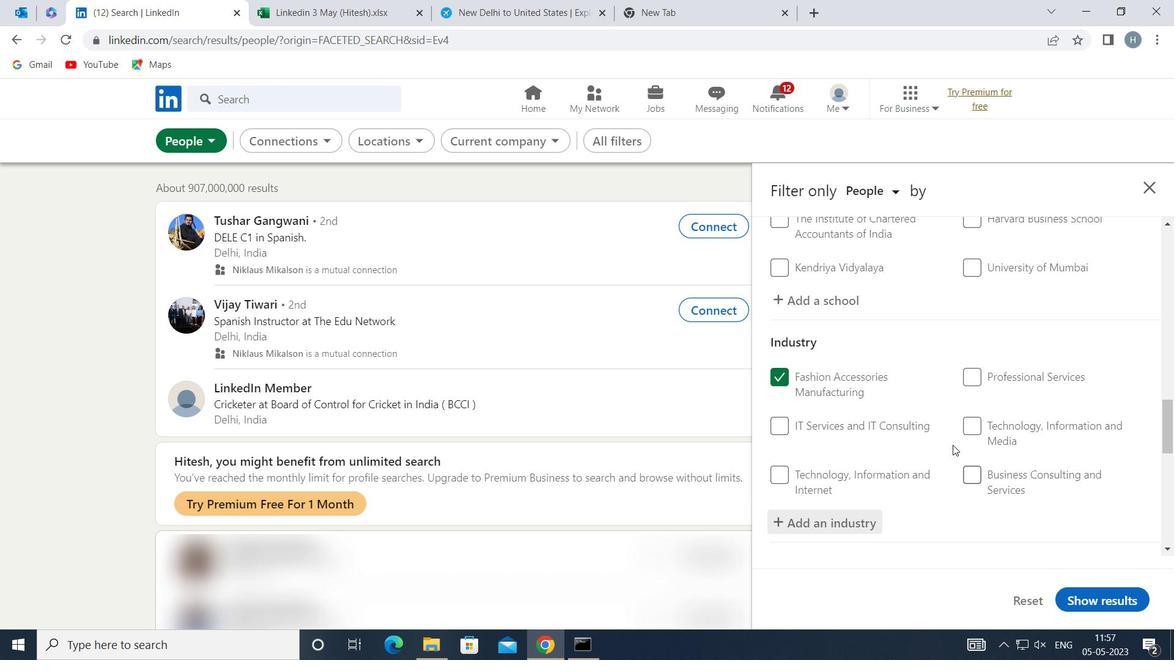 
Action: Mouse scrolled (952, 442) with delta (0, 0)
Screenshot: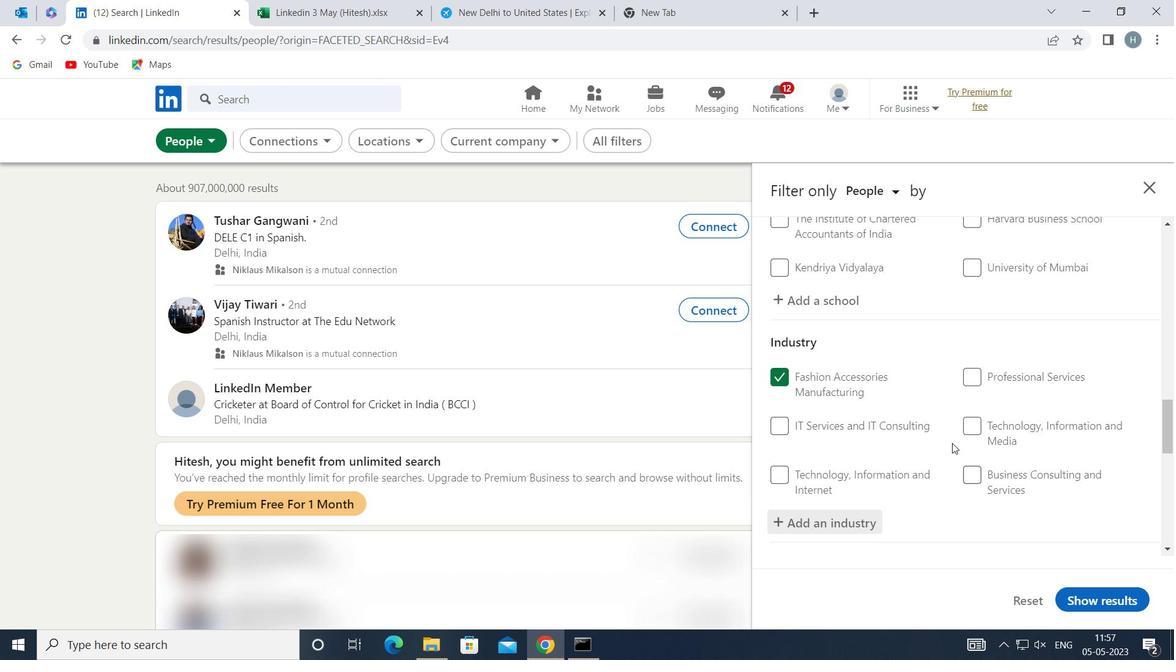 
Action: Mouse moved to (951, 440)
Screenshot: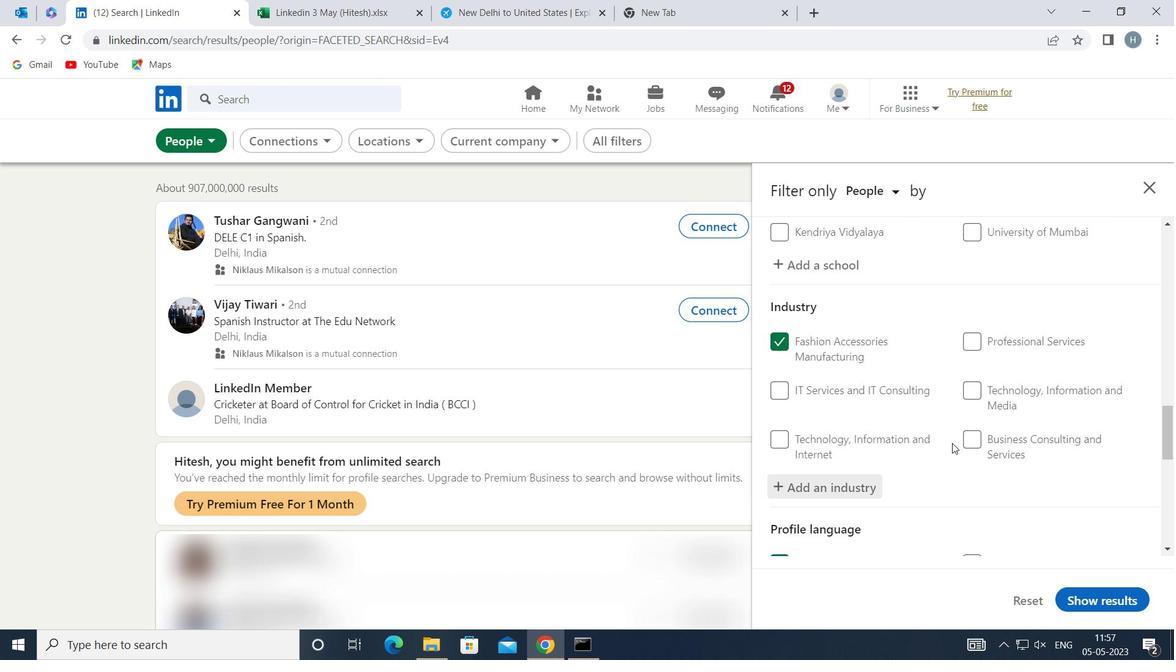 
Action: Mouse scrolled (951, 439) with delta (0, 0)
Screenshot: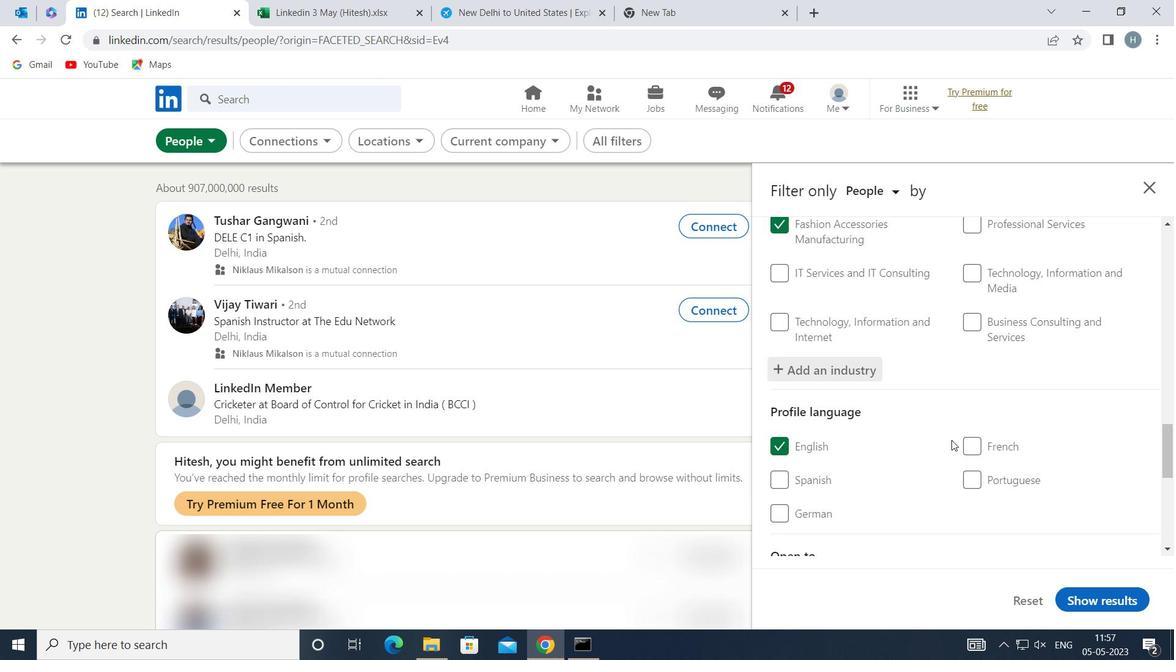 
Action: Mouse scrolled (951, 439) with delta (0, 0)
Screenshot: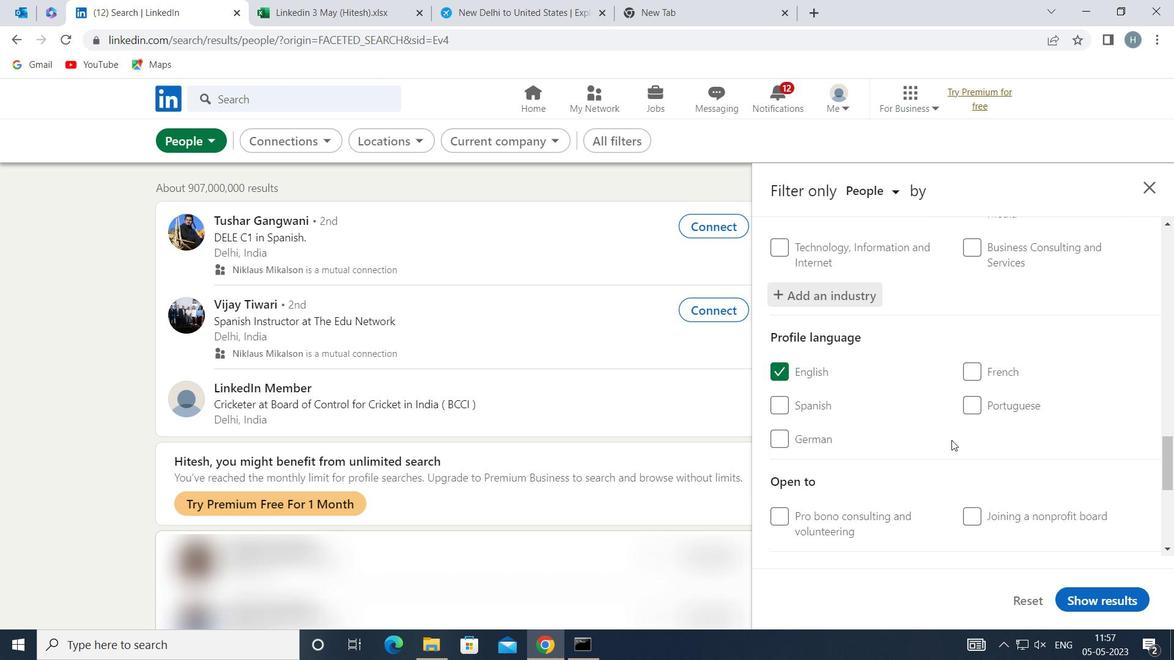 
Action: Mouse scrolled (951, 439) with delta (0, 0)
Screenshot: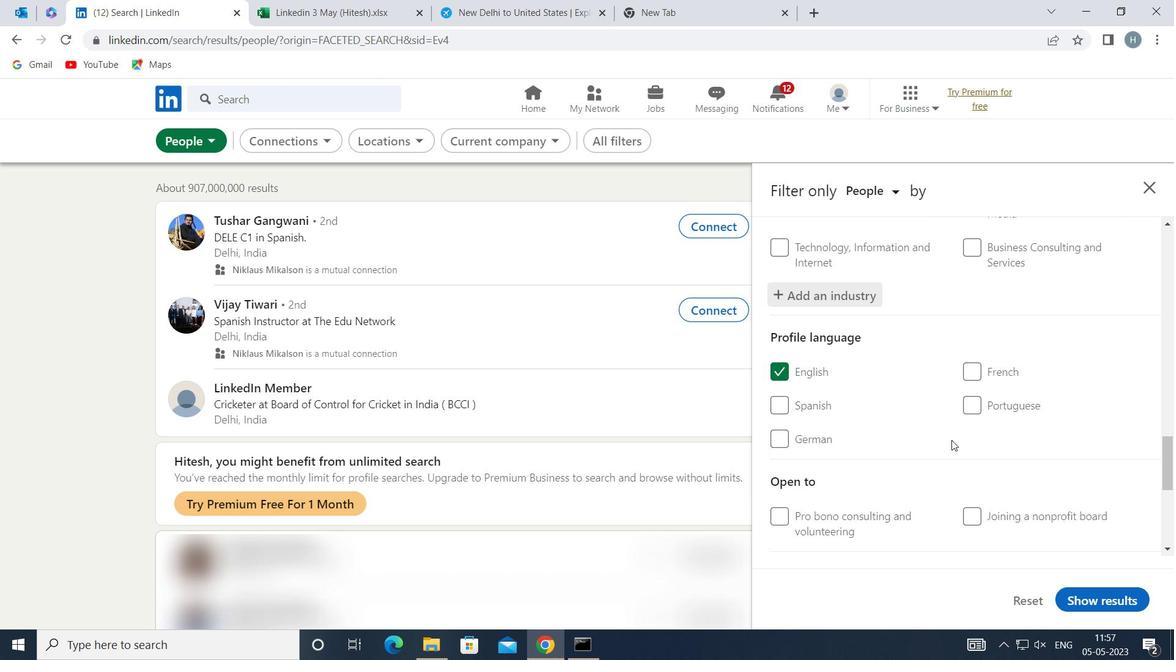
Action: Mouse scrolled (951, 439) with delta (0, 0)
Screenshot: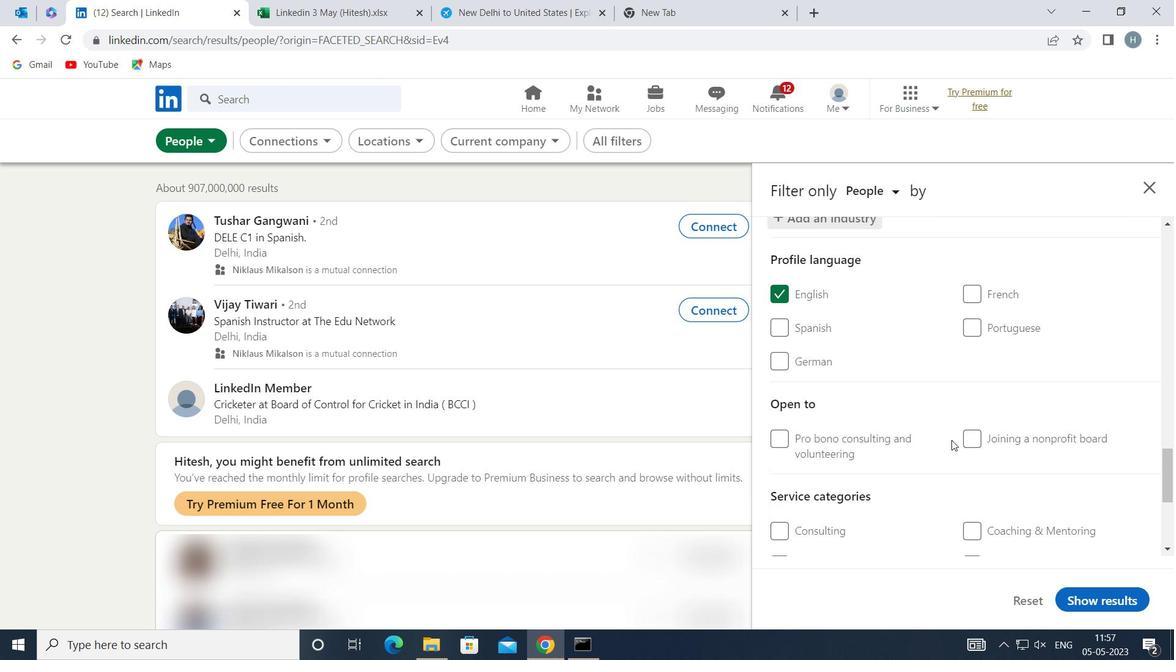 
Action: Mouse moved to (994, 446)
Screenshot: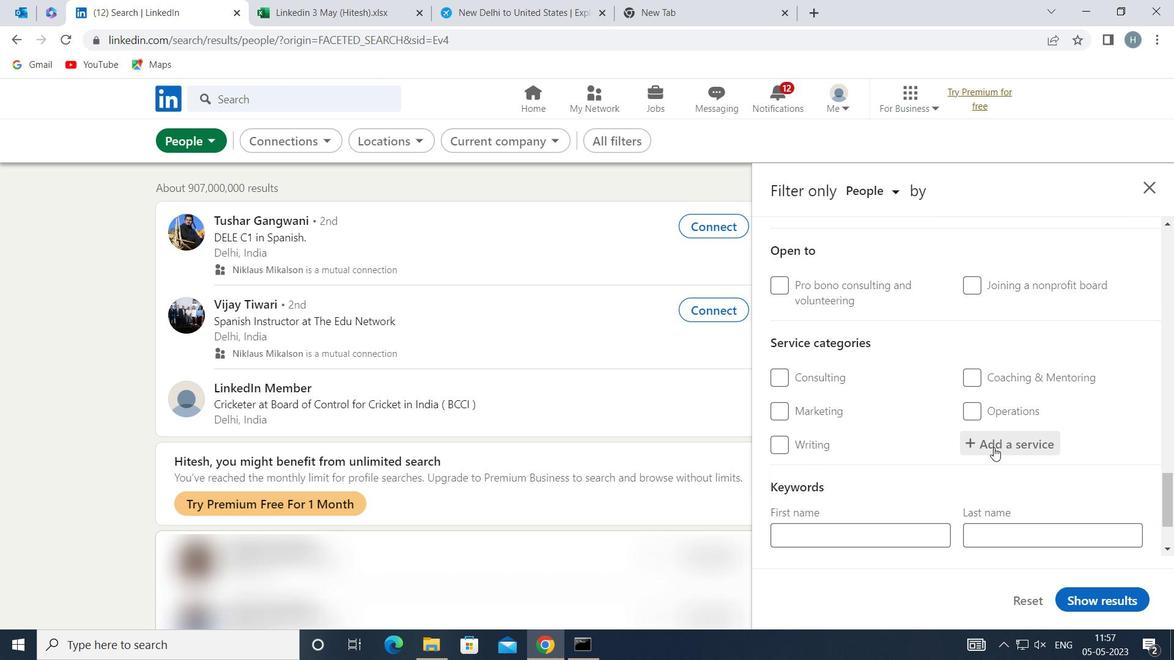 
Action: Mouse pressed left at (994, 446)
Screenshot: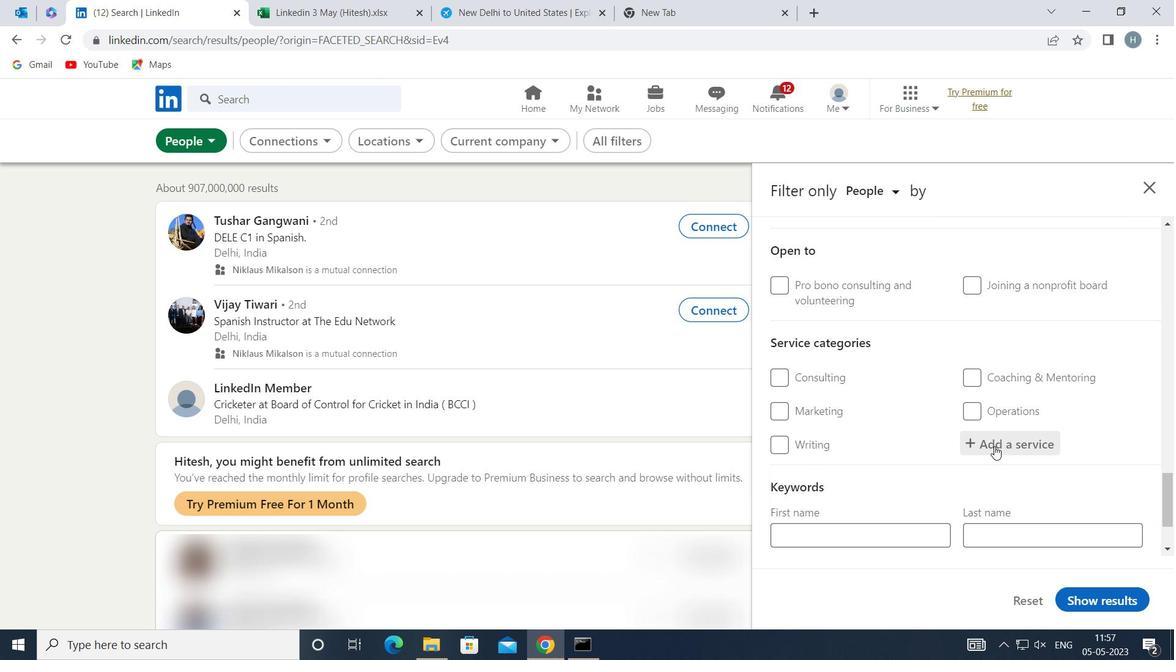 
Action: Key pressed <Key.shift>ADMINISTAR<Key.backspace><Key.backspace>RATIVE<Key.space>
Screenshot: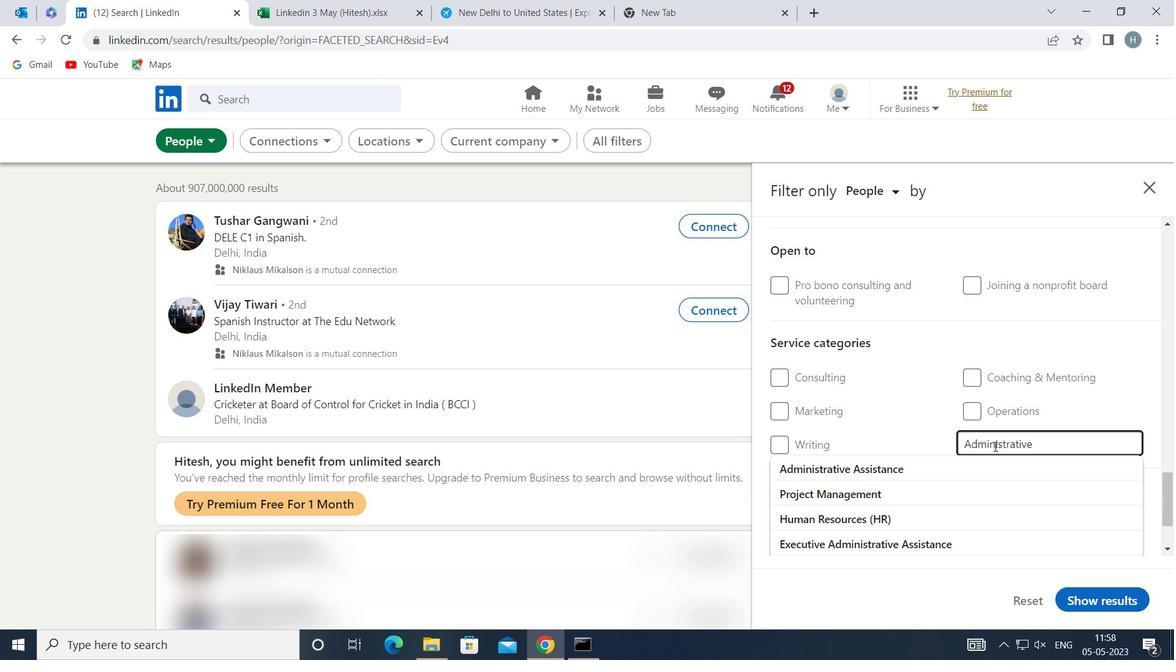 
Action: Mouse moved to (1096, 411)
Screenshot: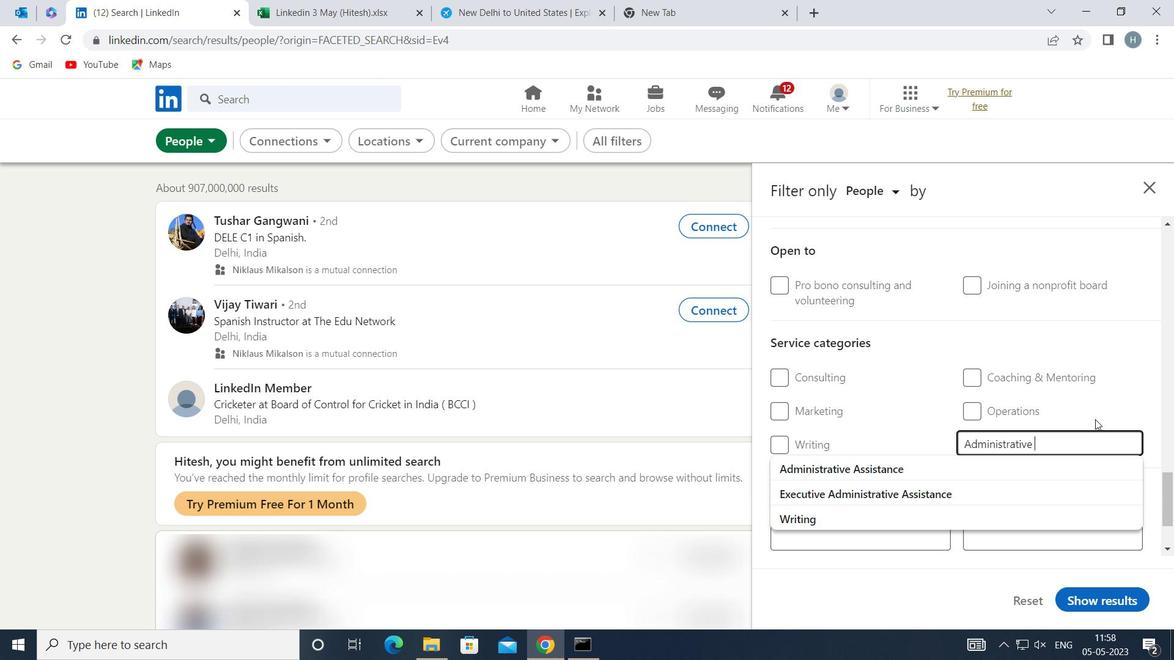 
Action: Mouse pressed left at (1096, 411)
Screenshot: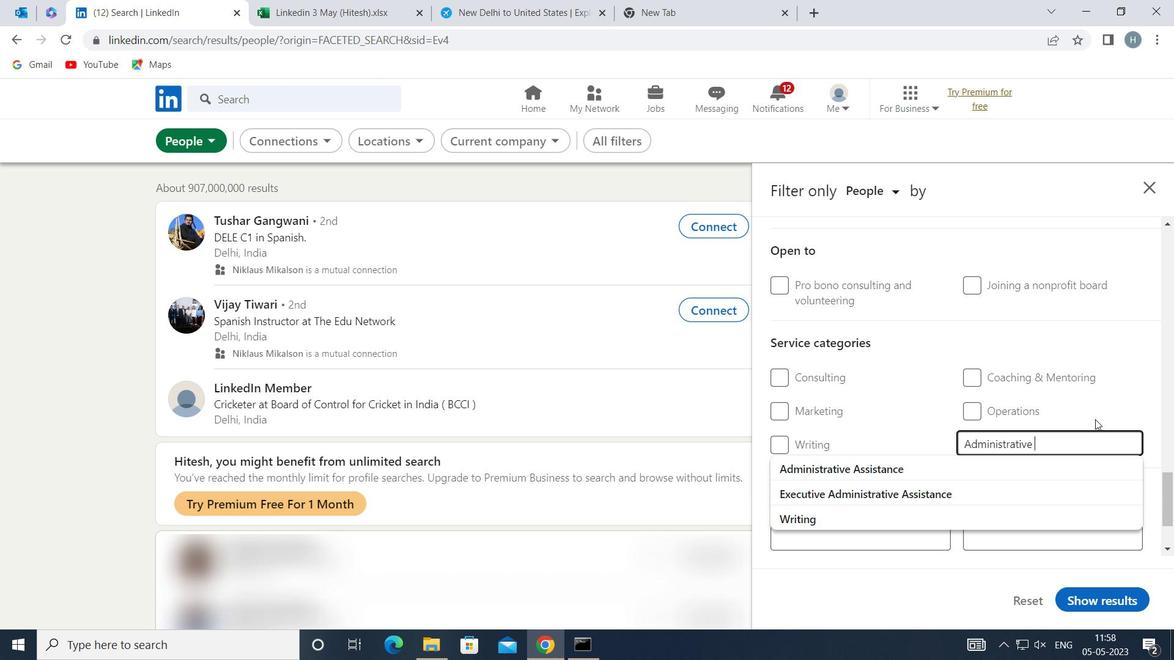 
Action: Mouse moved to (1035, 438)
Screenshot: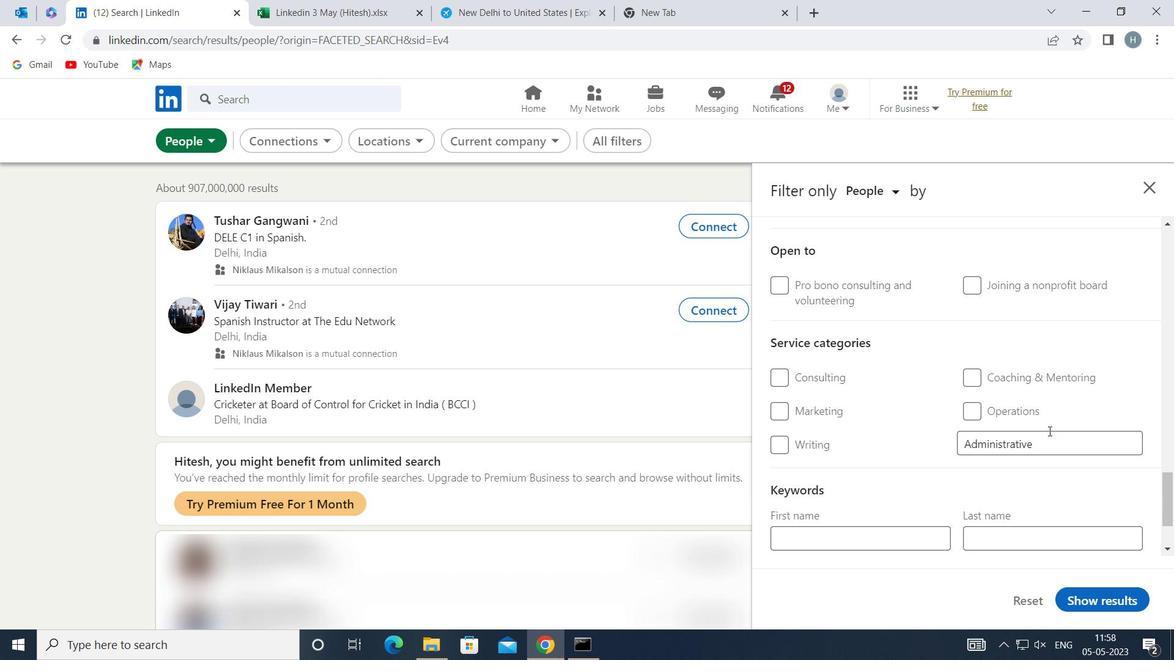 
Action: Mouse scrolled (1035, 438) with delta (0, 0)
Screenshot: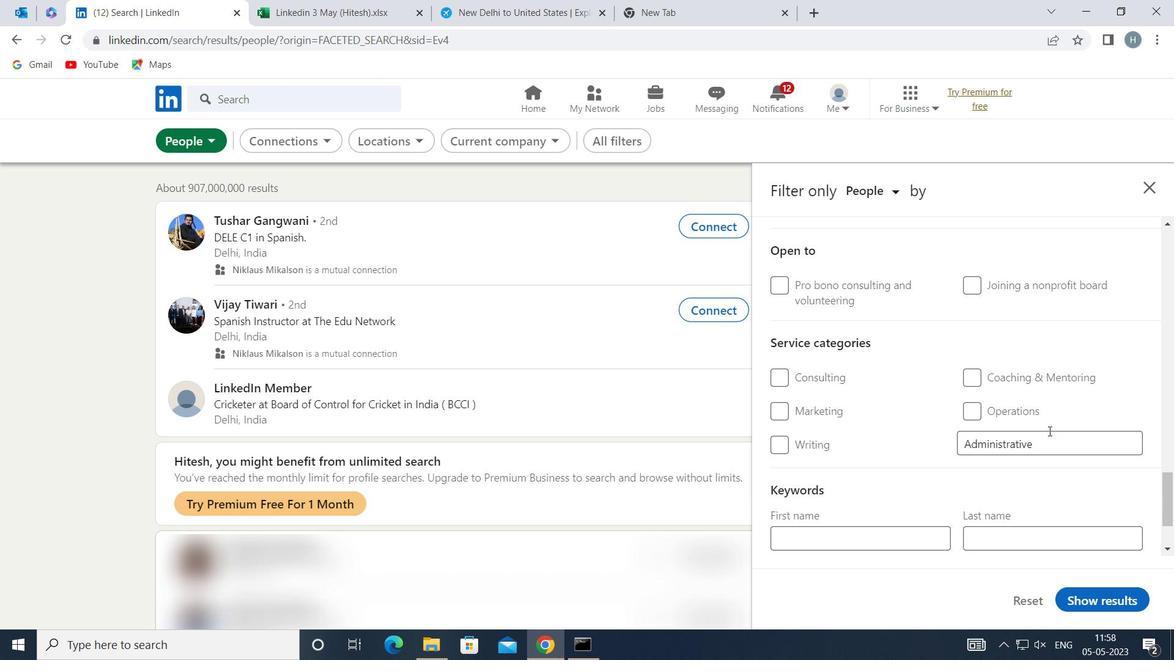 
Action: Mouse moved to (1022, 447)
Screenshot: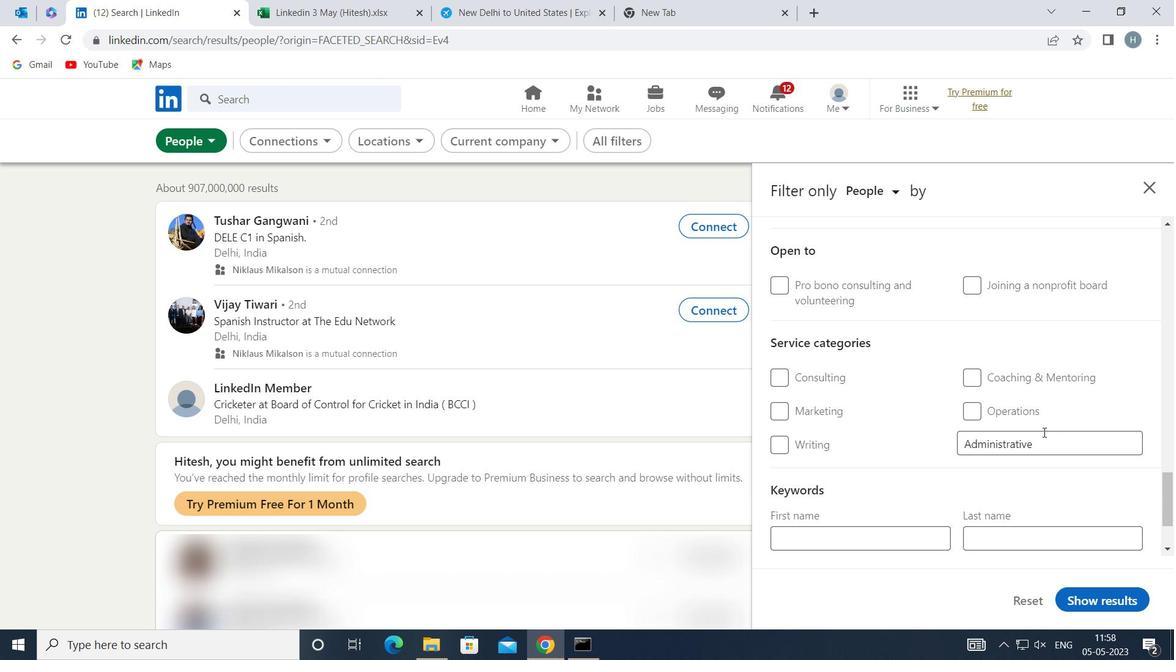 
Action: Mouse scrolled (1022, 447) with delta (0, 0)
Screenshot: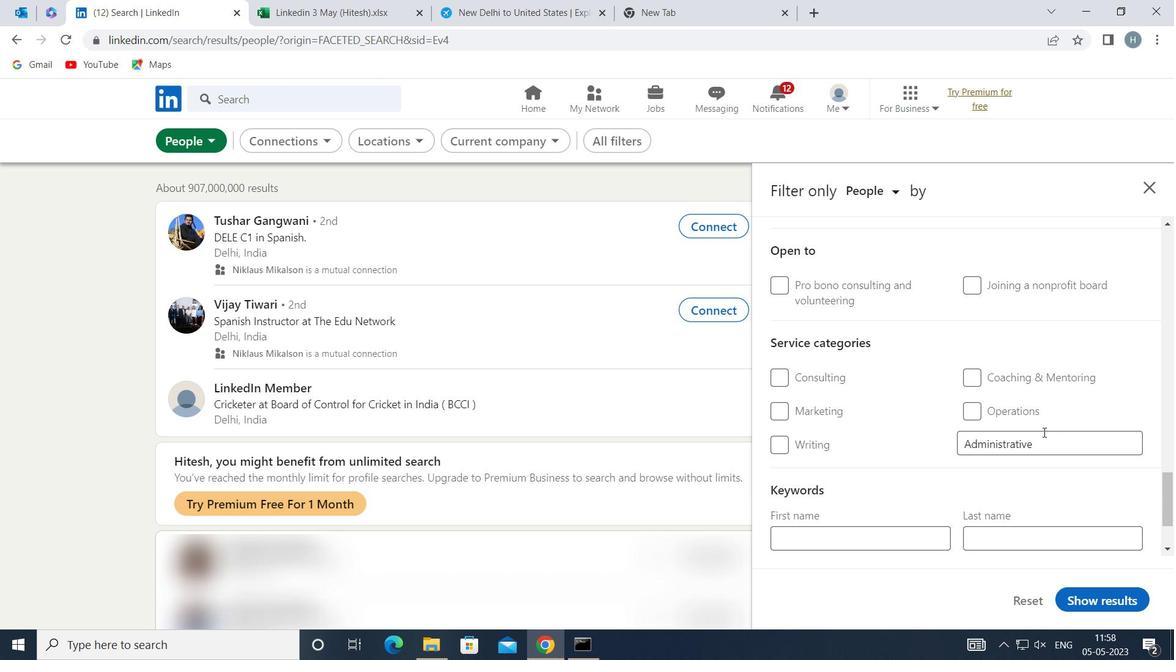 
Action: Mouse moved to (974, 453)
Screenshot: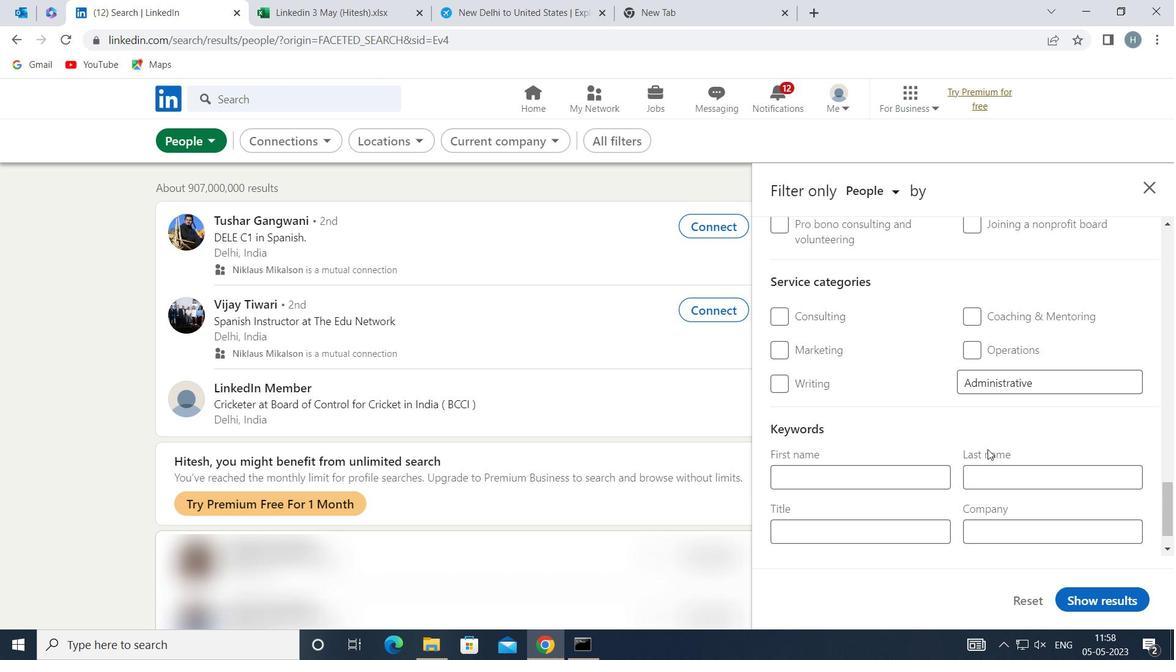 
Action: Mouse scrolled (974, 452) with delta (0, 0)
Screenshot: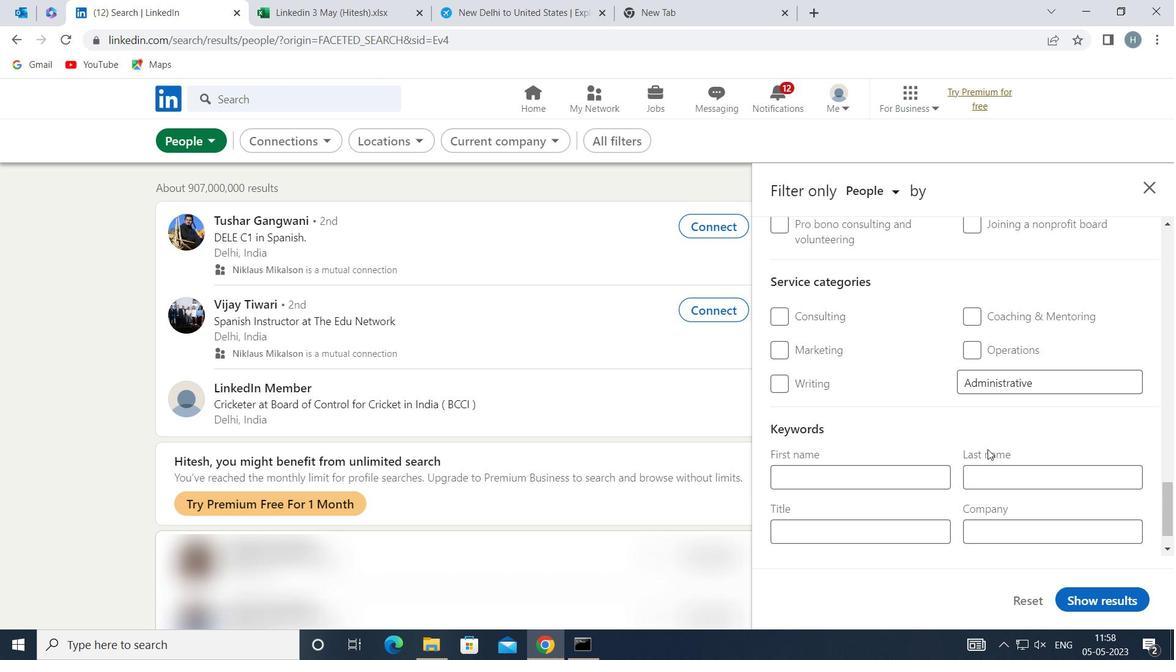 
Action: Mouse moved to (961, 460)
Screenshot: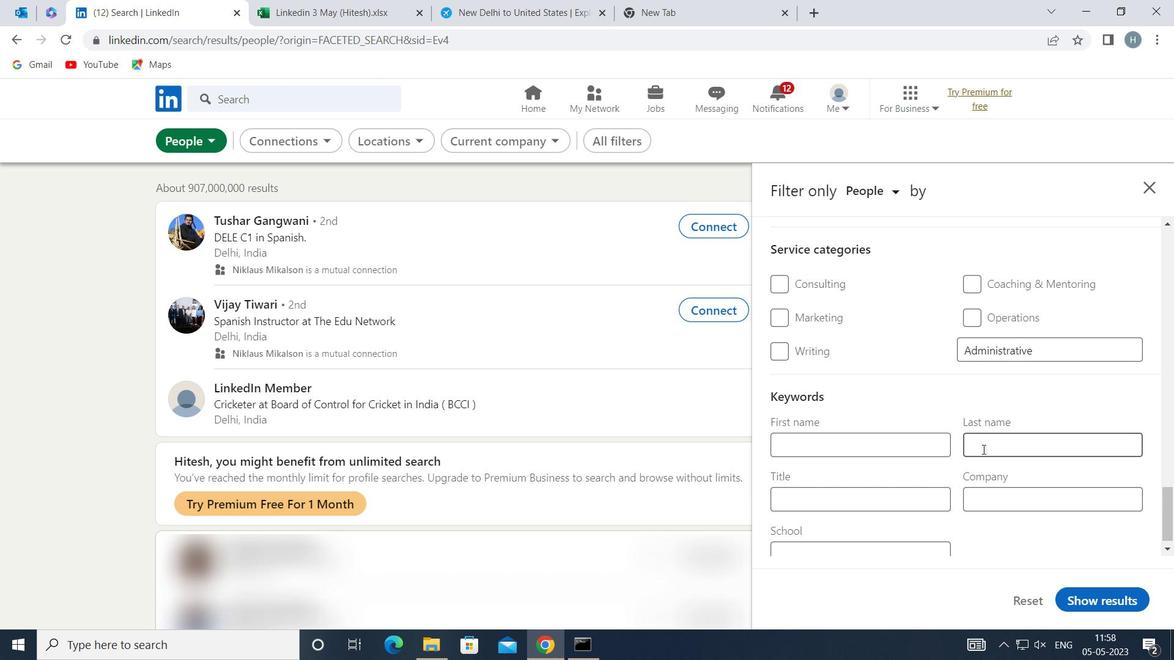
Action: Mouse scrolled (961, 459) with delta (0, 0)
Screenshot: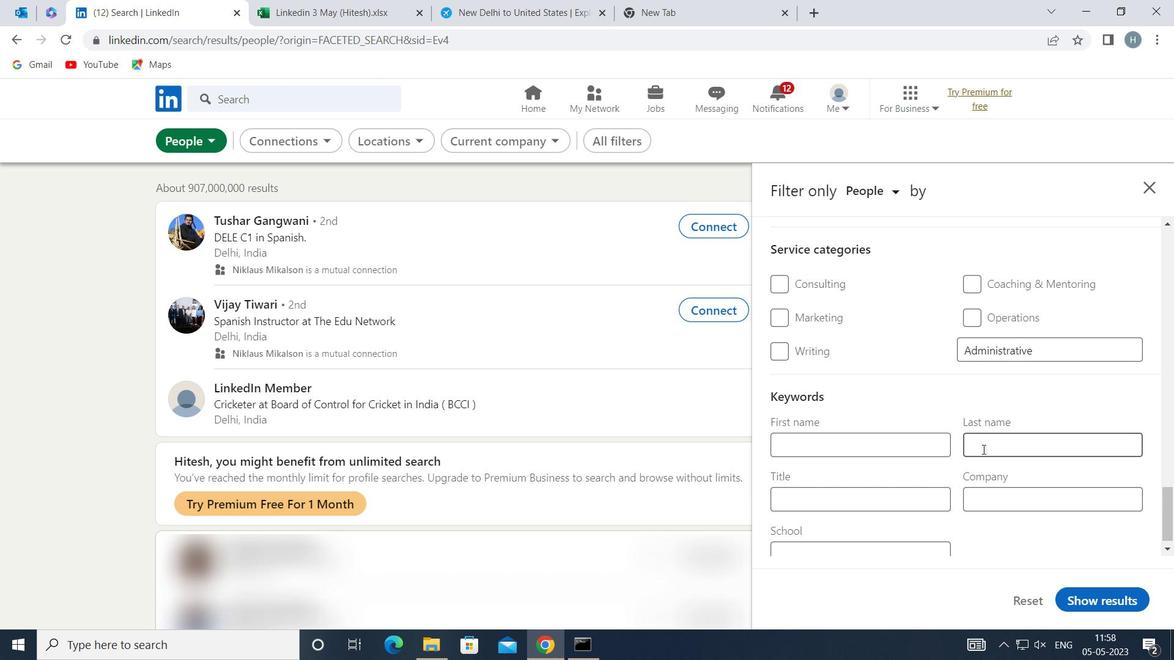 
Action: Mouse moved to (920, 479)
Screenshot: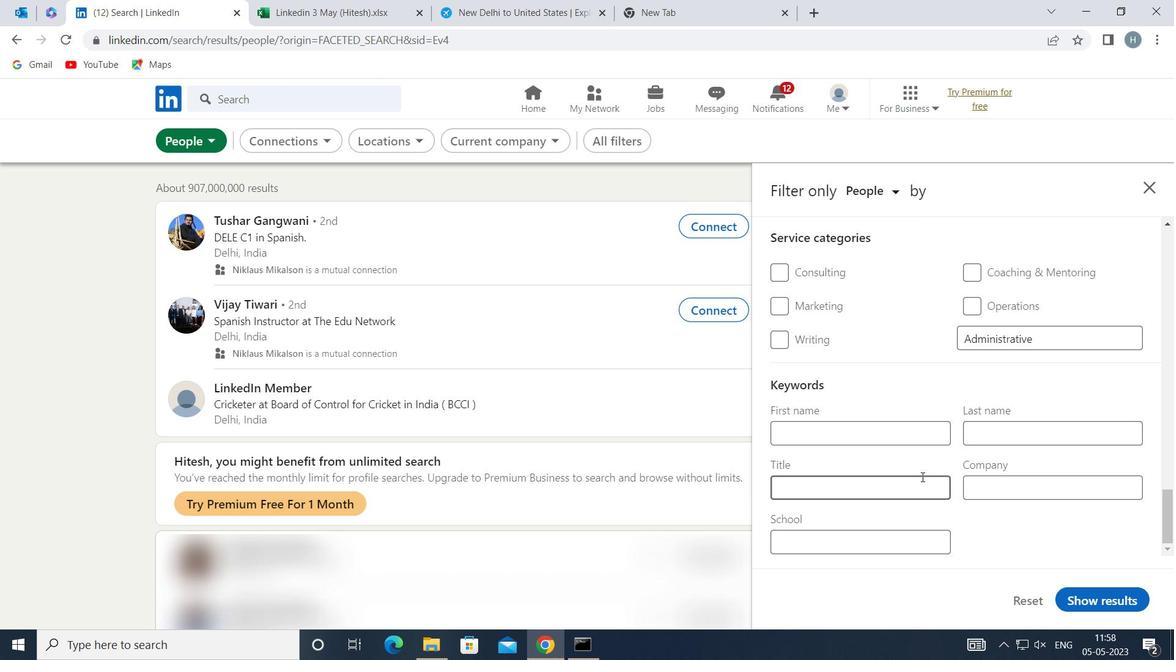 
Action: Mouse pressed left at (920, 479)
Screenshot: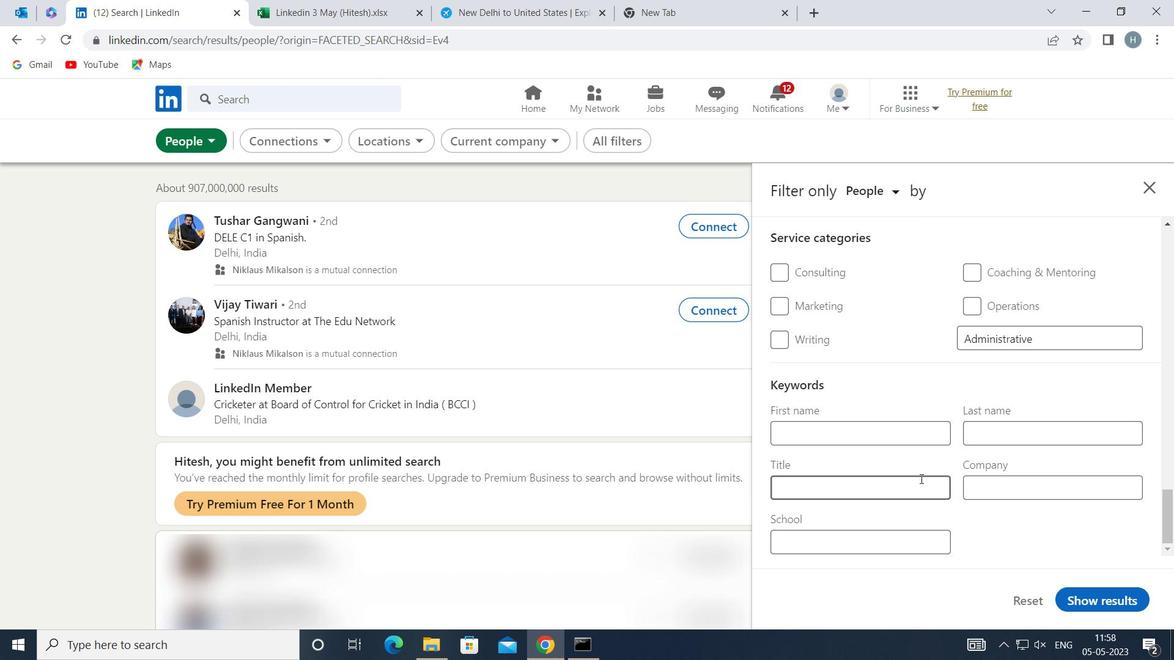 
Action: Key pressed <Key.shift>ENTERTAINMENT<Key.space><Key.shift>SPECIALIST
Screenshot: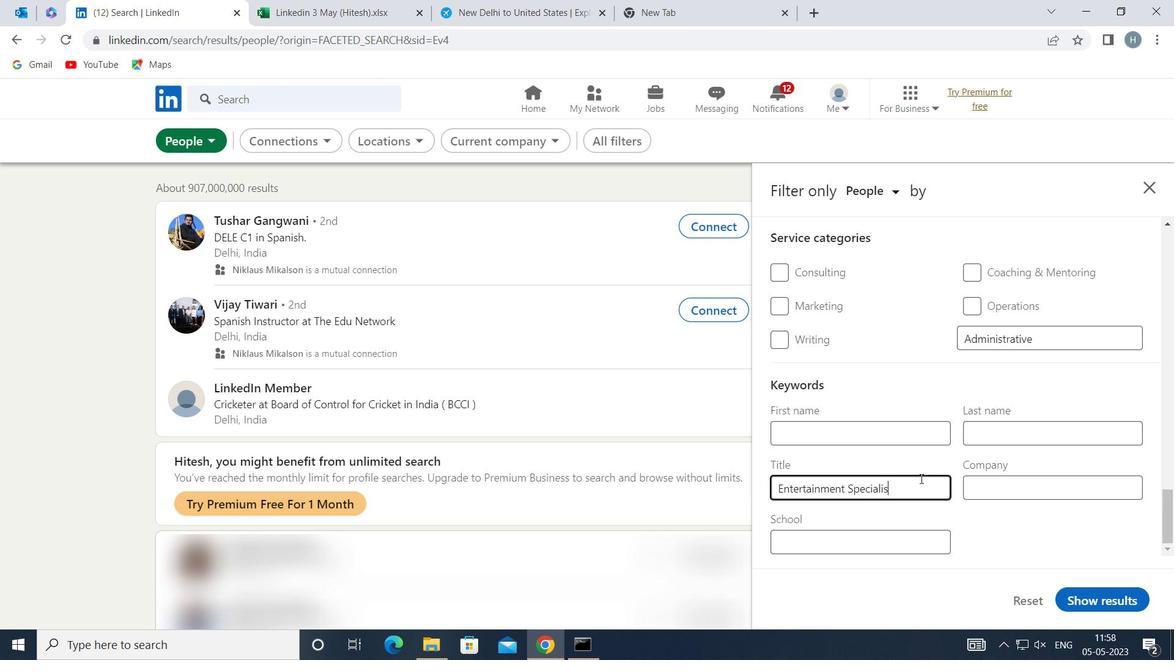 
Action: Mouse moved to (1086, 592)
Screenshot: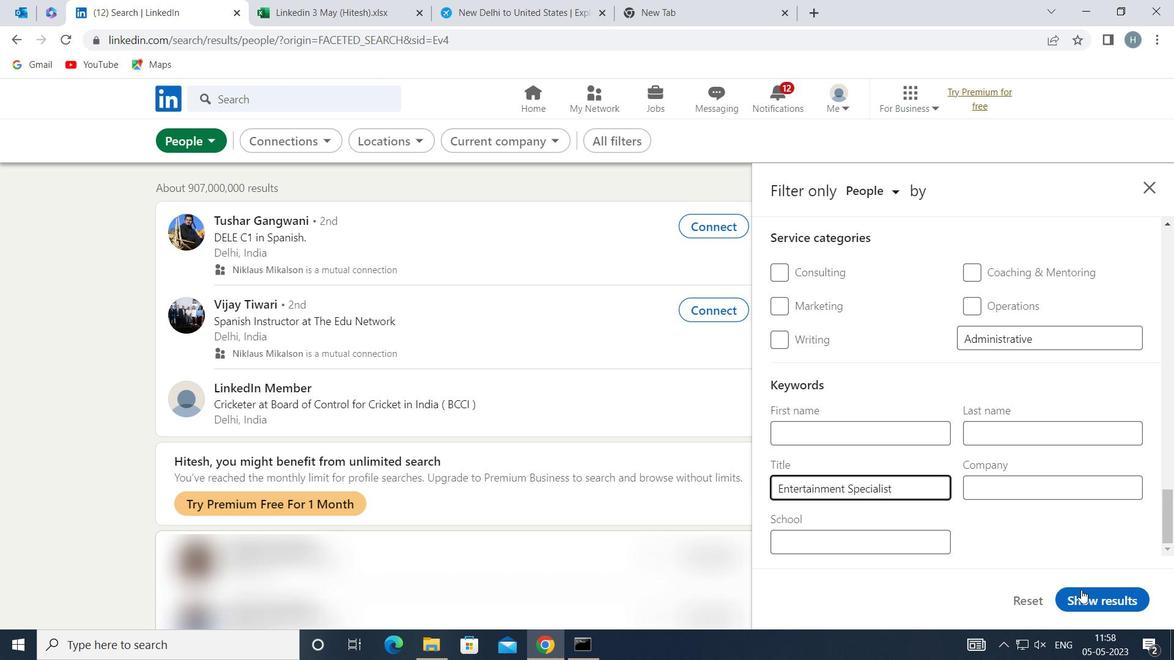 
Action: Mouse pressed left at (1086, 592)
Screenshot: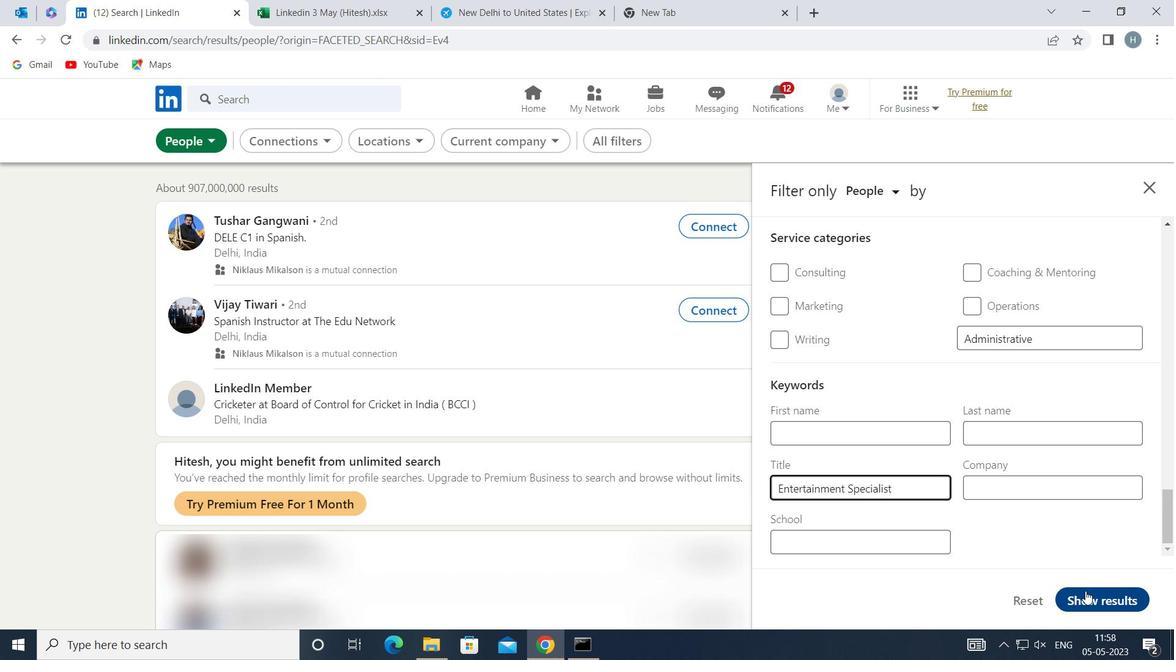 
Action: Mouse moved to (1051, 559)
Screenshot: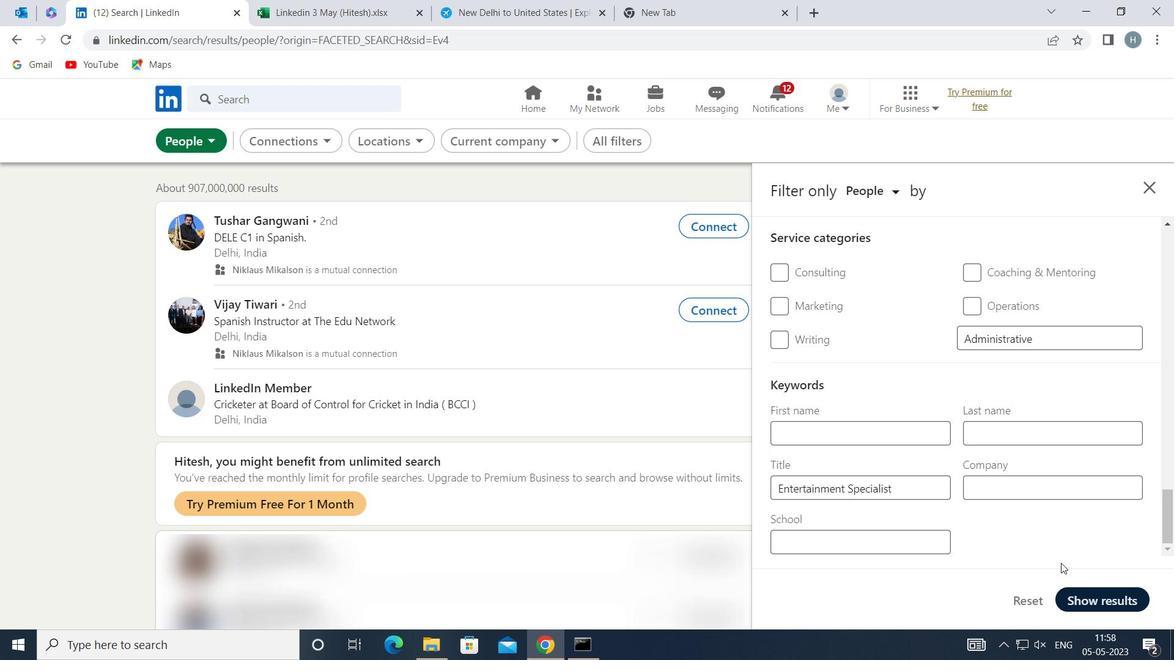 
